 Task: Compose an email with the signature Caroline Robinson with the subject Feedback on a demographic survey and the message We need to schedule a site visit for the new project, can you please coordinate with the client? from softage.4@softage.net to softage.10@softage.net, select first word, change the font of the message to Comic Sans and change the font typography to bold and italics Send the email. Finally, move the email from Sent Items to the label Agendas
Action: Mouse moved to (85, 112)
Screenshot: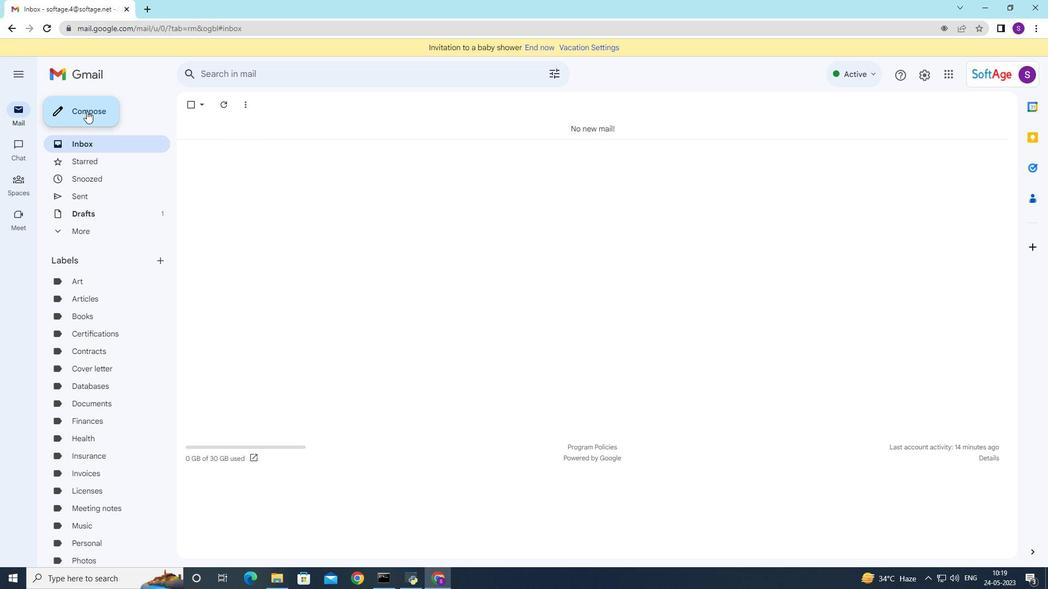 
Action: Mouse pressed left at (85, 112)
Screenshot: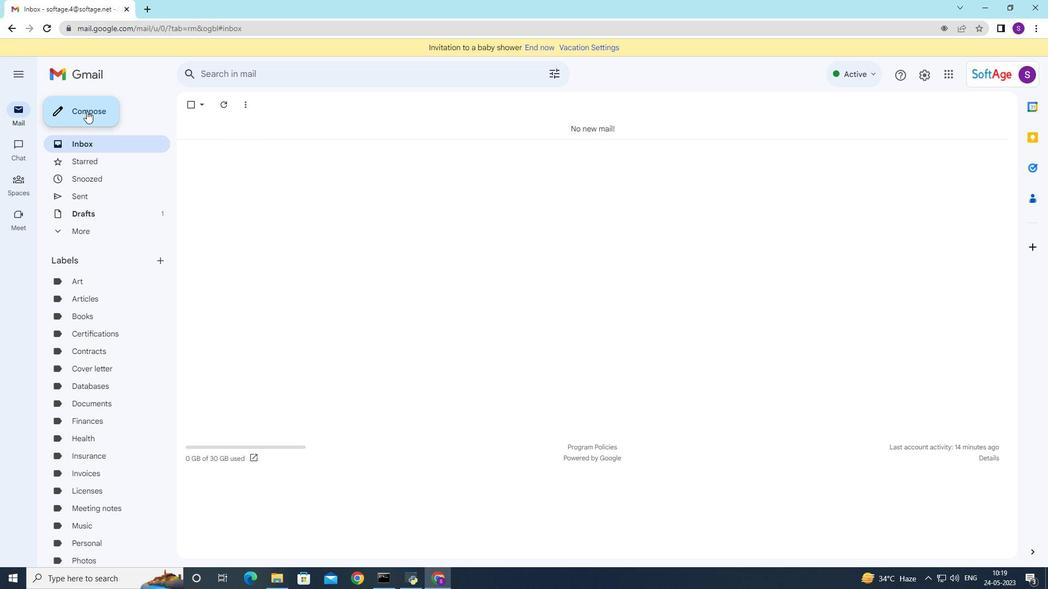 
Action: Mouse moved to (877, 550)
Screenshot: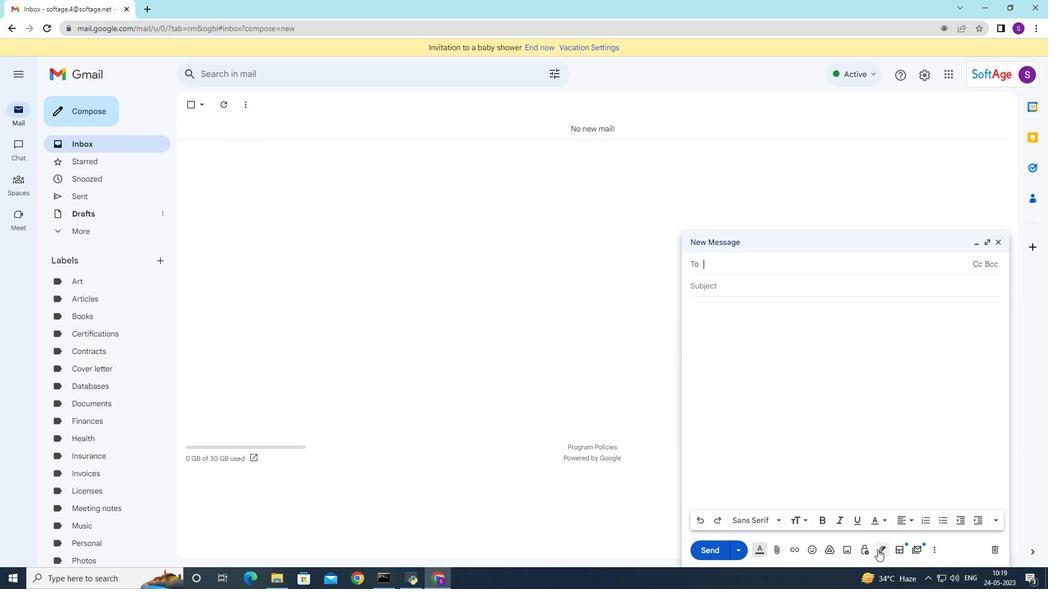 
Action: Mouse pressed left at (877, 550)
Screenshot: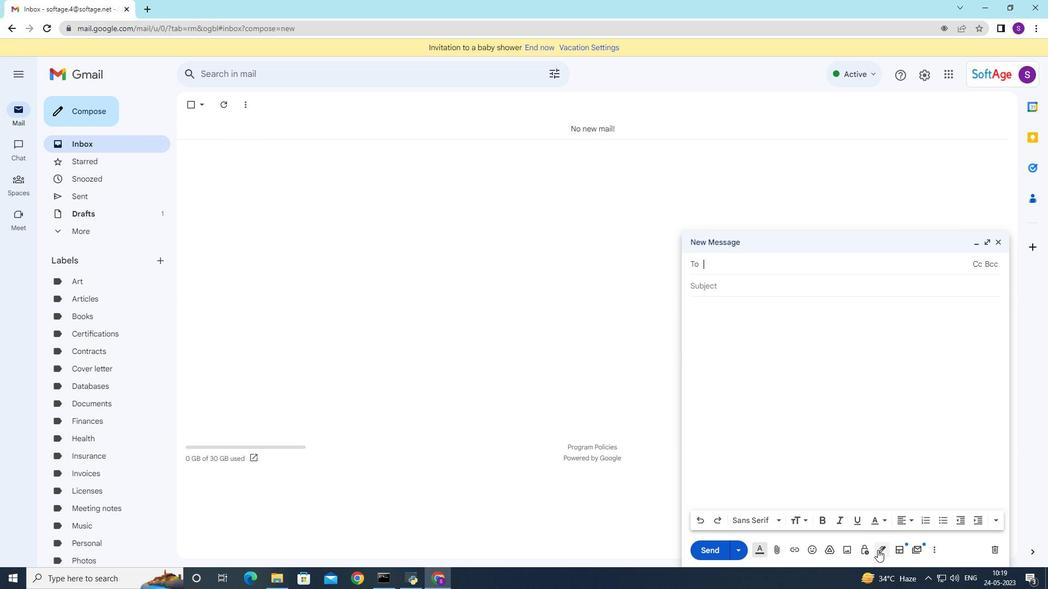 
Action: Mouse moved to (944, 226)
Screenshot: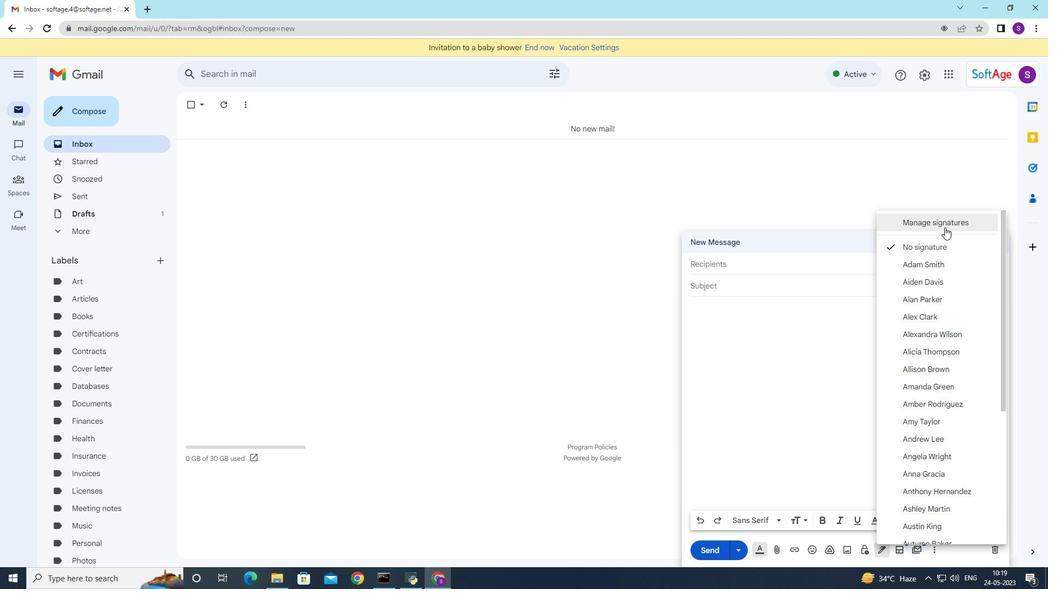 
Action: Mouse pressed left at (944, 226)
Screenshot: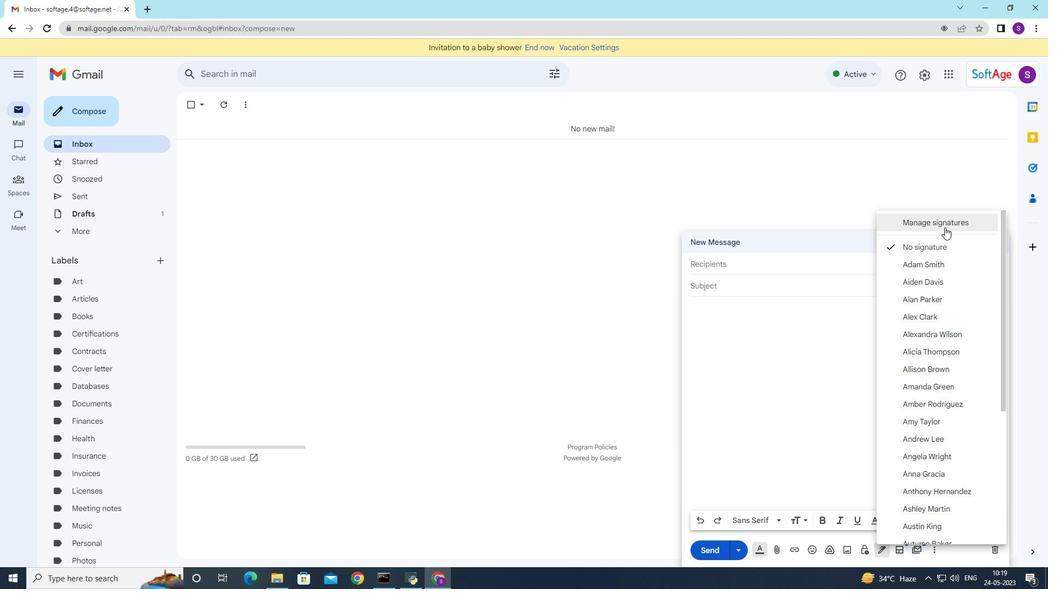 
Action: Mouse moved to (533, 205)
Screenshot: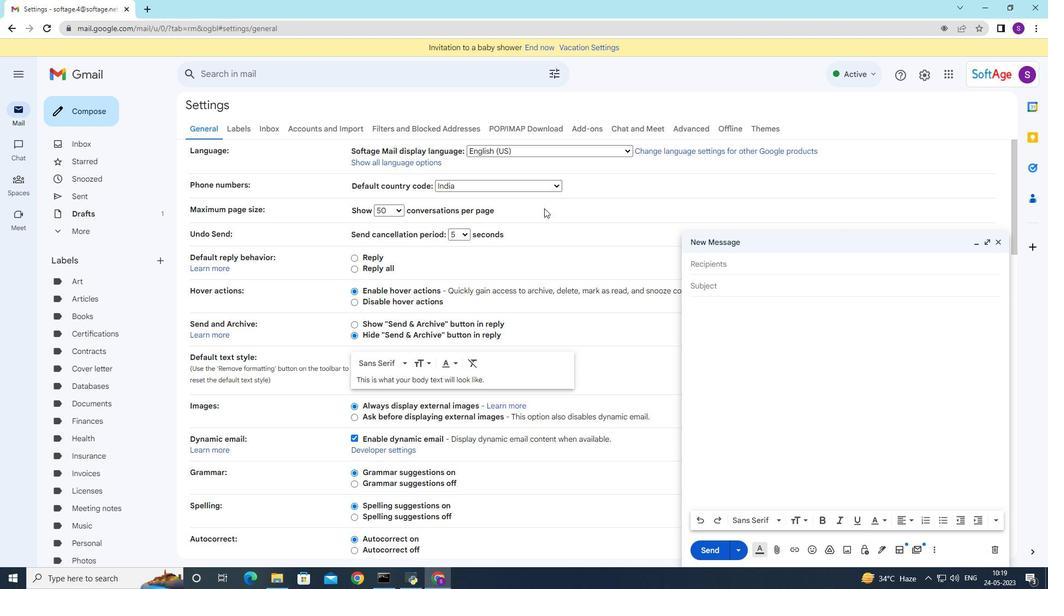 
Action: Mouse scrolled (533, 205) with delta (0, 0)
Screenshot: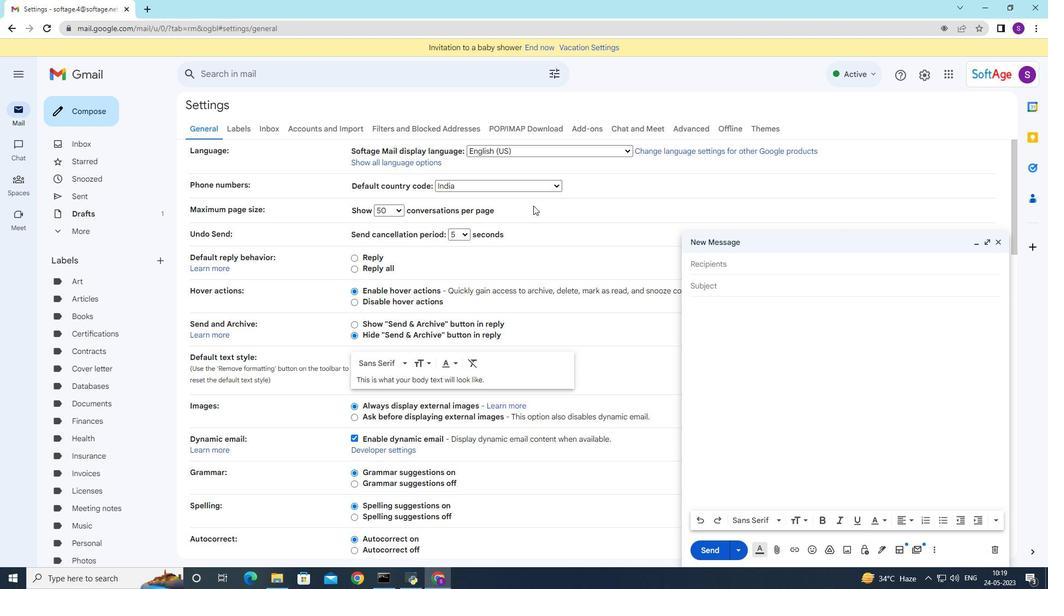 
Action: Mouse moved to (533, 206)
Screenshot: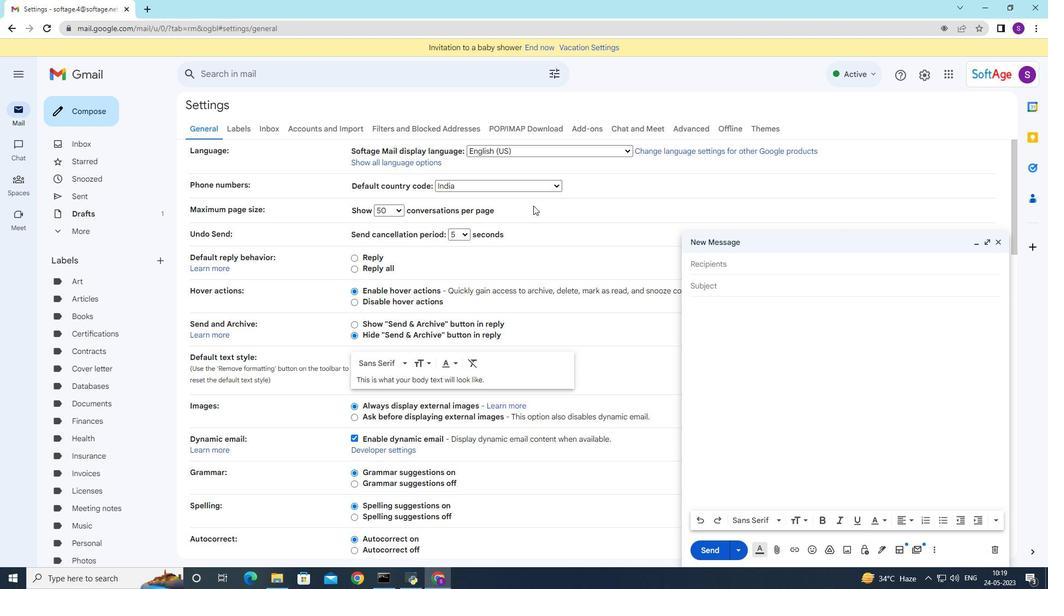 
Action: Mouse scrolled (533, 206) with delta (0, 0)
Screenshot: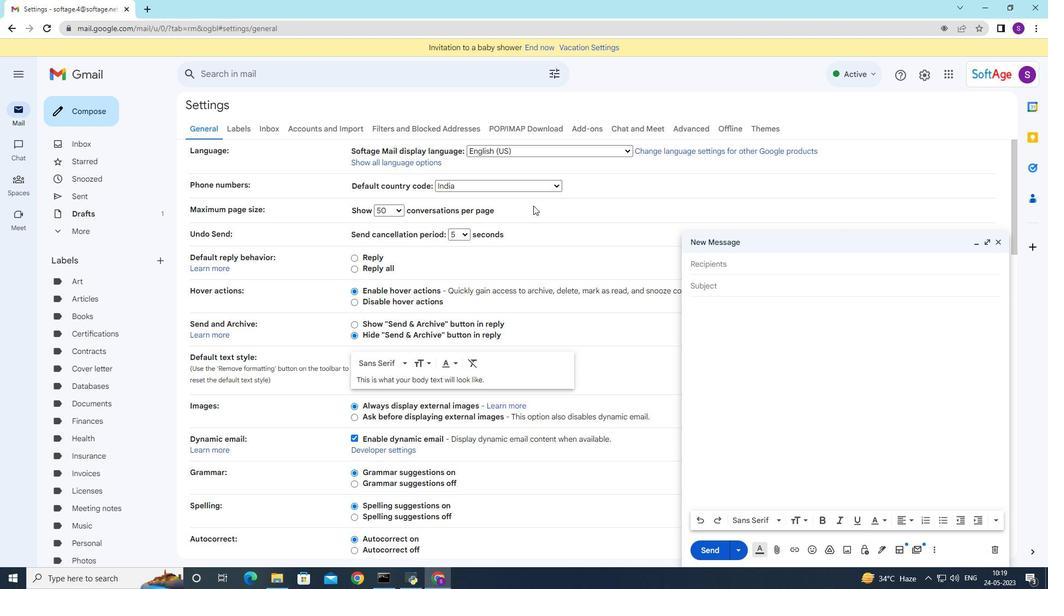 
Action: Mouse moved to (530, 215)
Screenshot: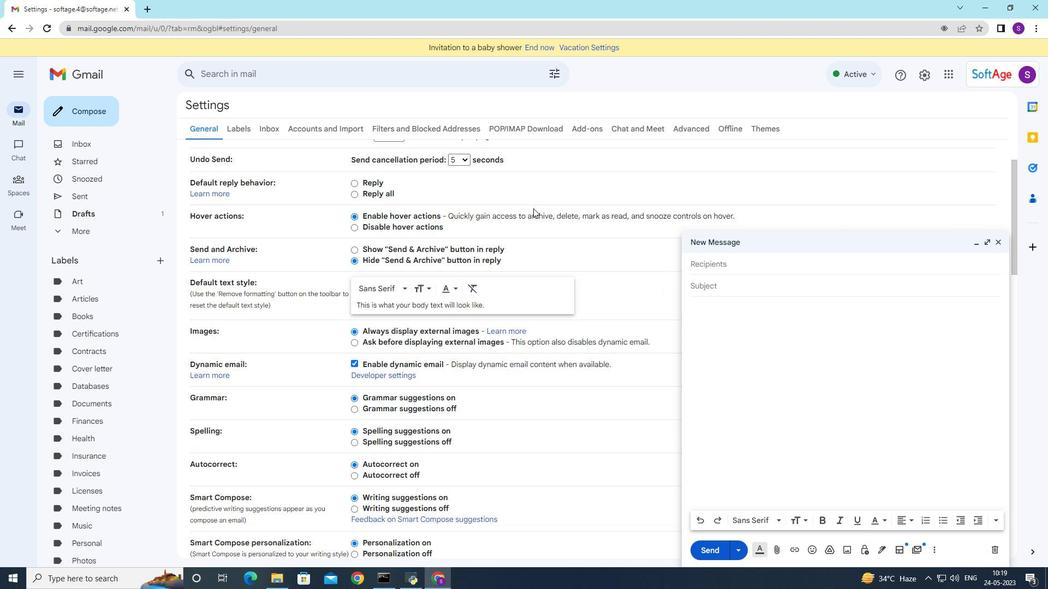 
Action: Mouse scrolled (532, 209) with delta (0, 0)
Screenshot: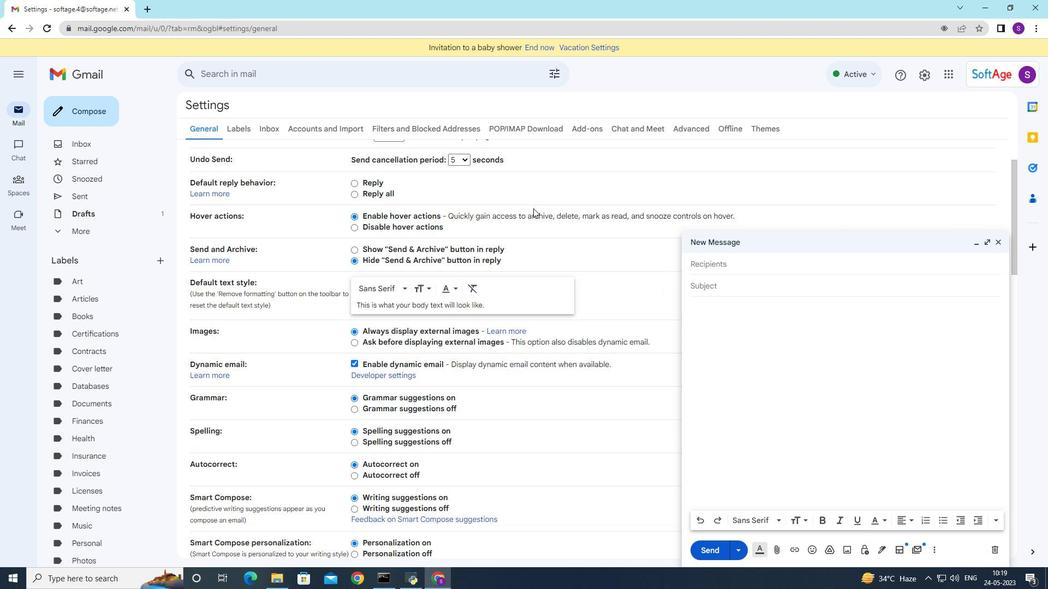 
Action: Mouse moved to (524, 224)
Screenshot: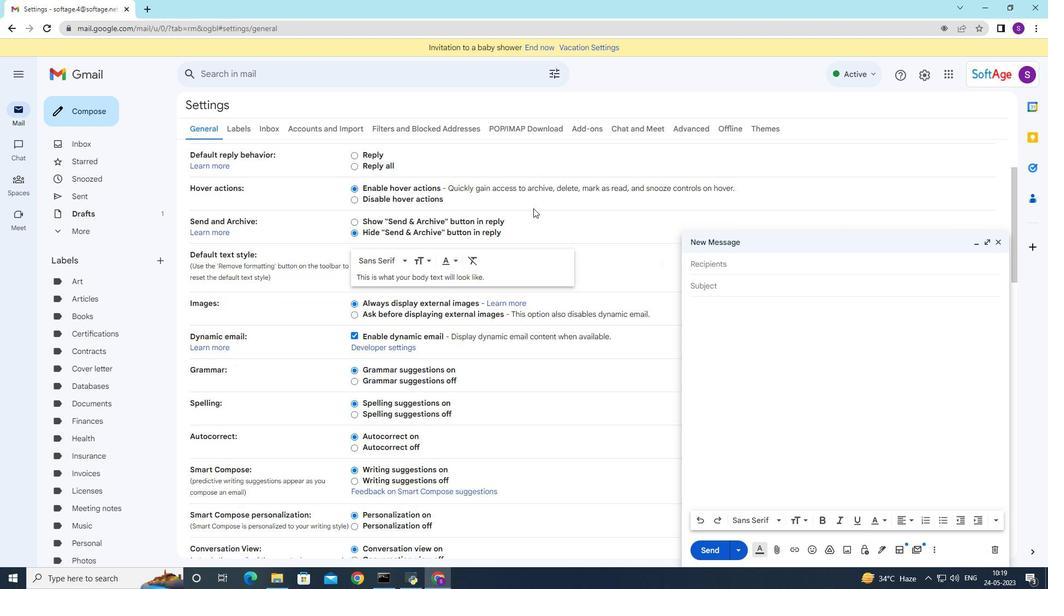 
Action: Mouse scrolled (524, 224) with delta (0, 0)
Screenshot: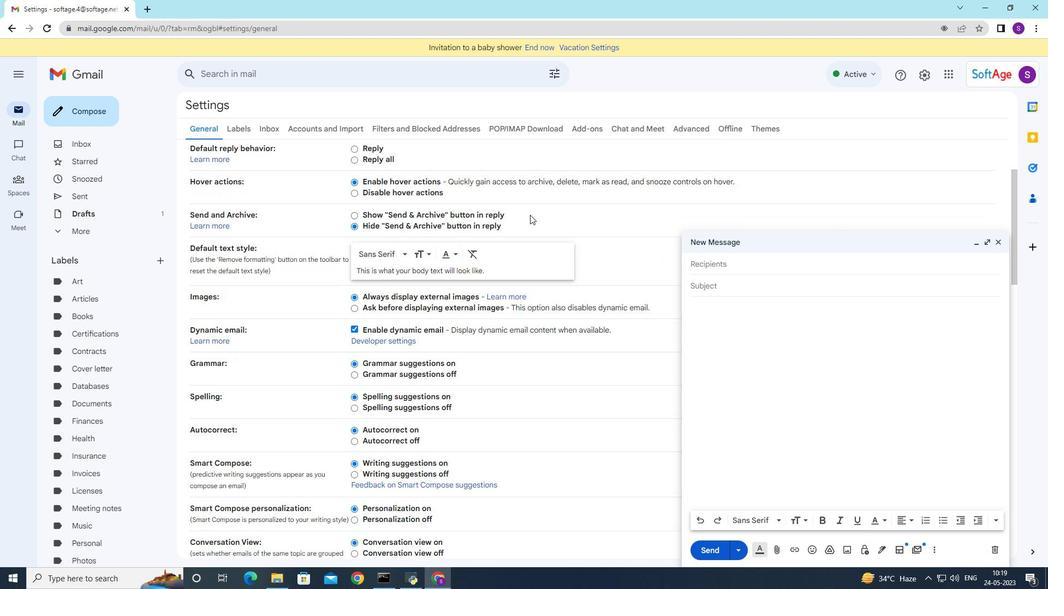 
Action: Mouse moved to (521, 226)
Screenshot: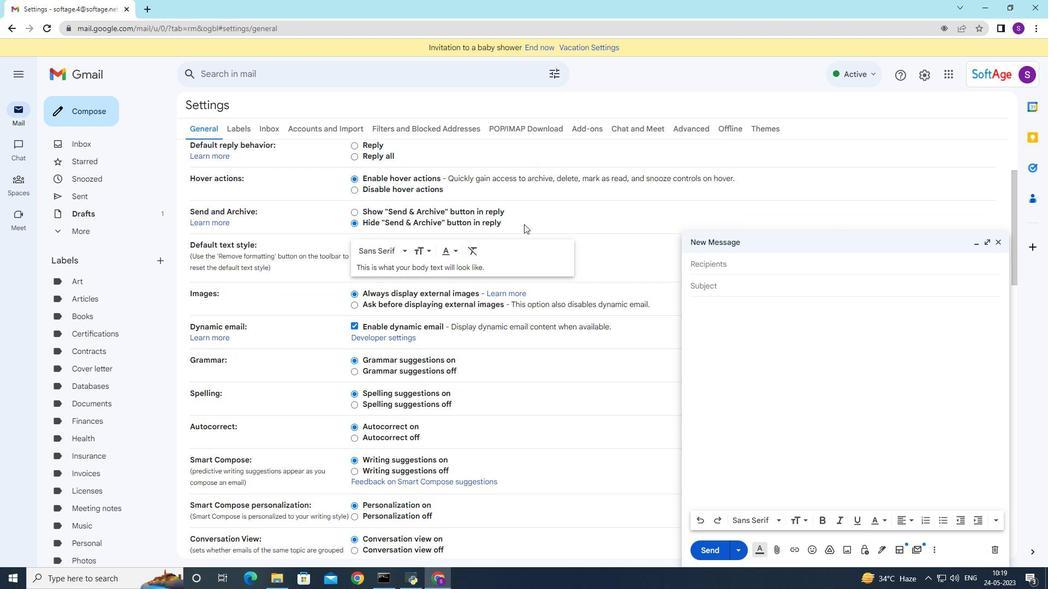 
Action: Mouse scrolled (521, 226) with delta (0, 0)
Screenshot: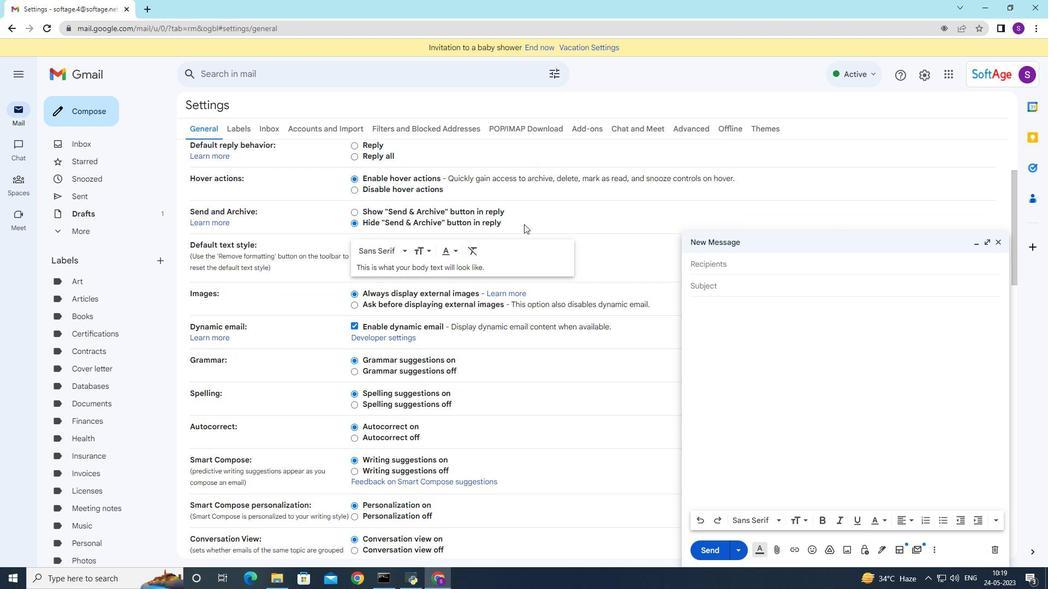 
Action: Mouse moved to (1000, 245)
Screenshot: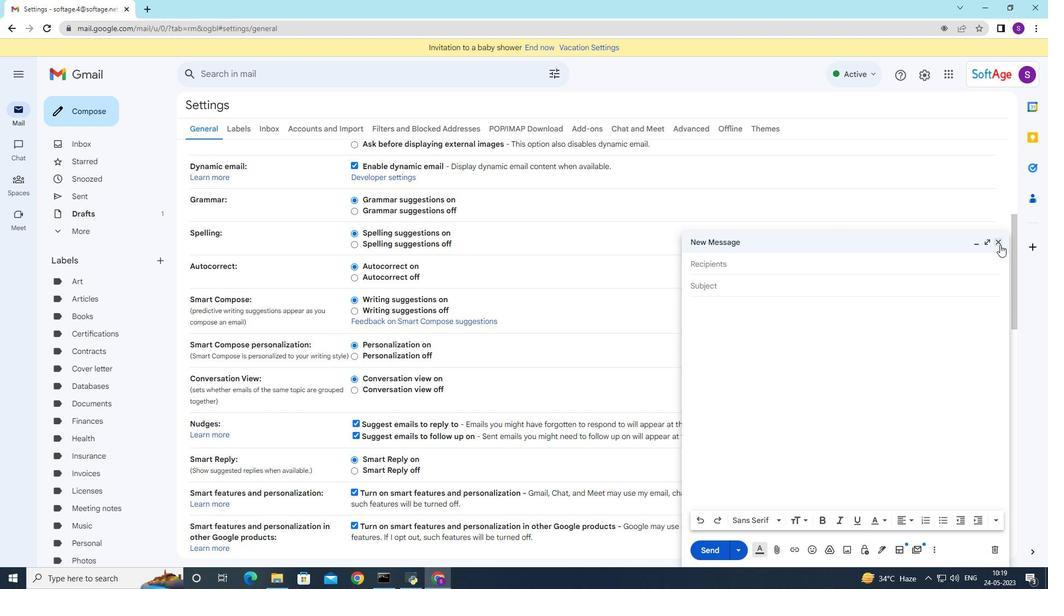 
Action: Mouse pressed left at (1000, 245)
Screenshot: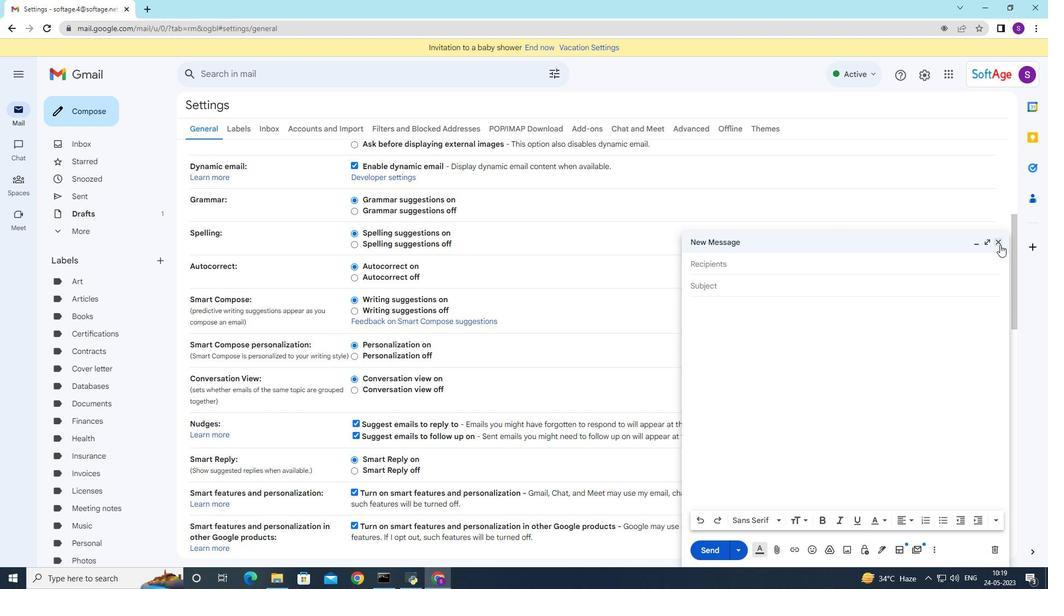 
Action: Mouse moved to (616, 244)
Screenshot: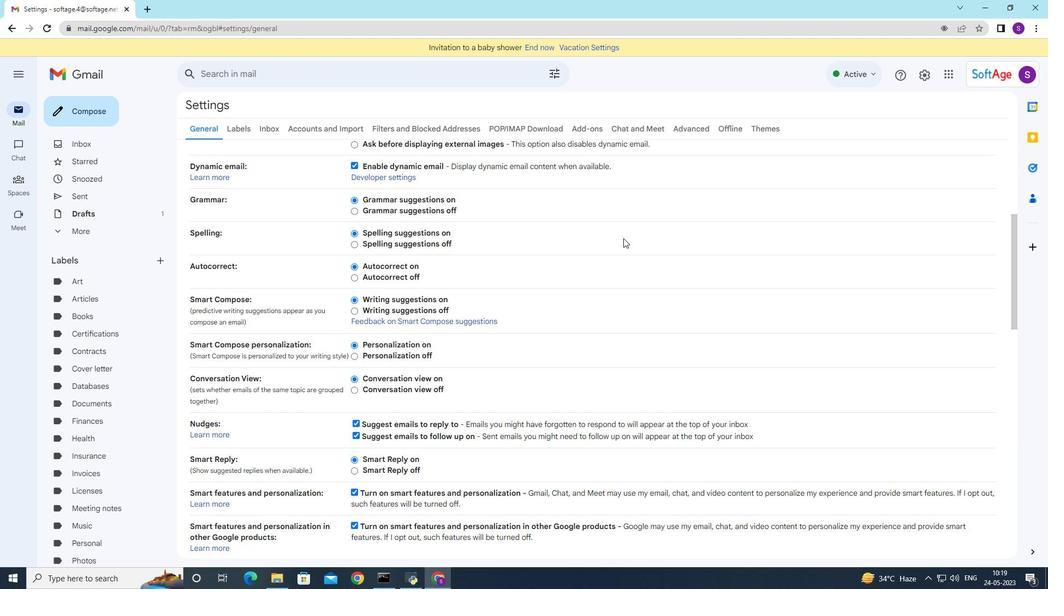 
Action: Mouse scrolled (622, 238) with delta (0, 0)
Screenshot: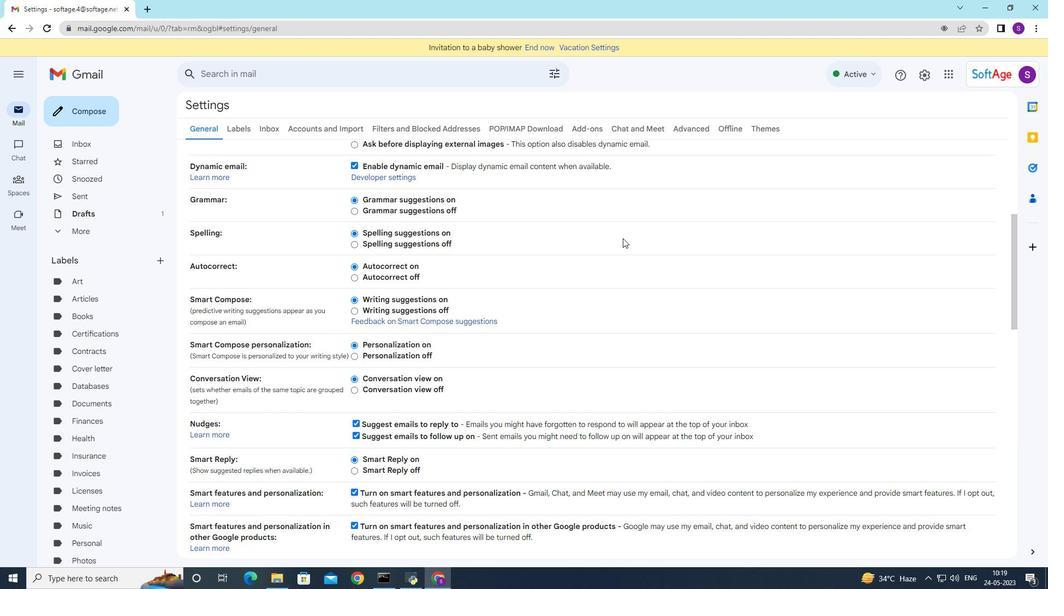 
Action: Mouse moved to (616, 244)
Screenshot: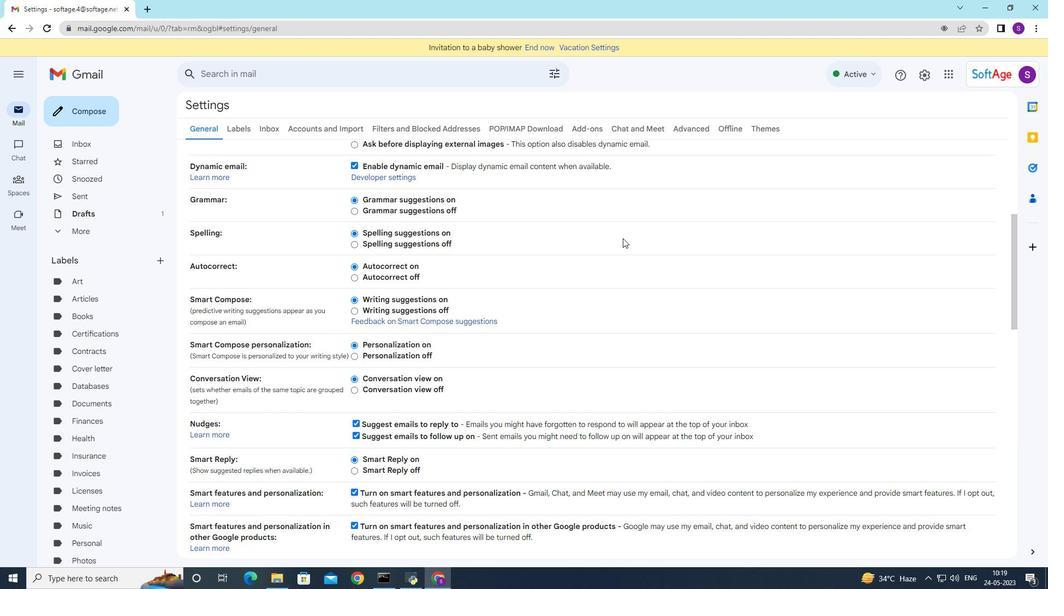 
Action: Mouse scrolled (621, 240) with delta (0, 0)
Screenshot: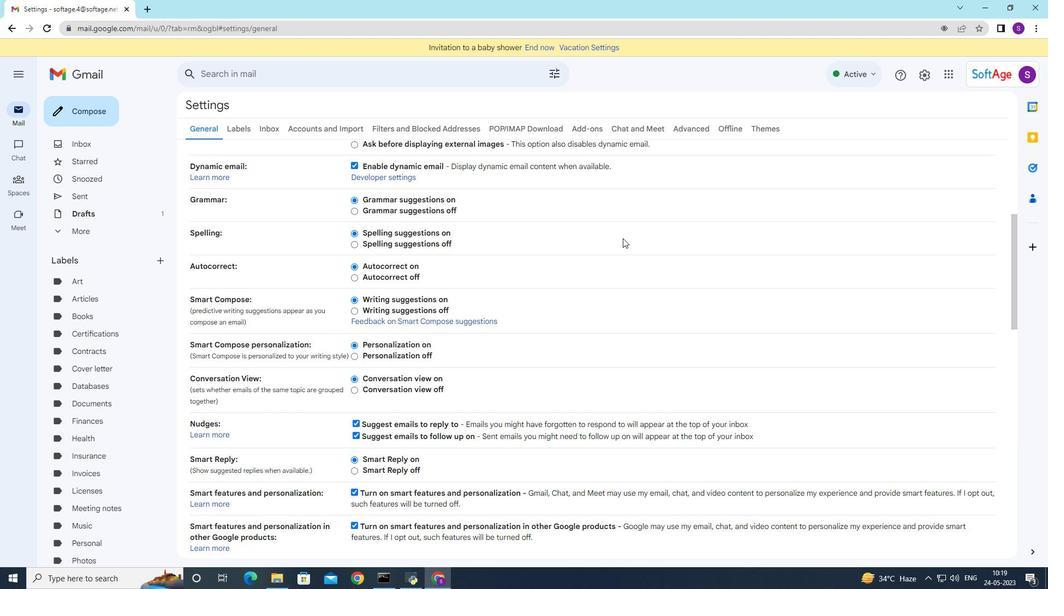 
Action: Mouse moved to (615, 245)
Screenshot: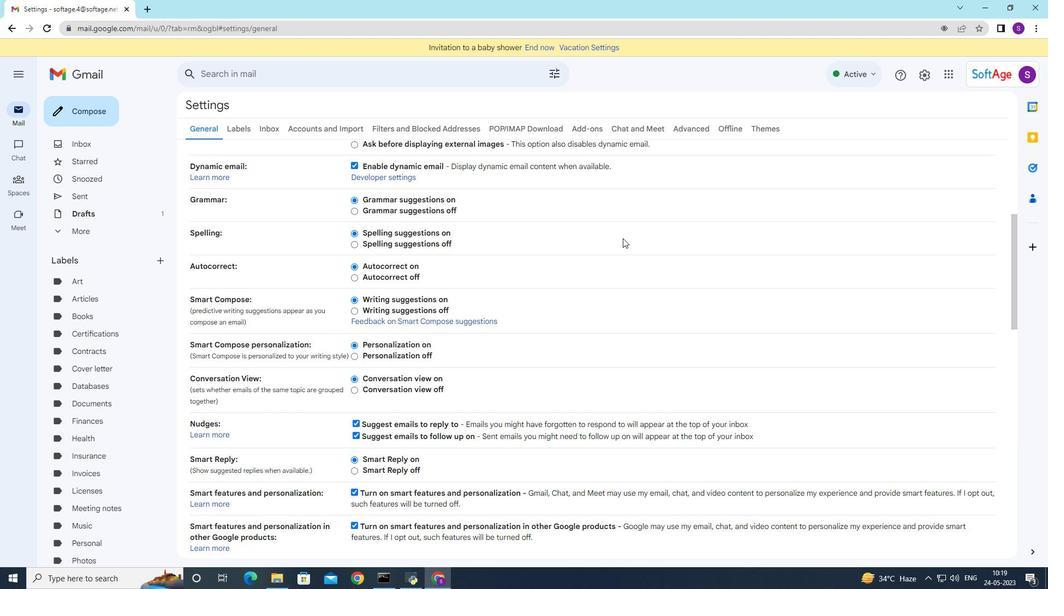 
Action: Mouse scrolled (620, 241) with delta (0, 0)
Screenshot: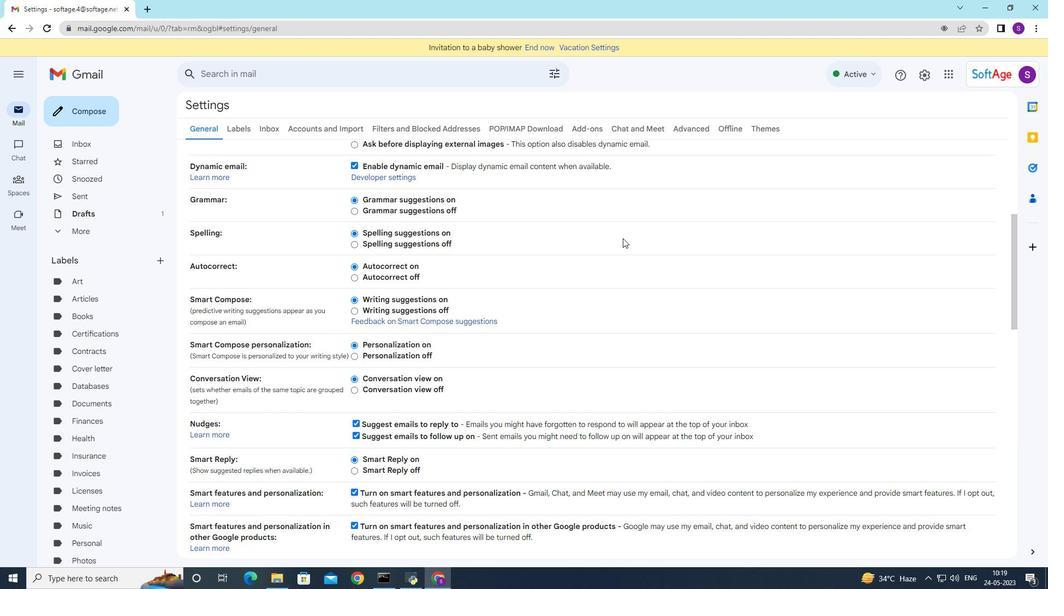
Action: Mouse moved to (615, 245)
Screenshot: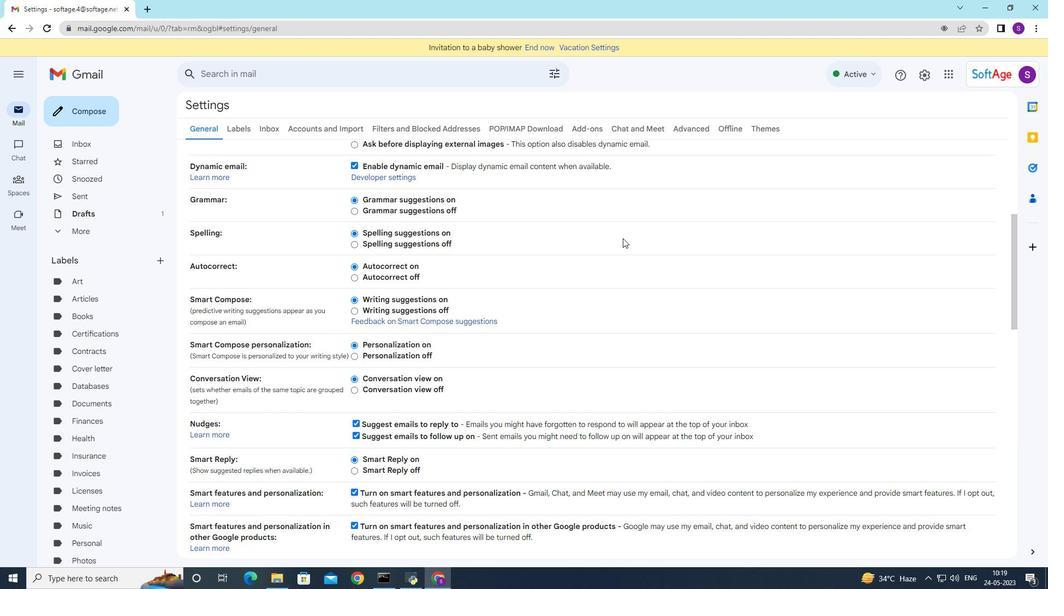 
Action: Mouse scrolled (616, 244) with delta (0, 0)
Screenshot: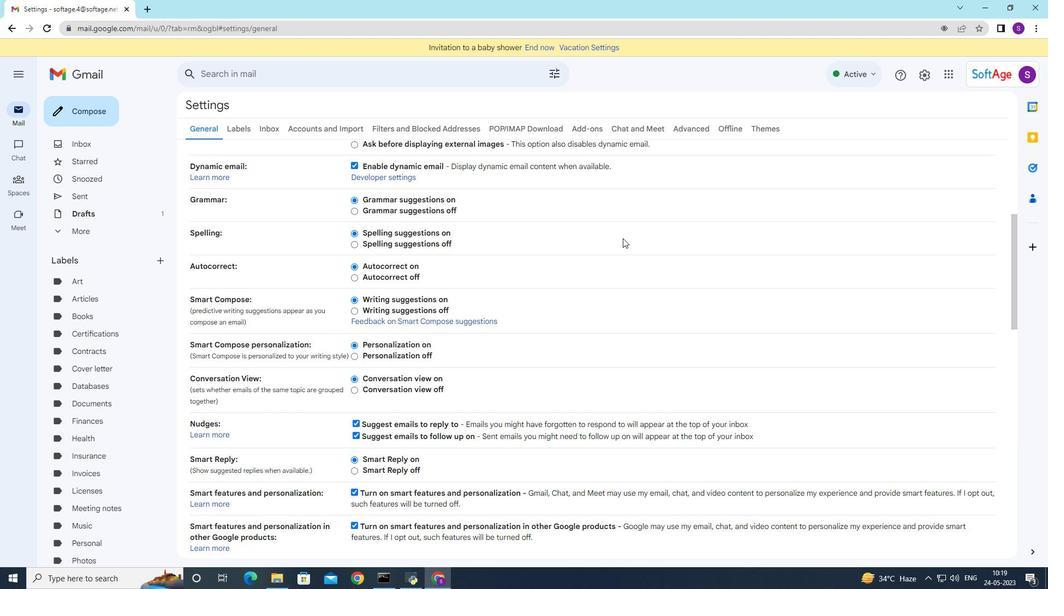 
Action: Mouse moved to (529, 298)
Screenshot: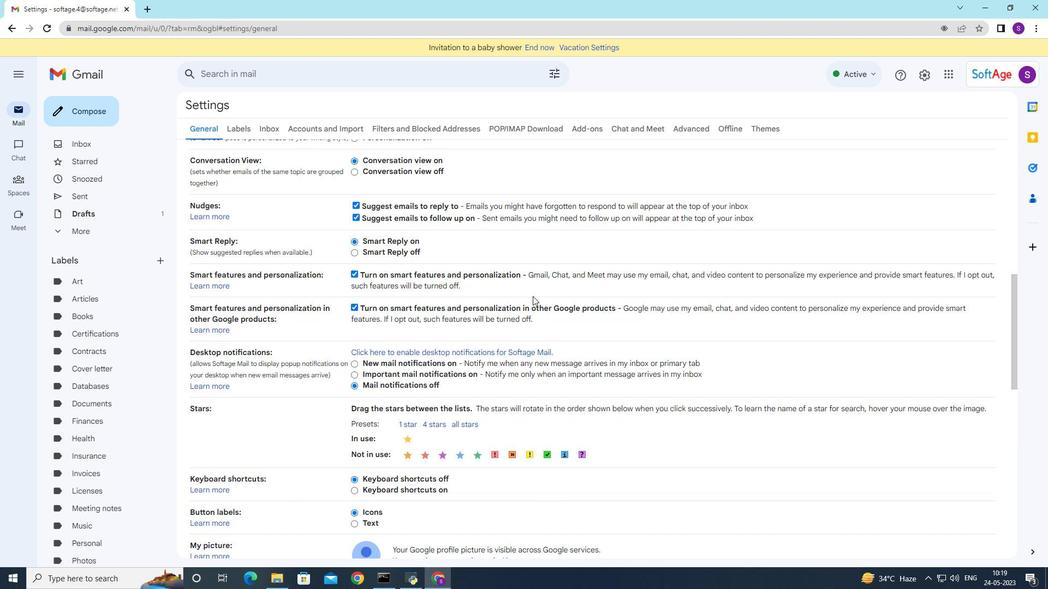 
Action: Mouse scrolled (529, 298) with delta (0, 0)
Screenshot: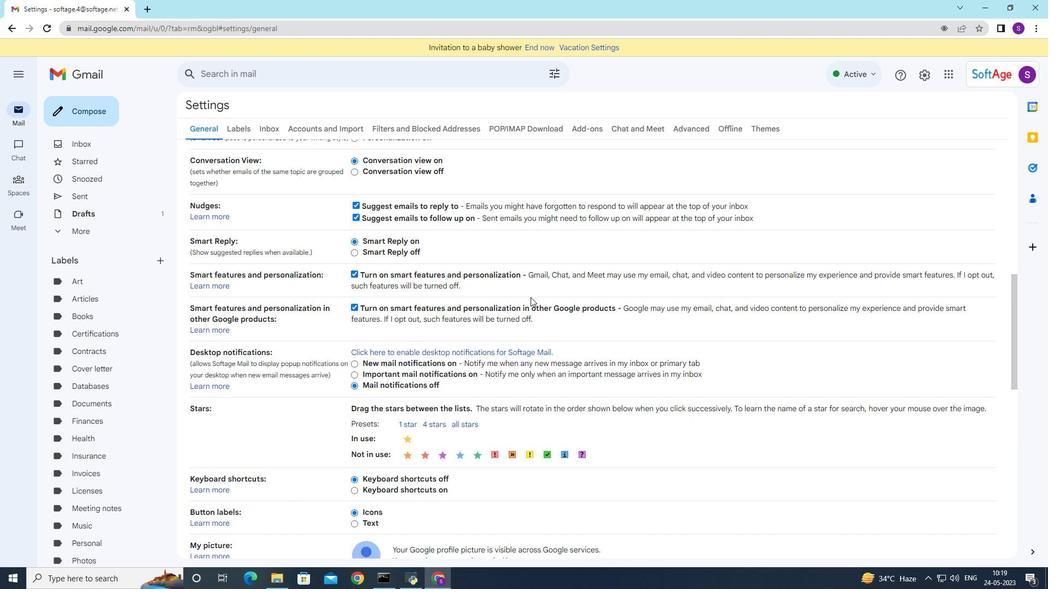 
Action: Mouse moved to (529, 299)
Screenshot: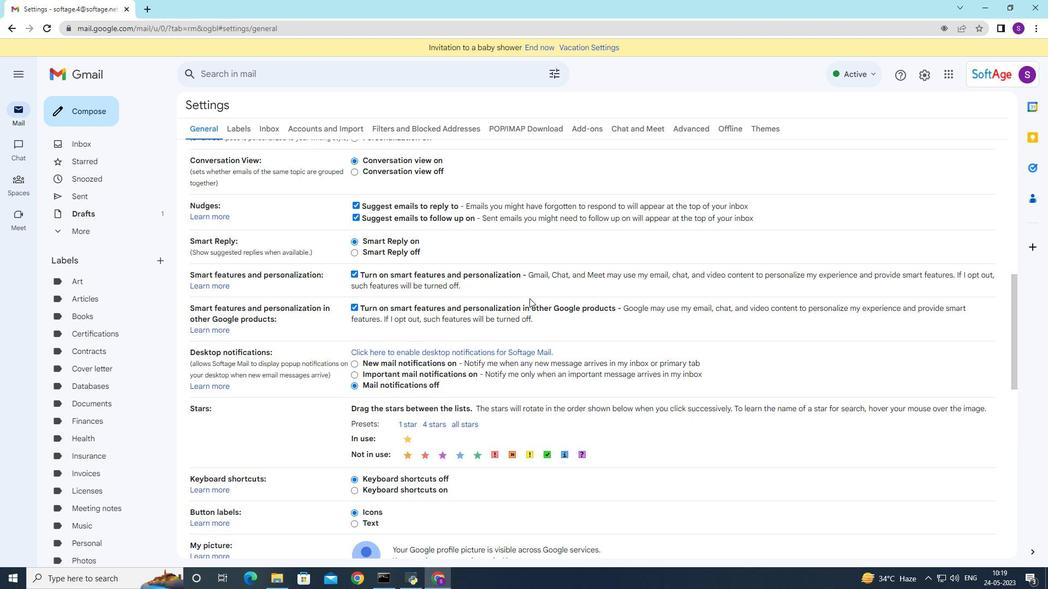 
Action: Mouse scrolled (529, 298) with delta (0, 0)
Screenshot: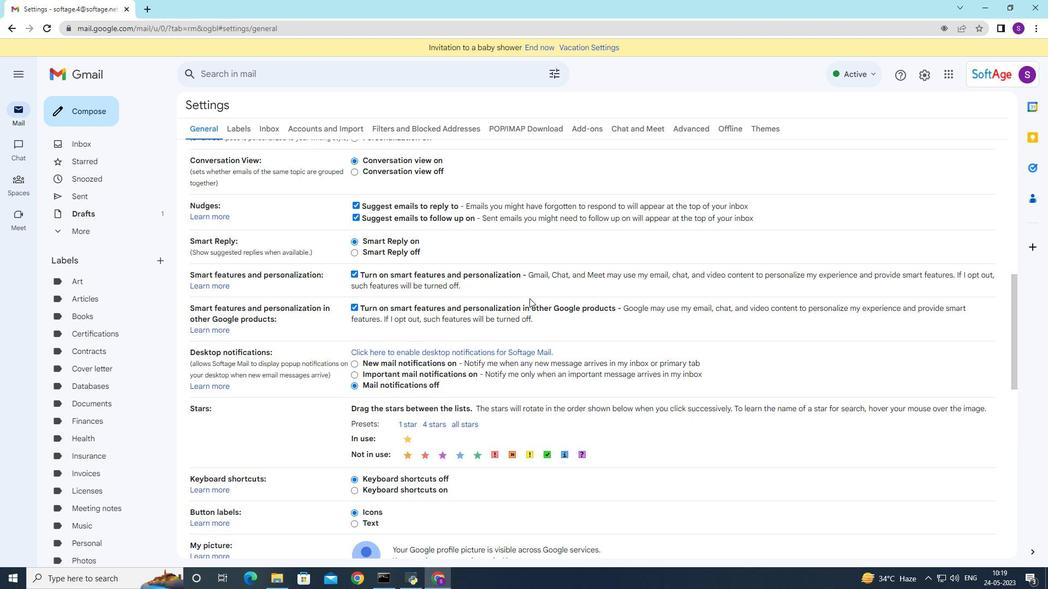 
Action: Mouse moved to (527, 299)
Screenshot: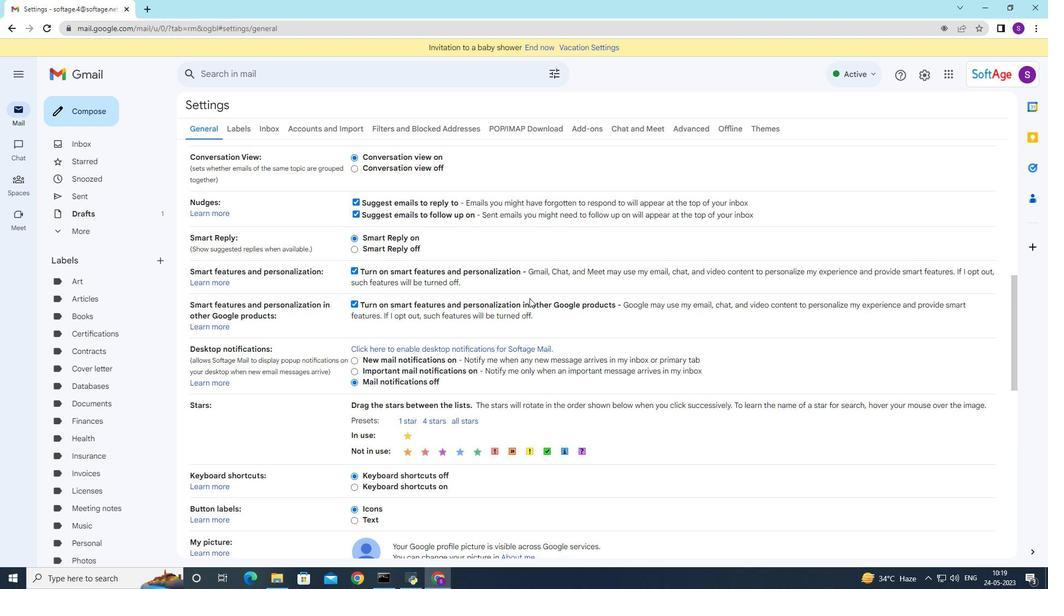 
Action: Mouse scrolled (527, 299) with delta (0, 0)
Screenshot: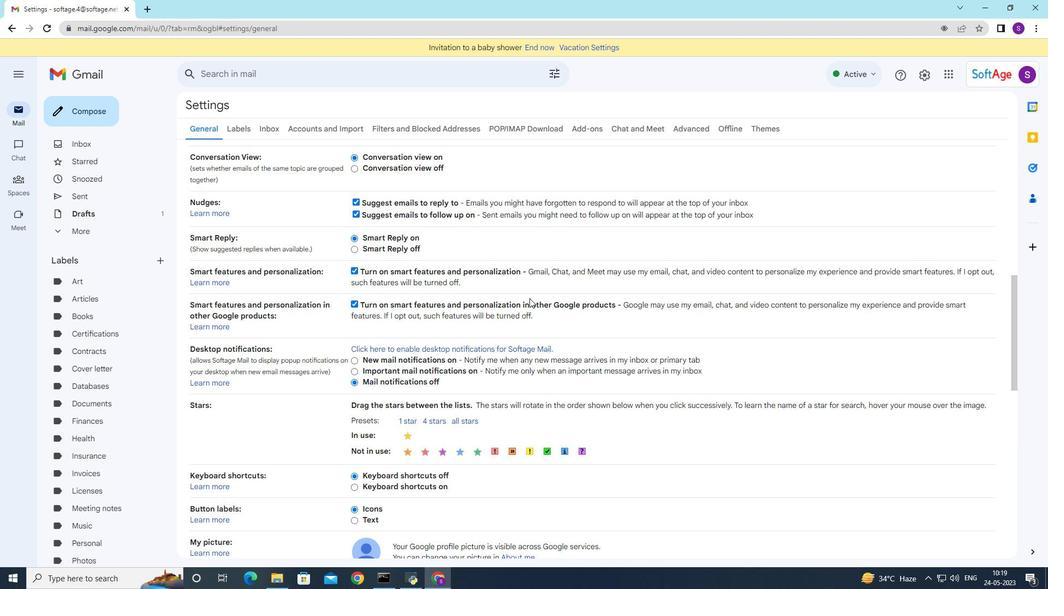 
Action: Mouse moved to (498, 336)
Screenshot: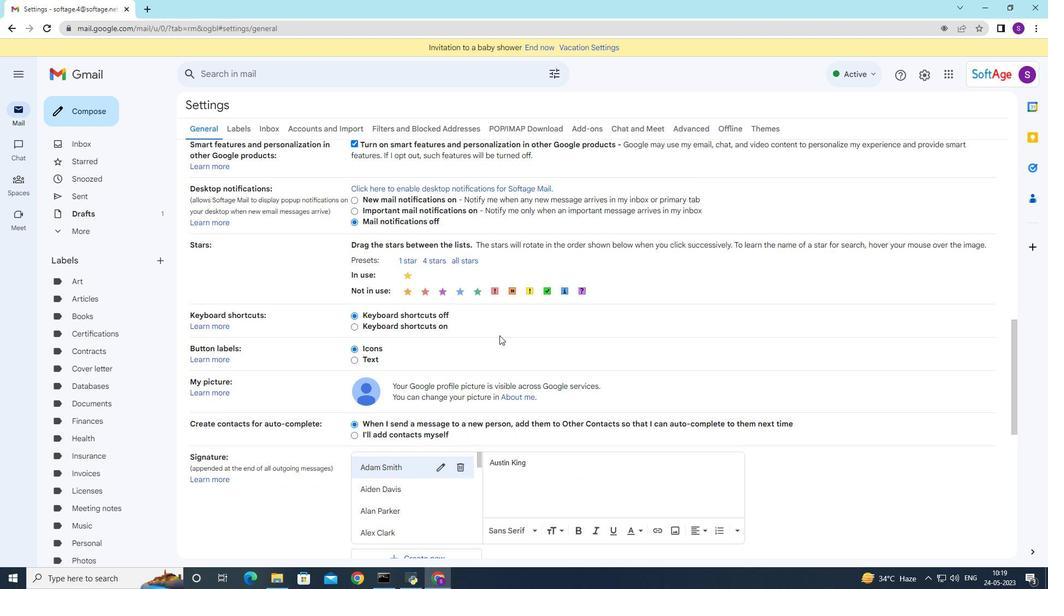 
Action: Mouse scrolled (498, 336) with delta (0, 0)
Screenshot: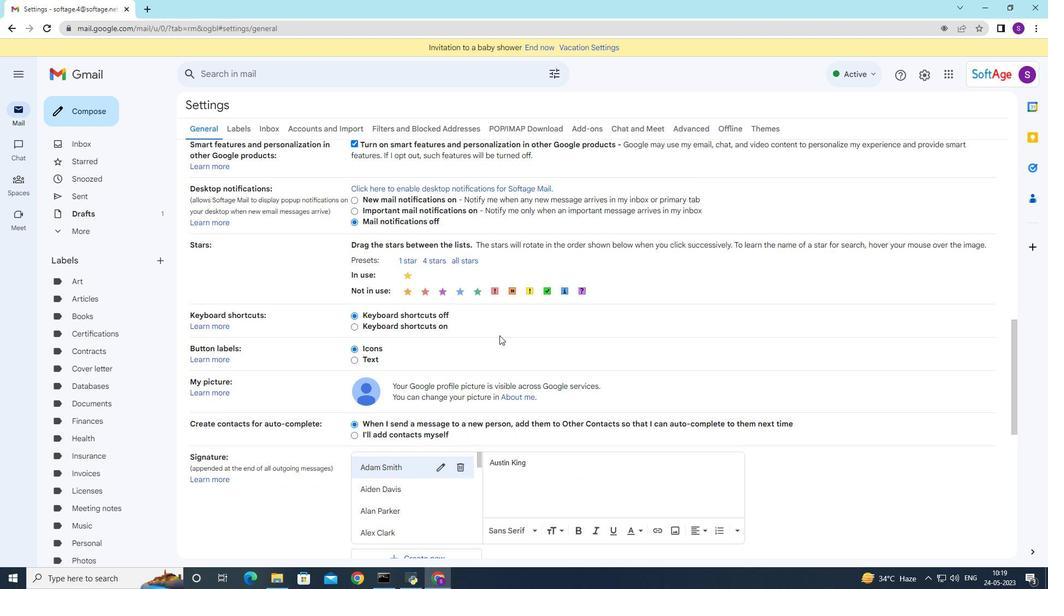 
Action: Mouse moved to (498, 338)
Screenshot: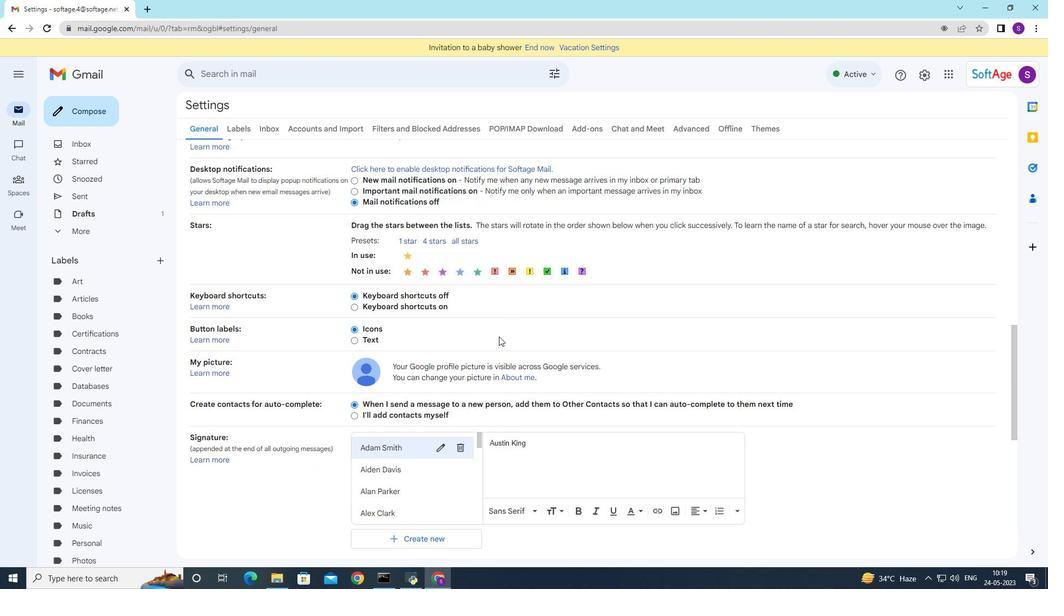 
Action: Mouse scrolled (498, 336) with delta (0, 0)
Screenshot: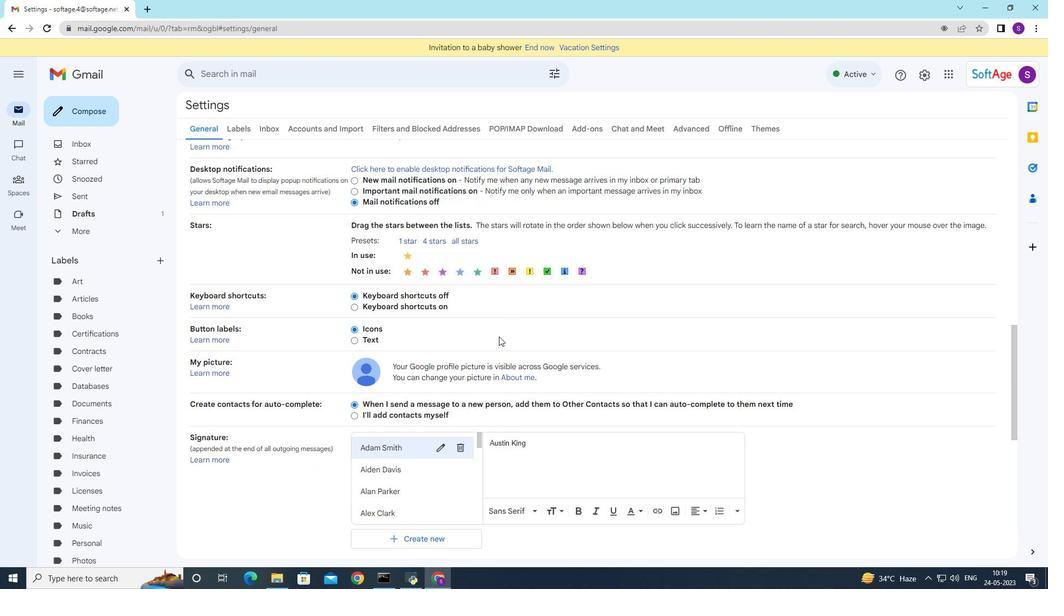 
Action: Mouse moved to (498, 339)
Screenshot: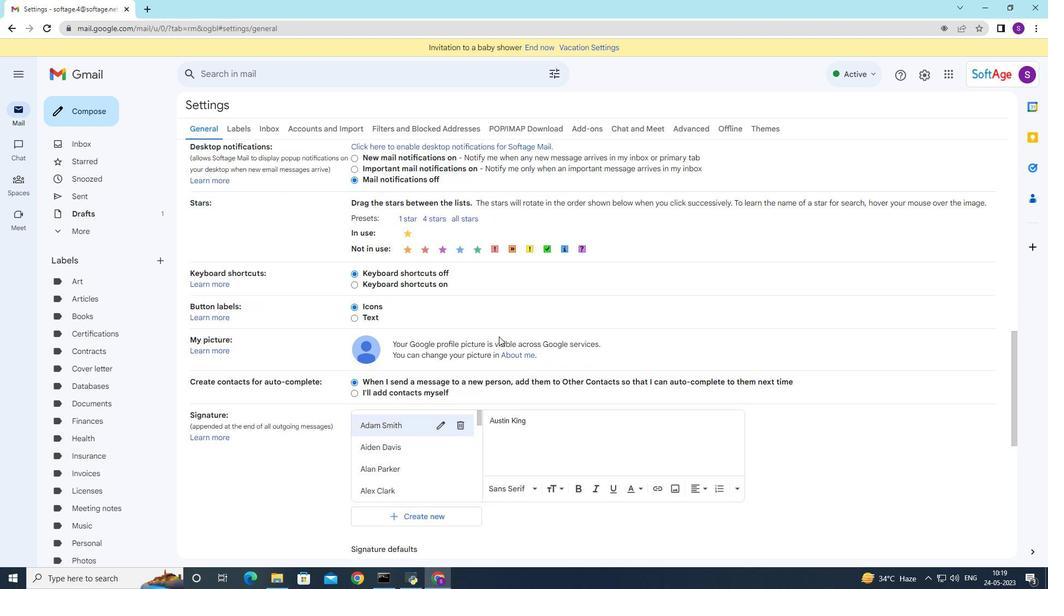 
Action: Mouse scrolled (498, 337) with delta (0, 0)
Screenshot: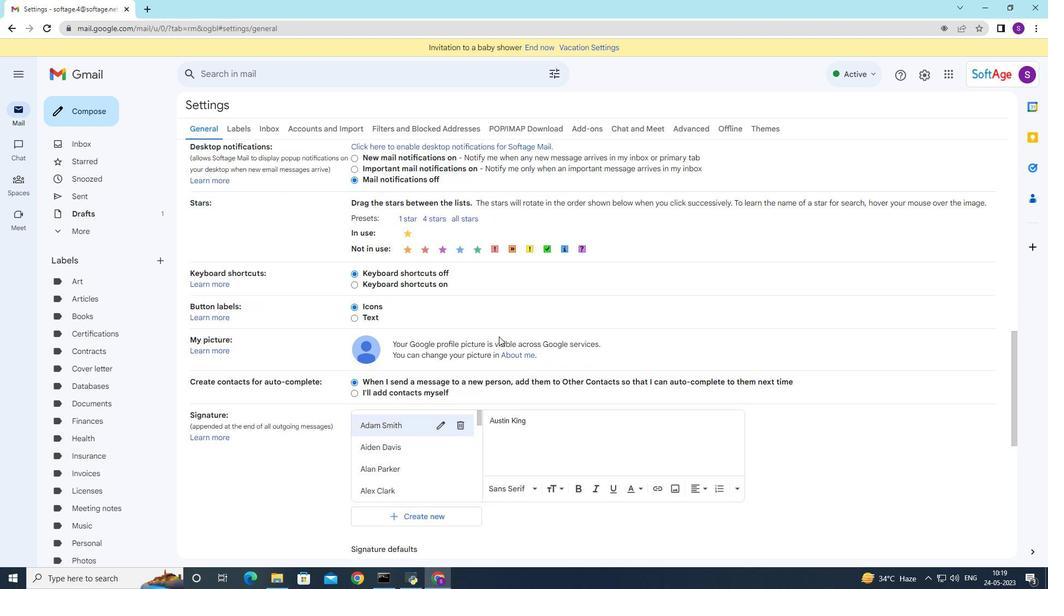 
Action: Mouse moved to (449, 395)
Screenshot: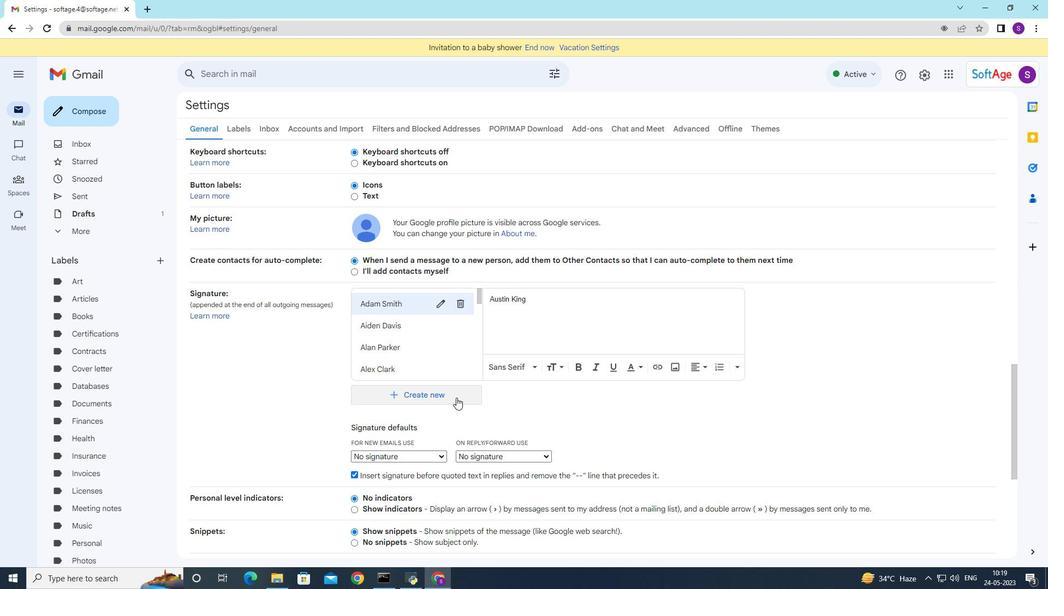 
Action: Mouse pressed left at (449, 395)
Screenshot: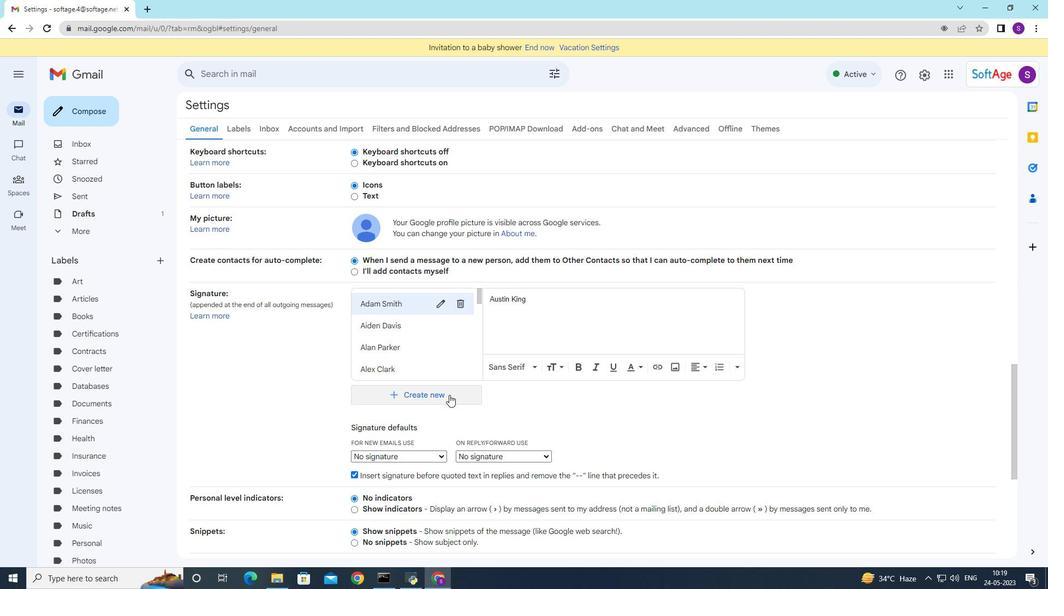 
Action: Mouse moved to (487, 334)
Screenshot: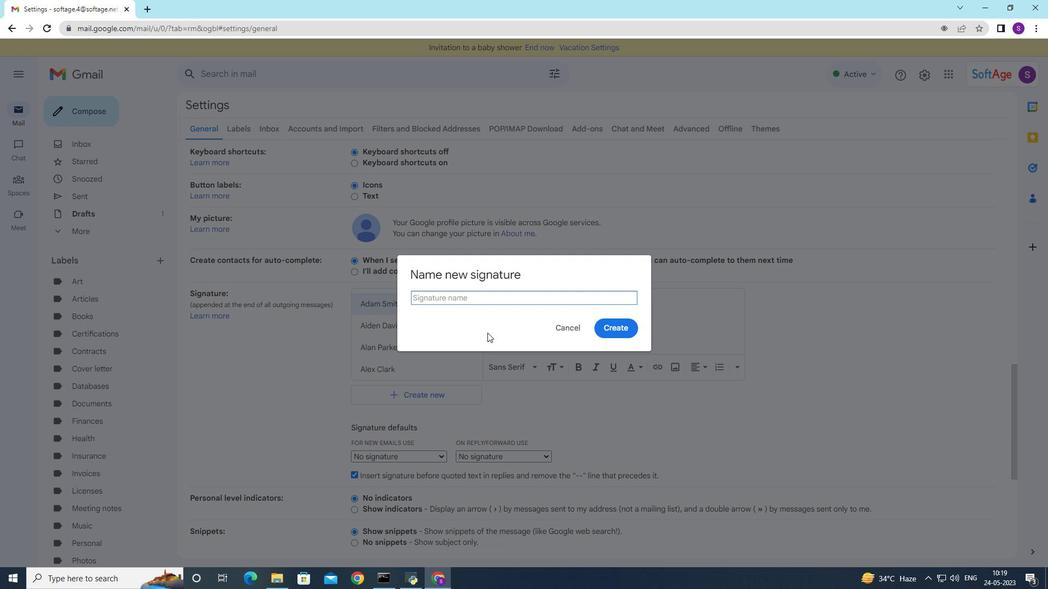 
Action: Key pressed <Key.shift>CAr<Key.backspace><Key.backspace><Key.backspace><Key.shift><Key.shift>Caroline<Key.space><Key.shift><Key.shift><Key.shift><Key.shift><Key.shift><Key.shift><Key.shift><Key.shift><Key.shift><Key.shift><Key.shift><Key.shift><Key.shift><Key.shift>Robinson<Key.space>
Screenshot: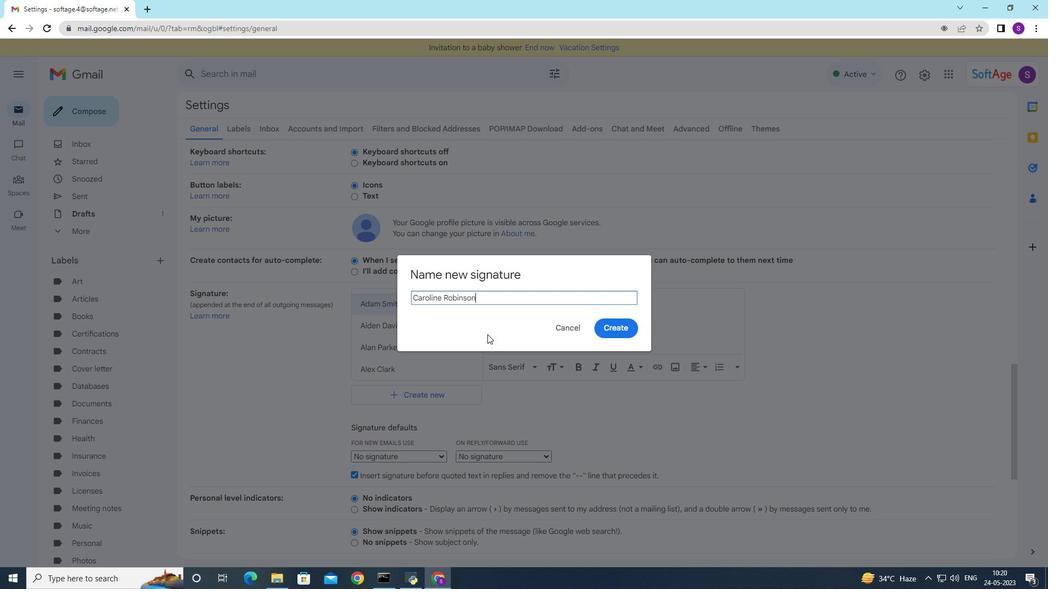 
Action: Mouse moved to (608, 326)
Screenshot: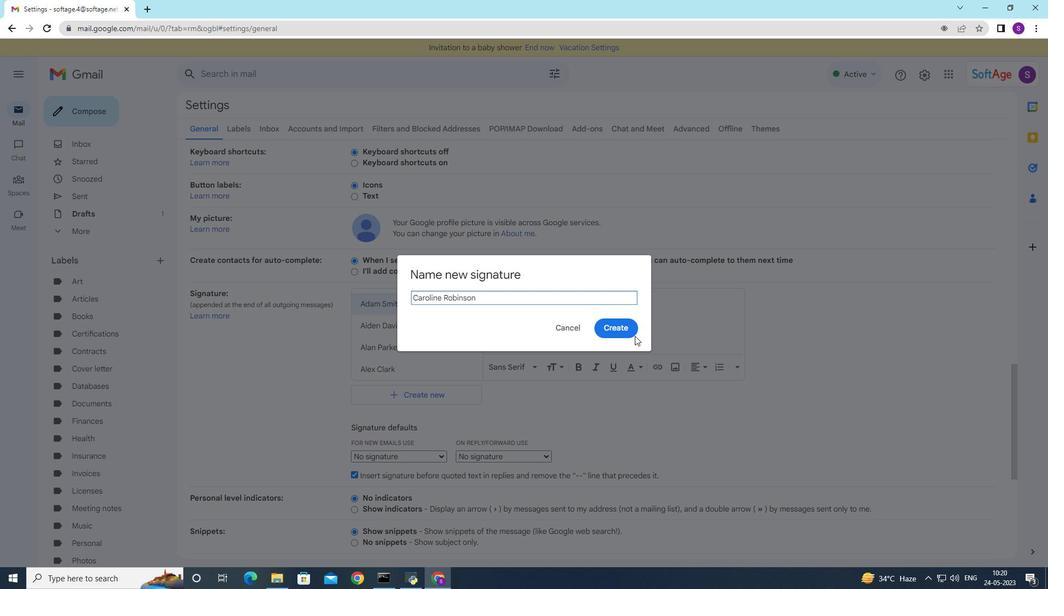 
Action: Mouse pressed left at (608, 326)
Screenshot: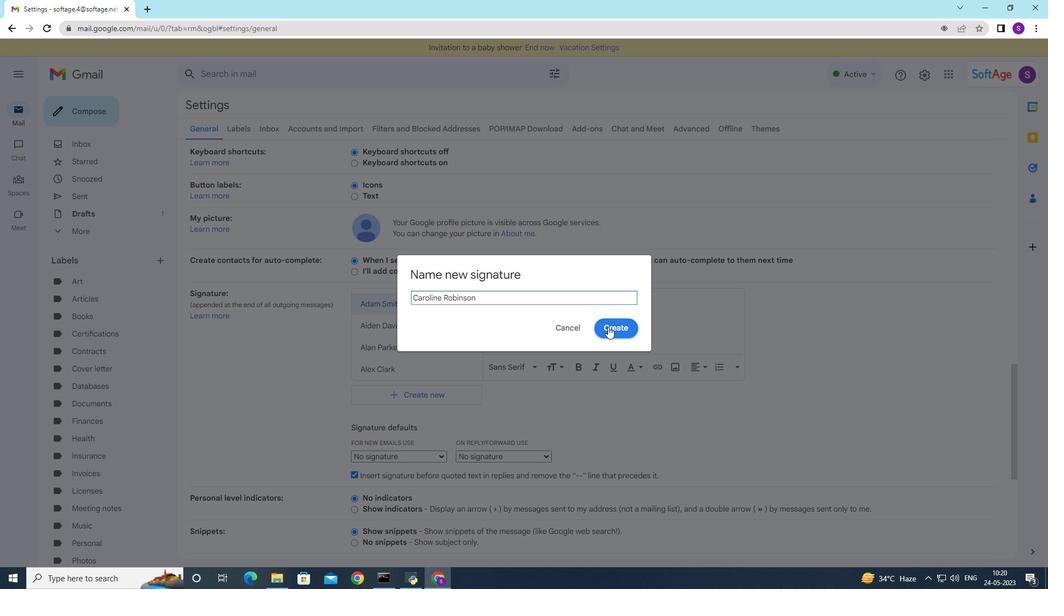 
Action: Mouse moved to (537, 312)
Screenshot: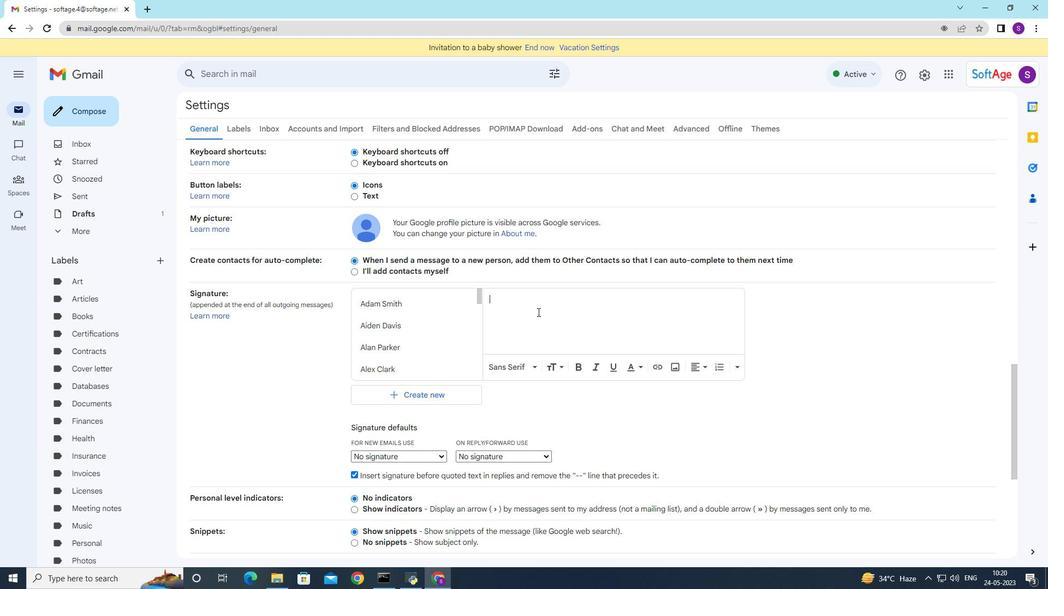 
Action: Key pressed <Key.shift><Key.shift><Key.shift><Key.shift><Key.shift><Key.shift><Key.shift><Key.shift><Key.shift><Key.shift><Key.shift><Key.shift><Key.shift><Key.shift><Key.shift><Key.shift><Key.shift><Key.shift><Key.shift><Key.shift><Key.shift><Key.shift><Key.shift><Key.shift><Key.shift><Key.shift><Key.shift><Key.shift><Key.shift><Key.shift><Key.shift><Key.shift><Key.shift><Key.shift><Key.shift><Key.shift><Key.shift><Key.shift><Key.shift><Key.shift><Key.shift><Key.shift><Key.shift><Key.shift><Key.shift><Key.shift><Key.shift><Key.shift><Key.shift><Key.shift><Key.shift><Key.shift><Key.shift><Key.shift><Key.shift><Key.shift><Key.shift><Key.shift><Key.shift><Key.shift><Key.shift><Key.shift><Key.shift><Key.shift><Key.shift><Key.shift><Key.shift><Key.shift><Key.shift><Key.shift><Key.shift><Key.shift><Key.shift><Key.shift><Key.shift><Key.shift><Key.shift><Key.shift><Key.shift><Key.shift><Key.shift><Key.shift><Key.shift><Key.shift><Key.shift><Key.shift><Key.shift><Key.shift><Key.shift><Key.shift><Key.shift><Key.shift><Key.shift><Key.shift><Key.shift><Key.shift><Key.shift><Key.shift><Key.shift><Key.shift><Key.shift><Key.shift><Key.shift><Key.shift><Key.shift><Key.shift><Key.shift><Key.shift><Key.shift><Key.shift><Key.shift><Key.shift><Key.shift><Key.shift><Key.shift><Key.shift><Key.shift><Key.shift><Key.shift><Key.shift><Key.shift><Key.shift><Key.shift><Key.shift><Key.shift><Key.shift><Key.shift><Key.shift><Key.shift><Key.shift><Key.shift><Key.shift><Key.shift><Key.shift><Key.shift><Key.shift><Key.shift><Key.shift><Key.shift><Key.shift><Key.shift><Key.shift><Key.shift><Key.shift><Key.shift><Key.shift><Key.shift><Key.shift><Key.shift><Key.shift><Key.shift><Key.shift><Key.shift><Key.shift><Key.shift><Key.shift><Key.shift><Key.shift>Caroline<Key.space><Key.shift>Robinson
Screenshot: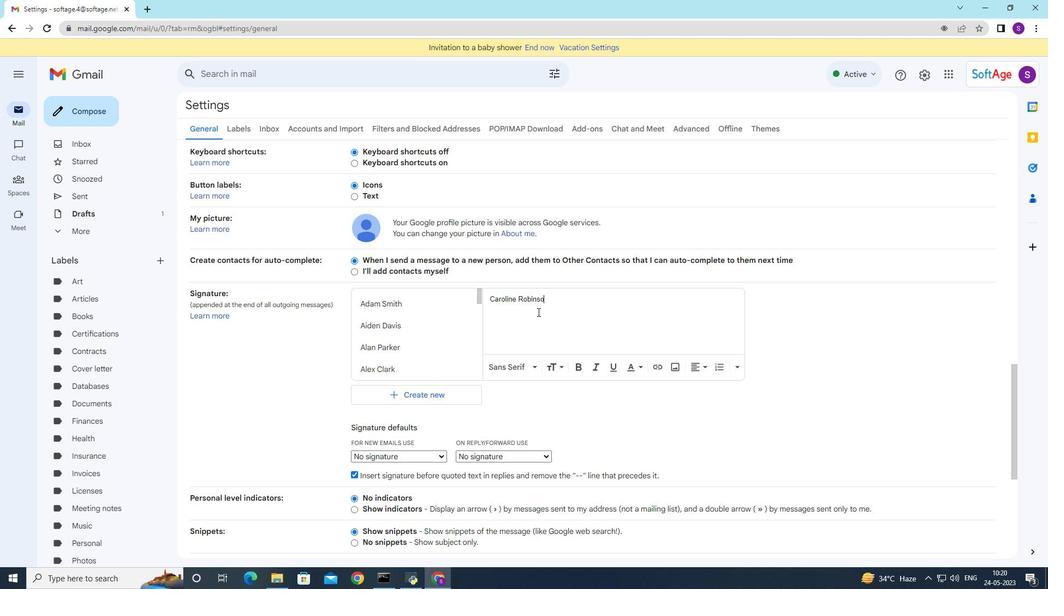 
Action: Mouse moved to (527, 315)
Screenshot: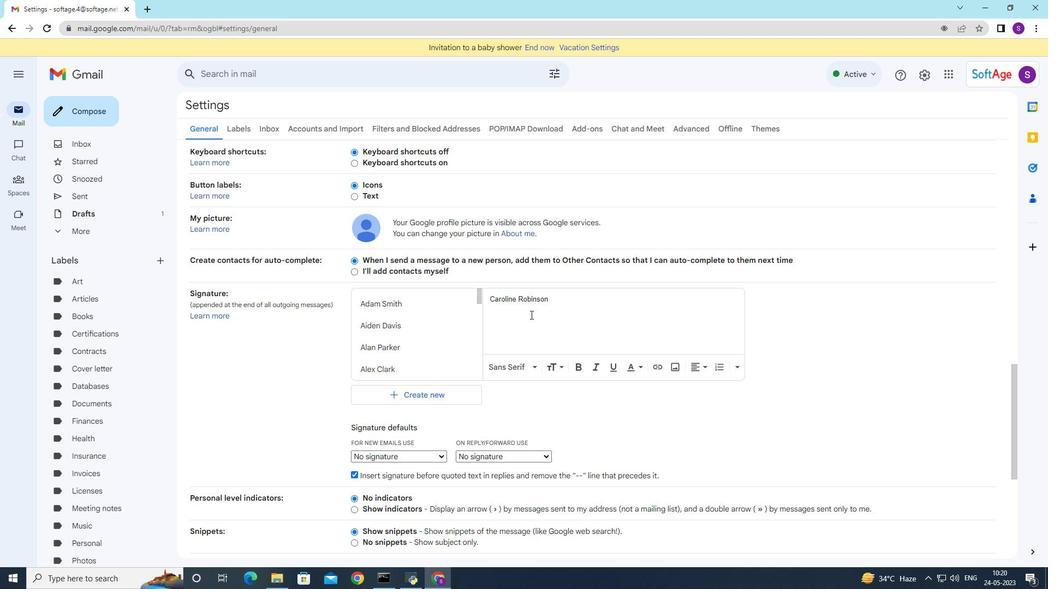 
Action: Mouse scrolled (527, 314) with delta (0, 0)
Screenshot: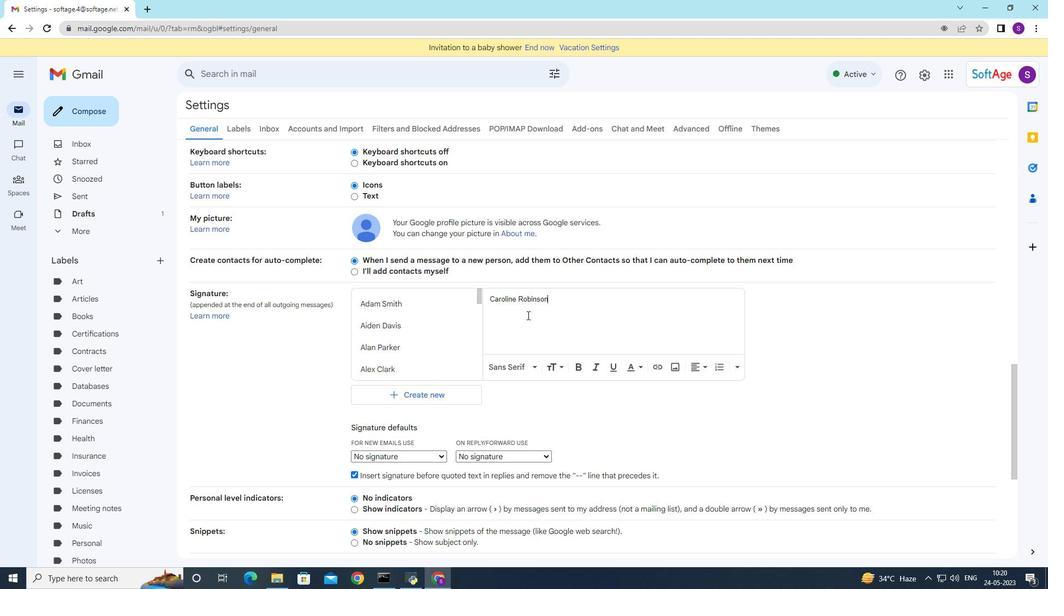 
Action: Mouse moved to (528, 324)
Screenshot: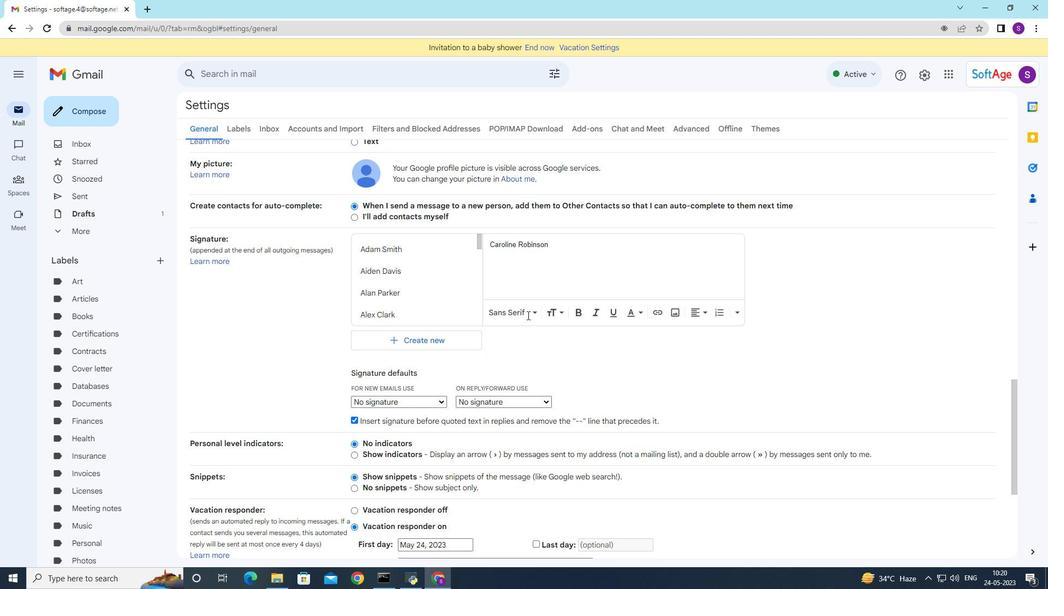 
Action: Mouse scrolled (528, 322) with delta (0, 0)
Screenshot: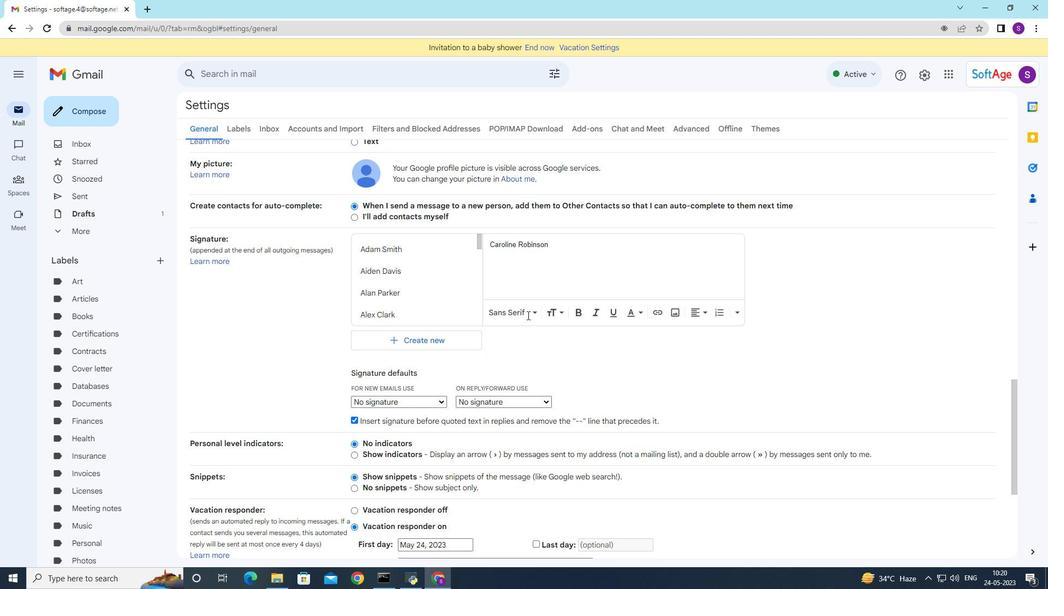 
Action: Mouse scrolled (528, 323) with delta (0, 0)
Screenshot: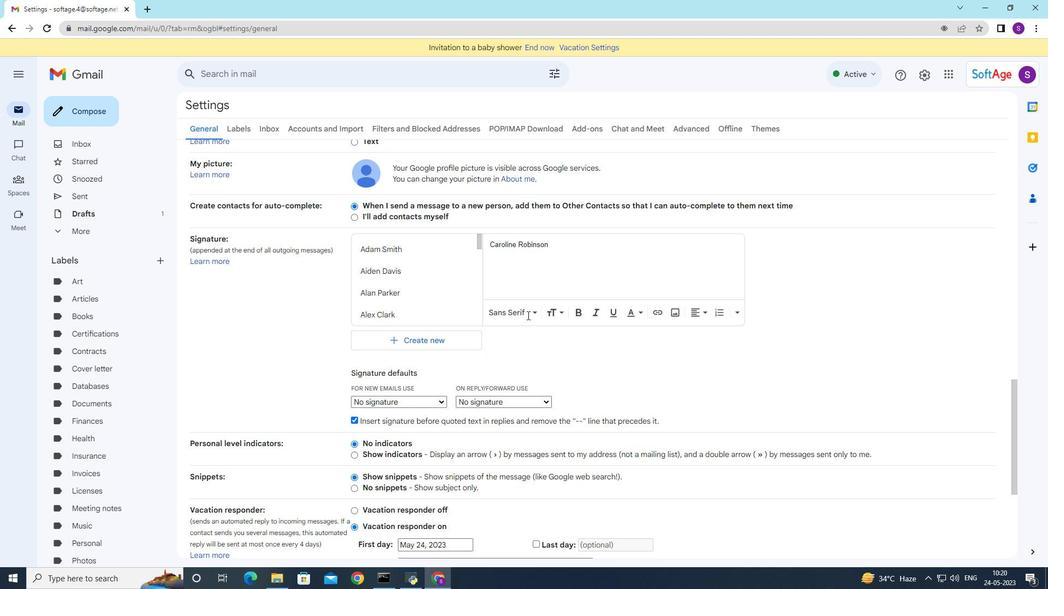 
Action: Mouse scrolled (528, 323) with delta (0, 0)
Screenshot: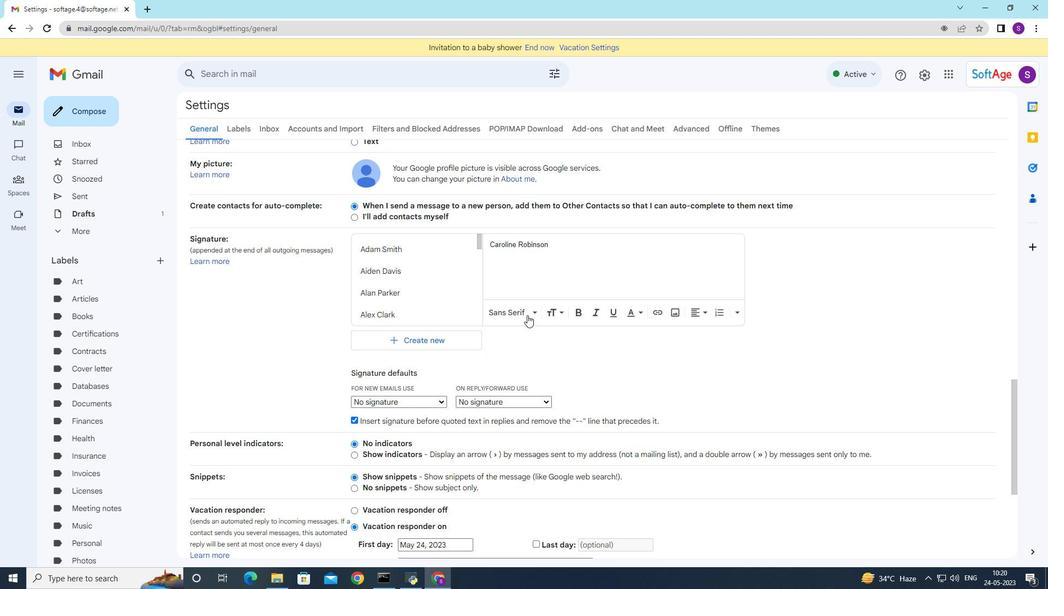 
Action: Mouse scrolled (528, 323) with delta (0, 0)
Screenshot: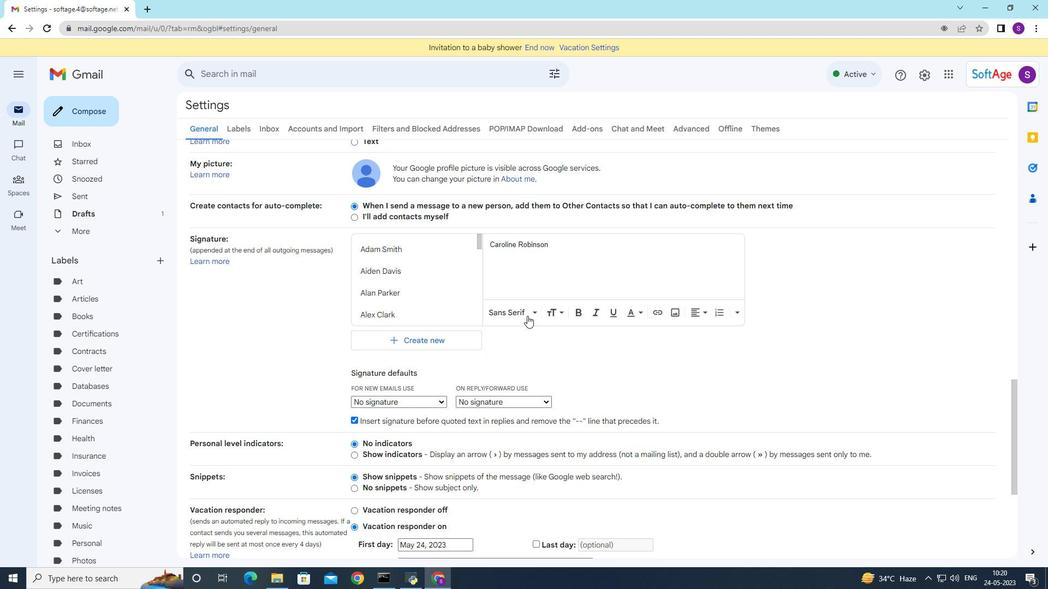 
Action: Mouse scrolled (528, 323) with delta (0, 0)
Screenshot: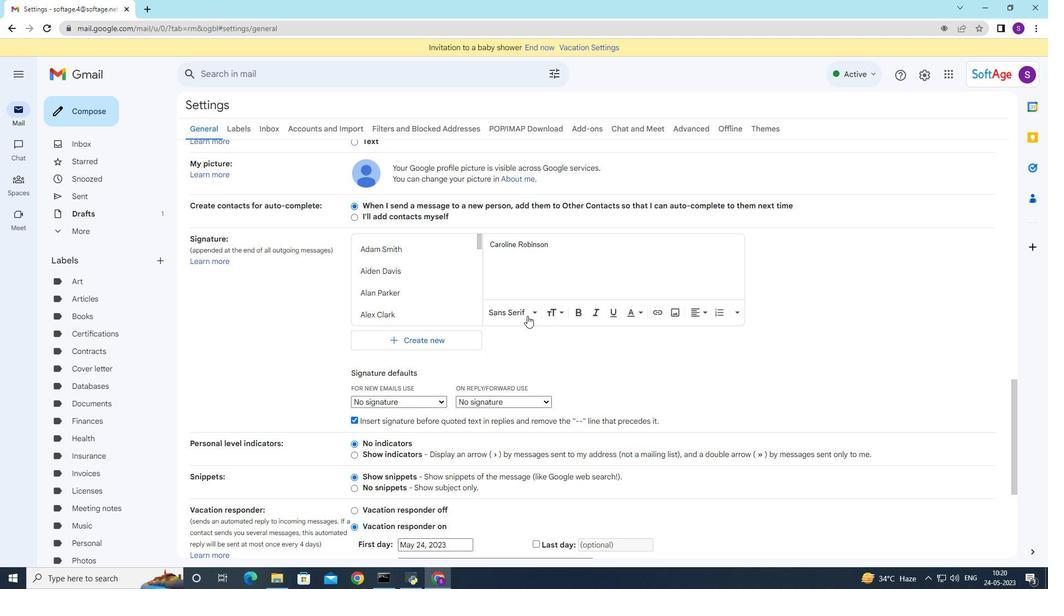 
Action: Mouse scrolled (528, 323) with delta (0, 0)
Screenshot: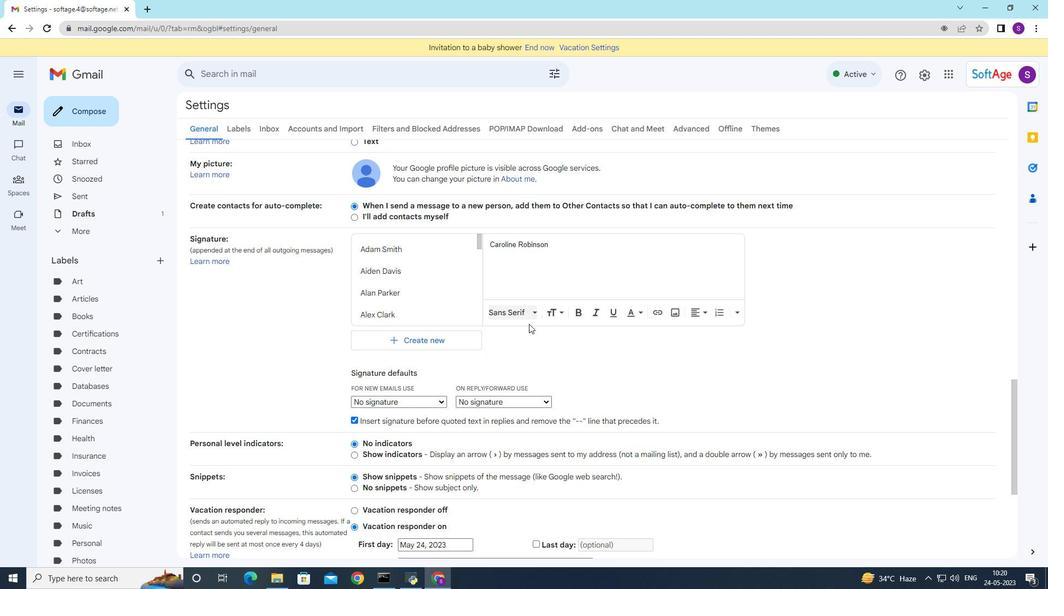 
Action: Mouse moved to (558, 495)
Screenshot: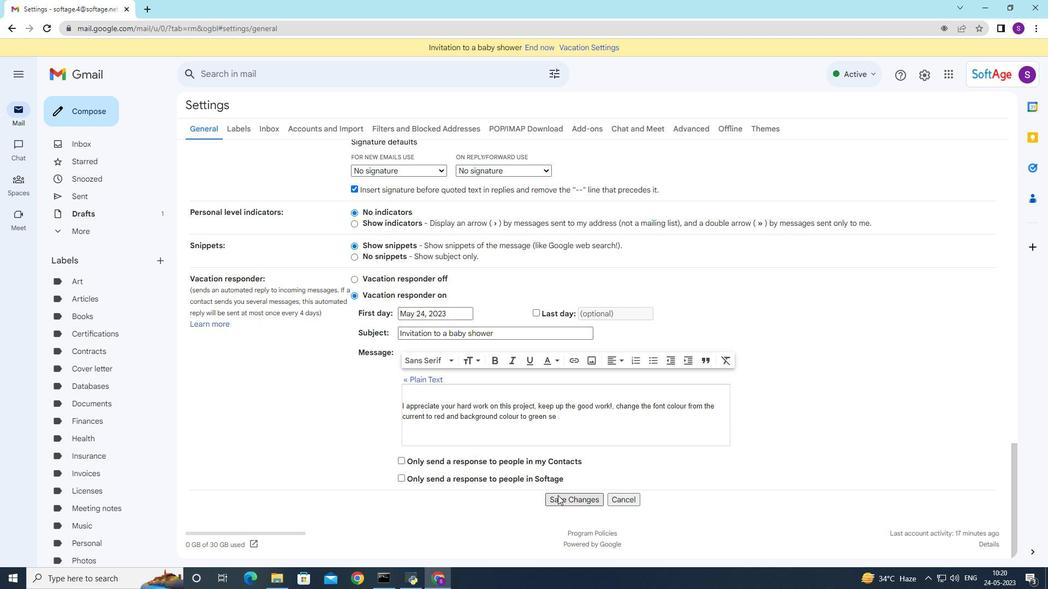 
Action: Mouse pressed left at (558, 495)
Screenshot: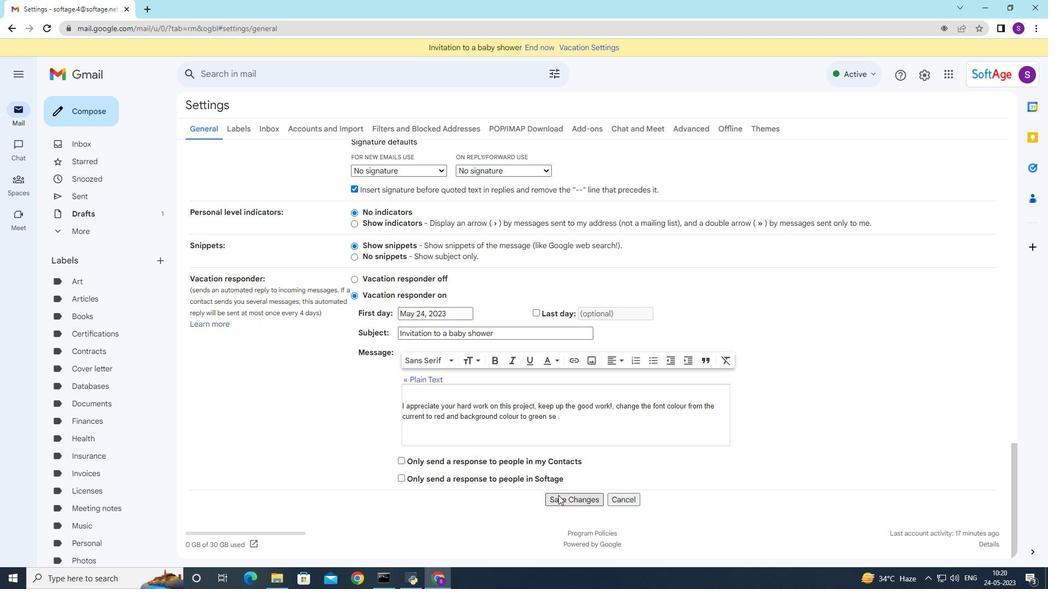 
Action: Mouse moved to (88, 115)
Screenshot: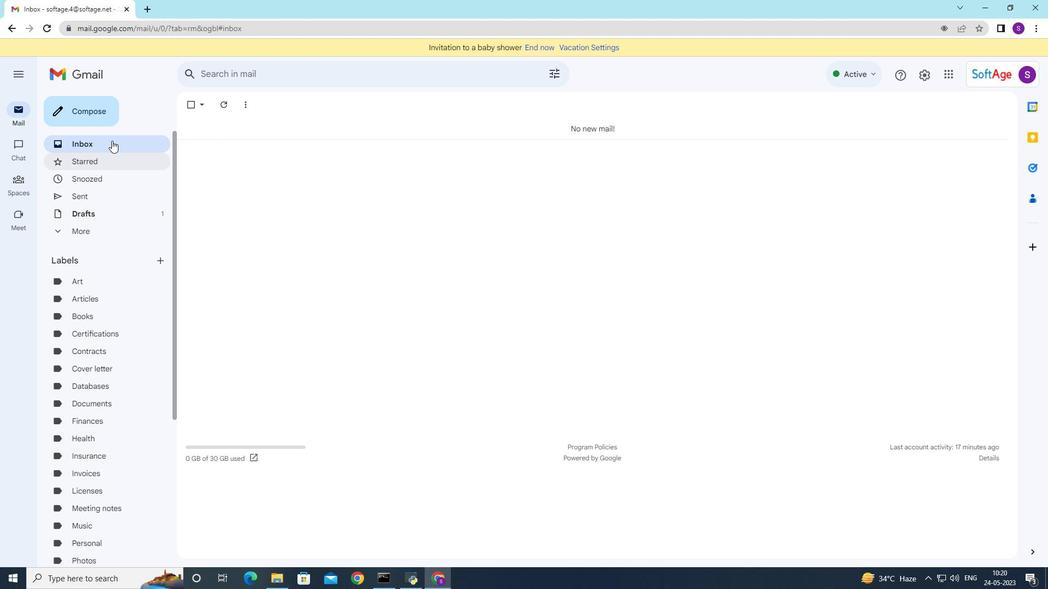 
Action: Mouse pressed left at (88, 115)
Screenshot: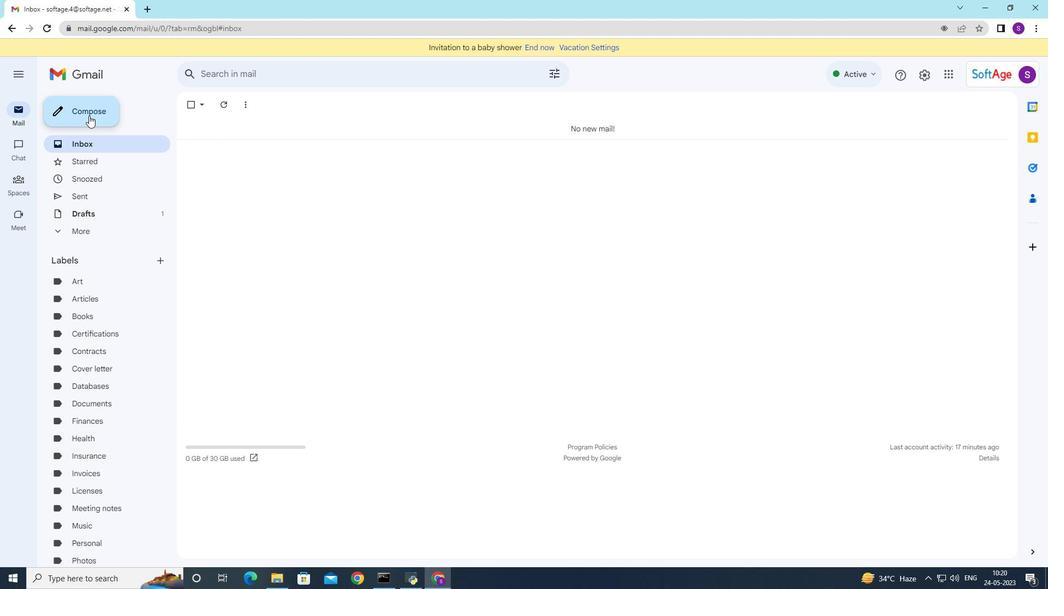 
Action: Mouse moved to (882, 551)
Screenshot: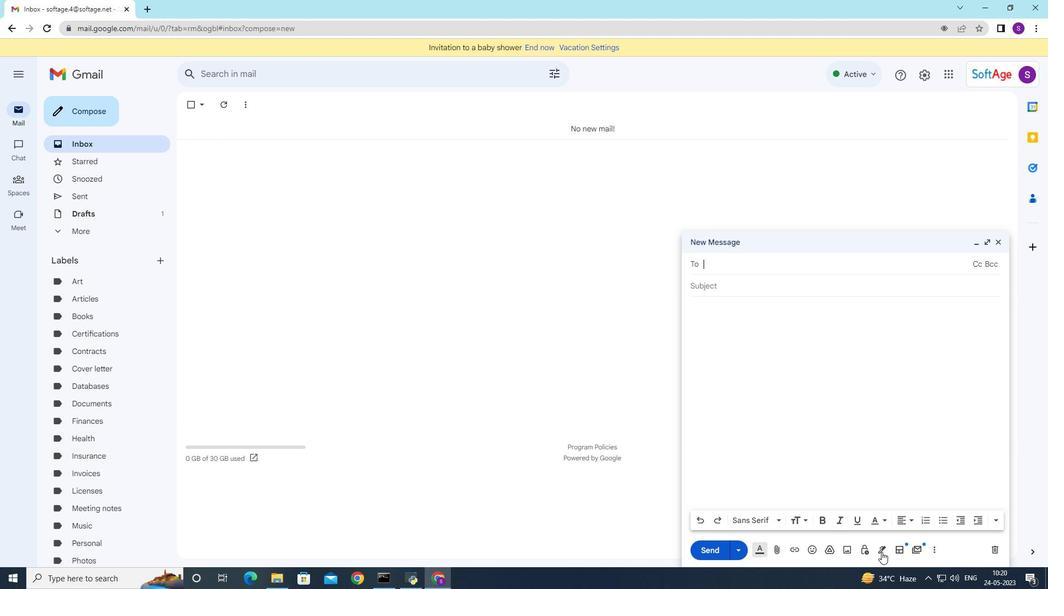 
Action: Mouse pressed left at (882, 551)
Screenshot: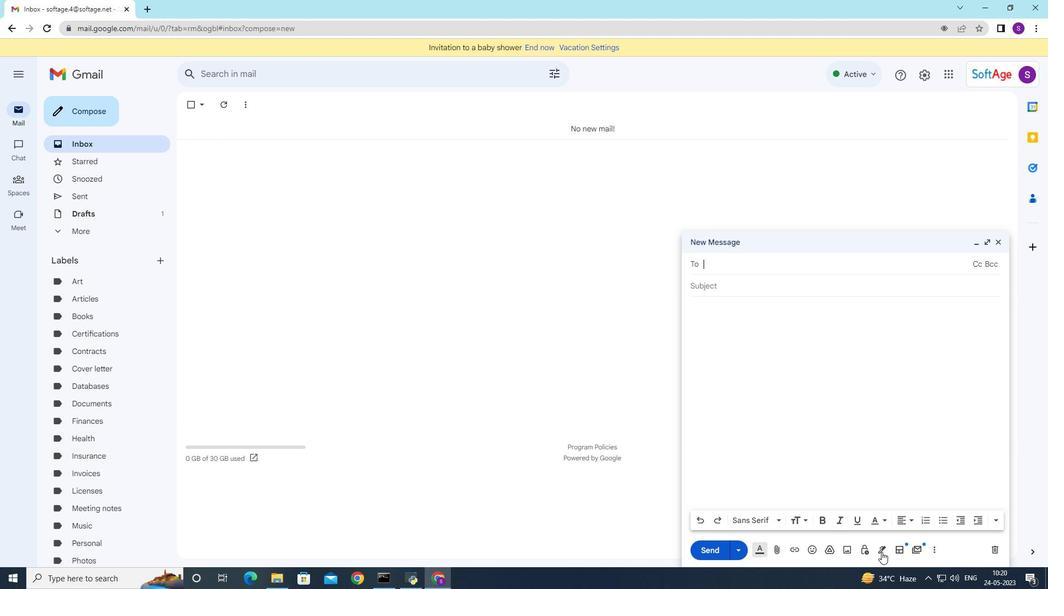 
Action: Mouse moved to (954, 407)
Screenshot: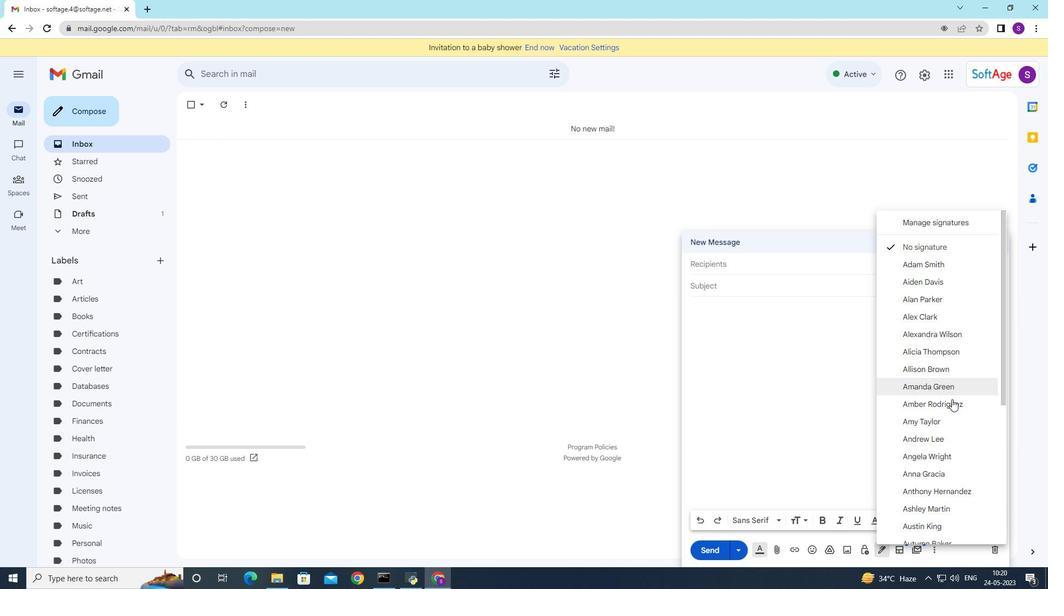 
Action: Mouse scrolled (954, 406) with delta (0, 0)
Screenshot: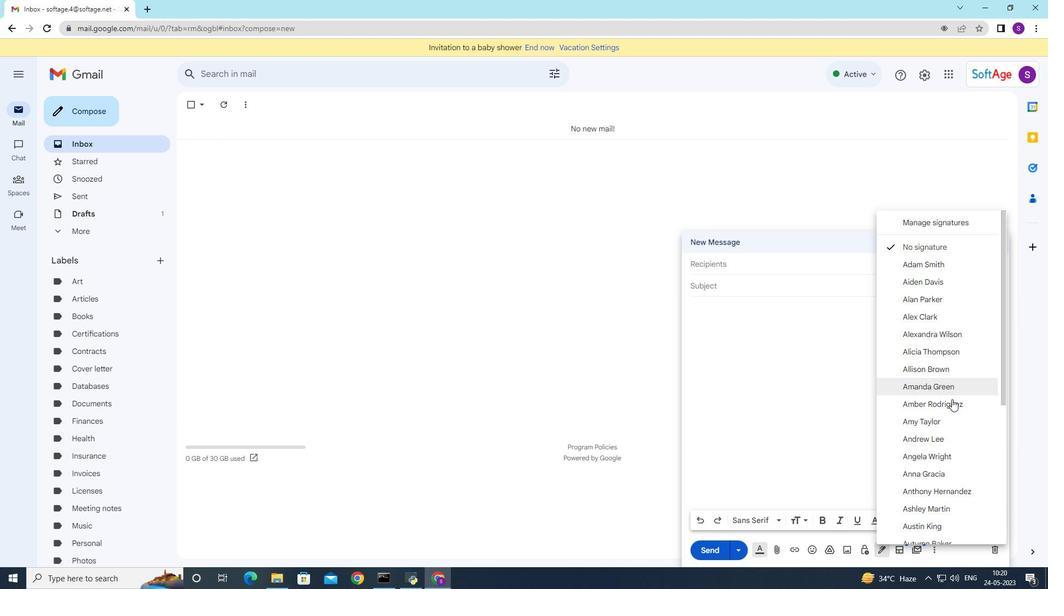 
Action: Mouse moved to (954, 408)
Screenshot: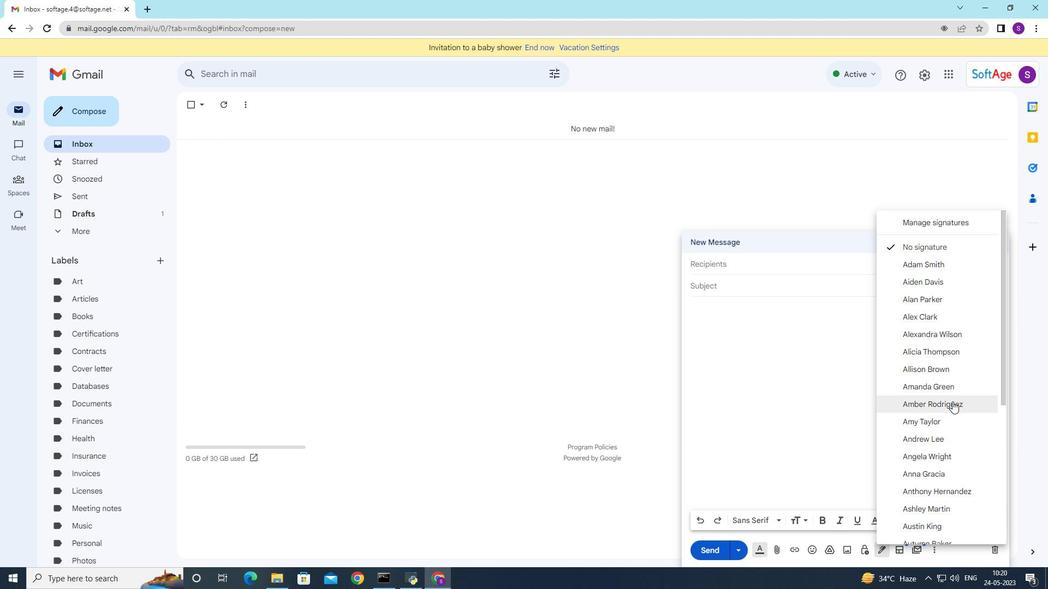 
Action: Mouse scrolled (954, 408) with delta (0, 0)
Screenshot: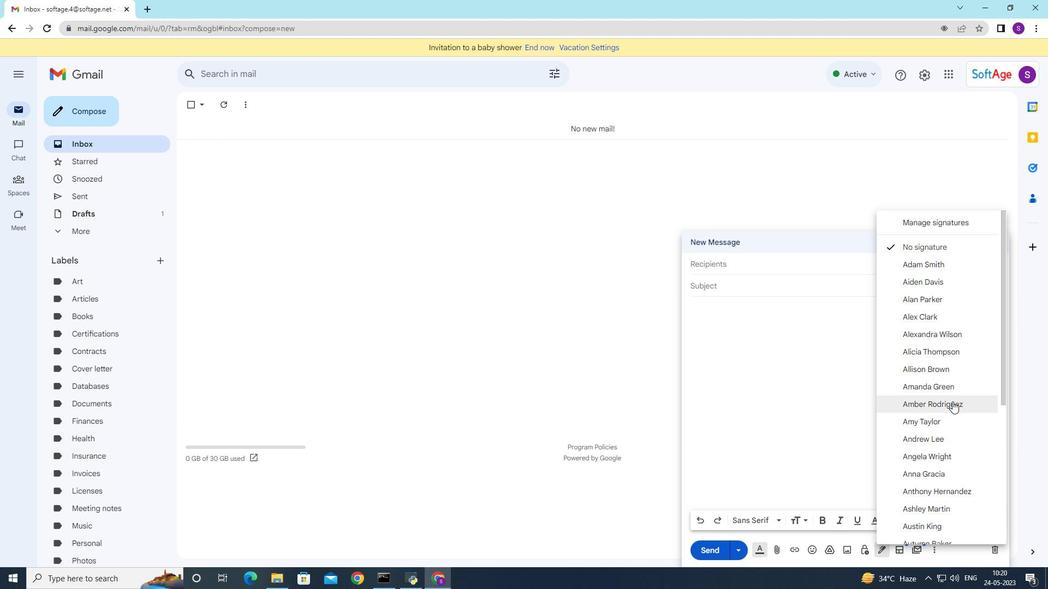 
Action: Mouse moved to (954, 409)
Screenshot: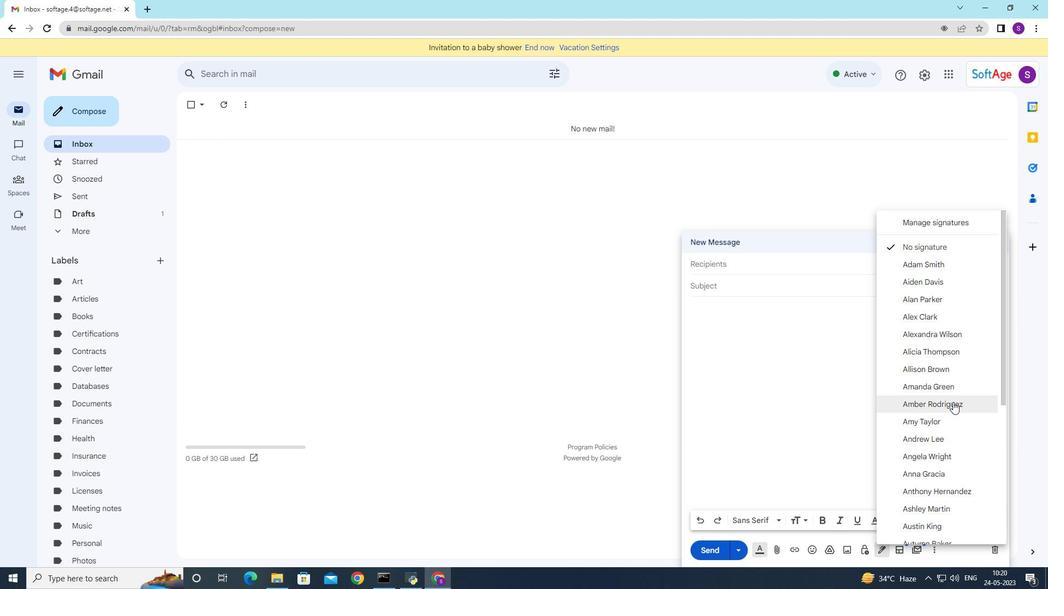 
Action: Mouse scrolled (954, 409) with delta (0, 0)
Screenshot: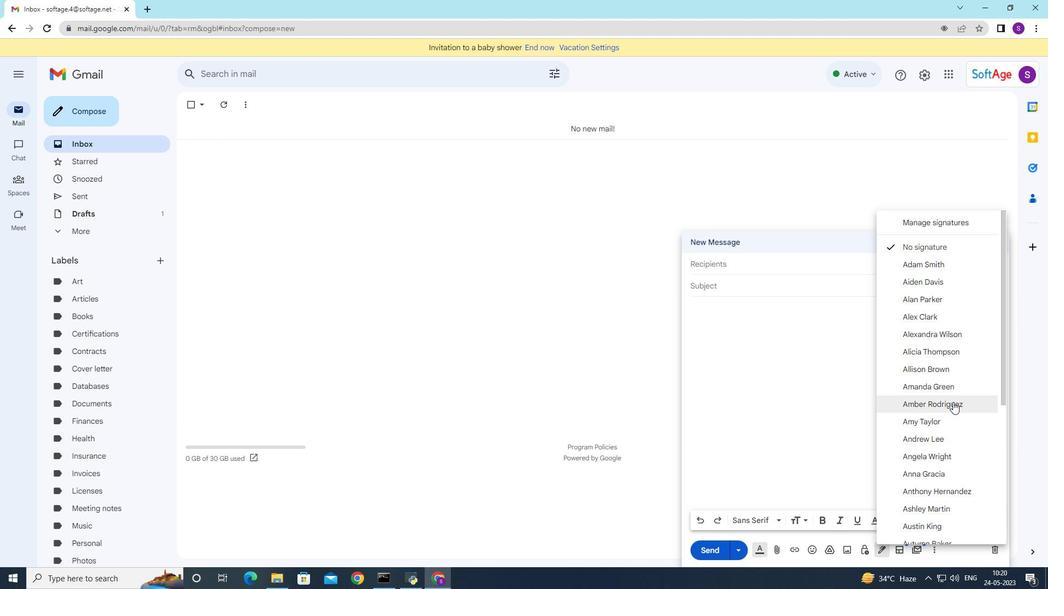 
Action: Mouse moved to (954, 411)
Screenshot: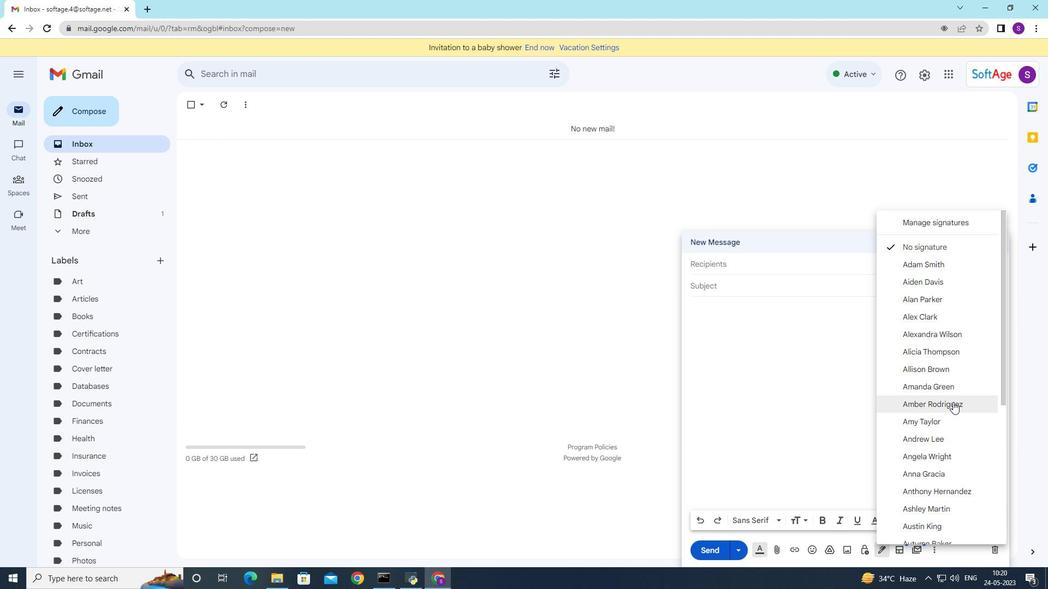 
Action: Mouse scrolled (954, 411) with delta (0, 0)
Screenshot: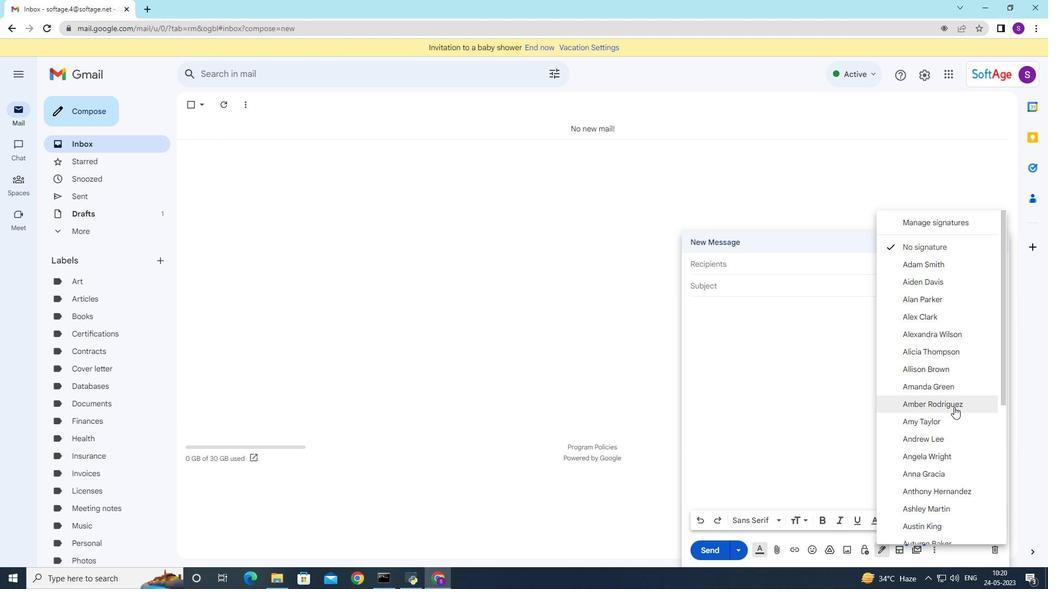 
Action: Mouse moved to (954, 417)
Screenshot: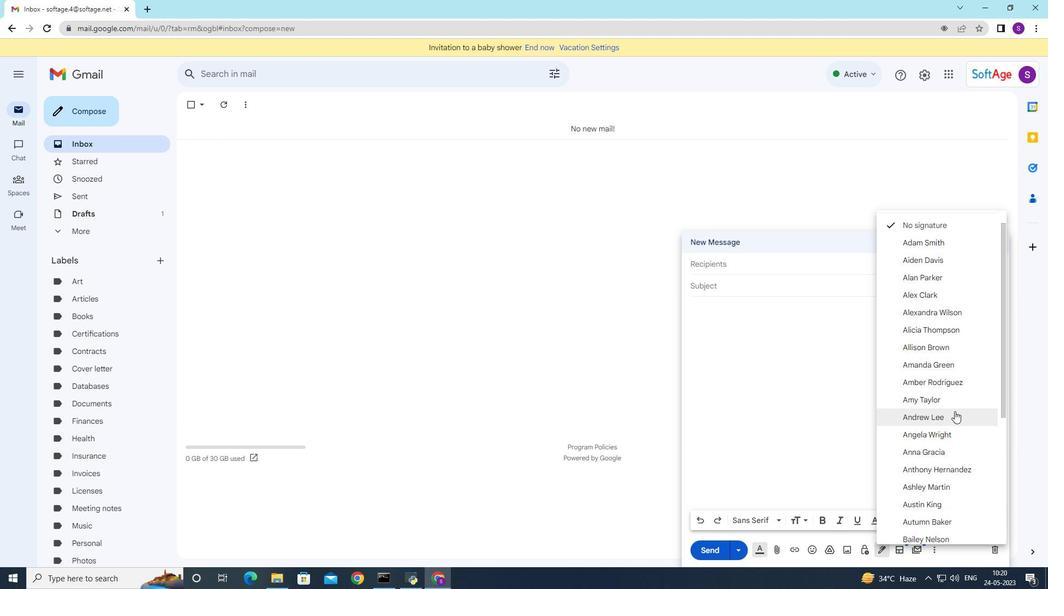 
Action: Mouse scrolled (954, 417) with delta (0, 0)
Screenshot: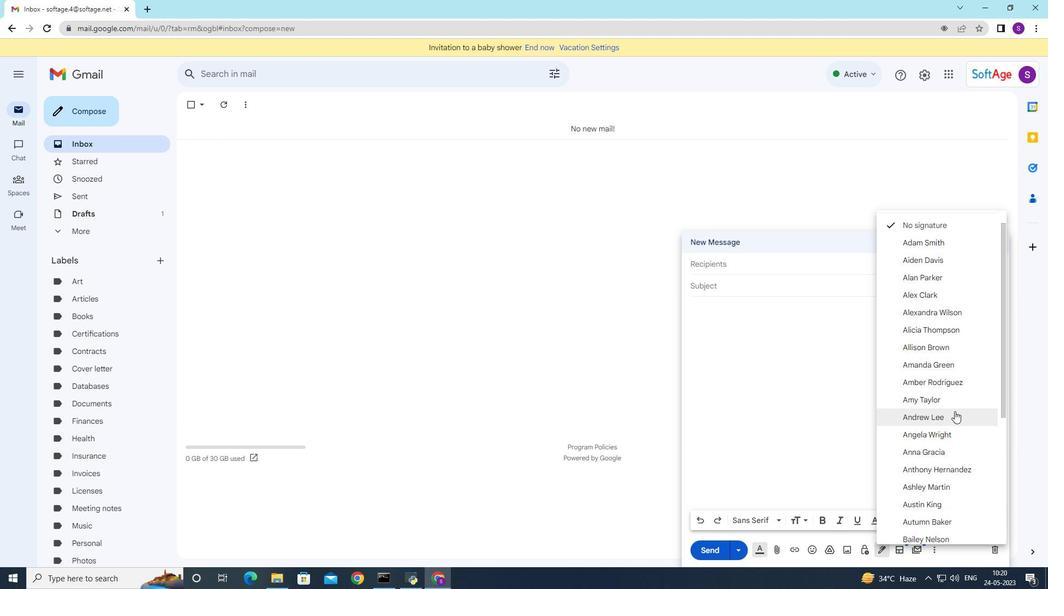 
Action: Mouse moved to (956, 496)
Screenshot: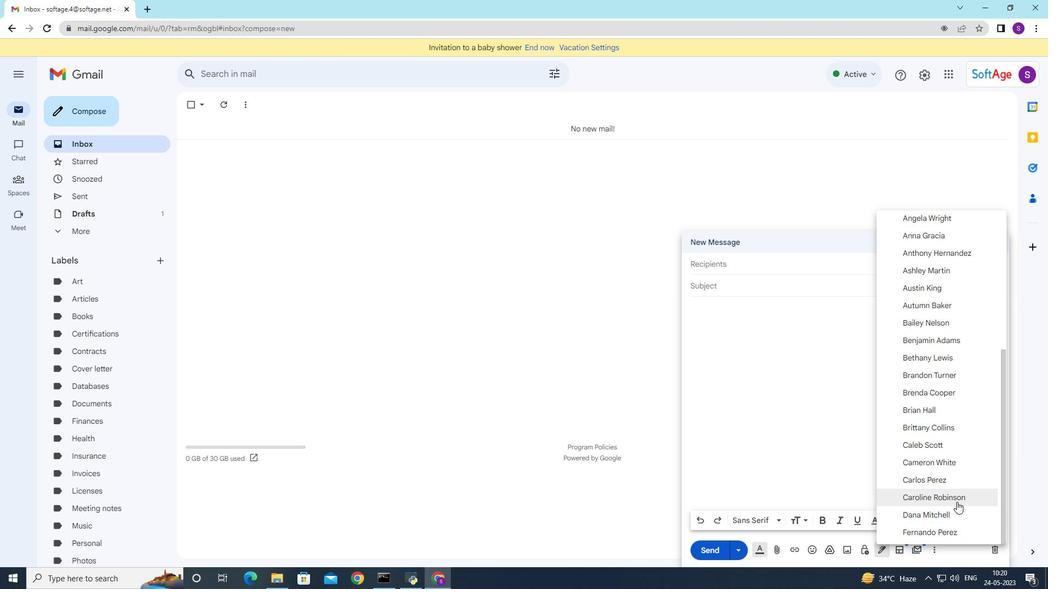 
Action: Mouse pressed left at (956, 496)
Screenshot: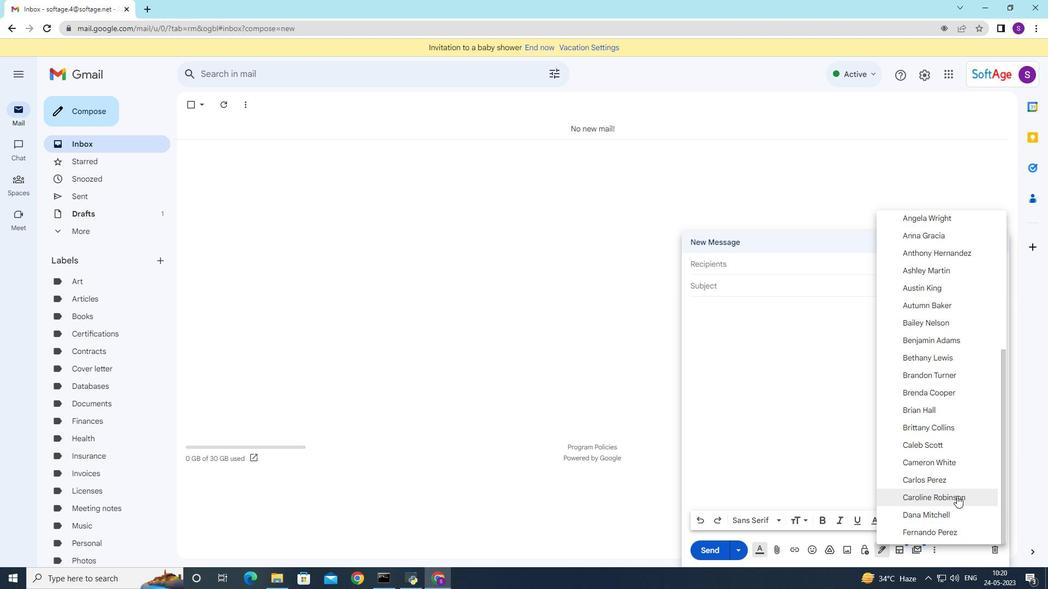 
Action: Mouse moved to (716, 265)
Screenshot: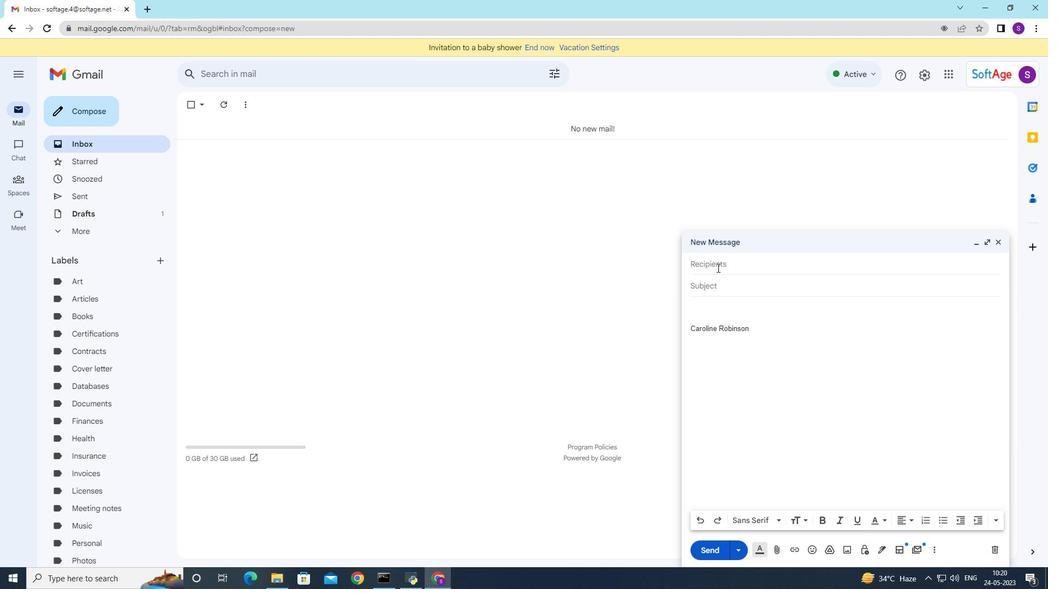 
Action: Mouse pressed left at (716, 265)
Screenshot: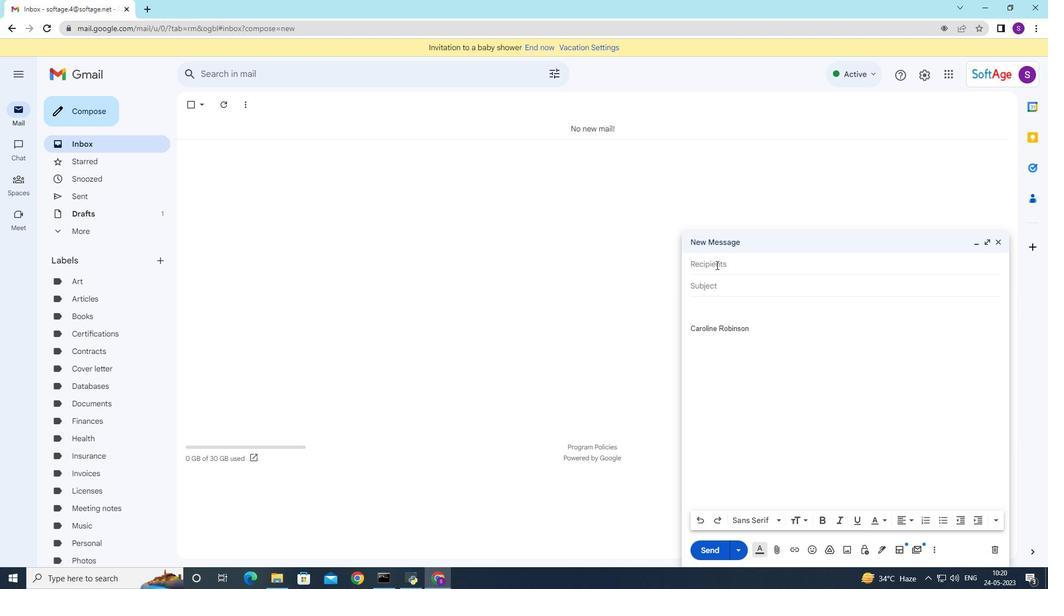 
Action: Mouse moved to (721, 283)
Screenshot: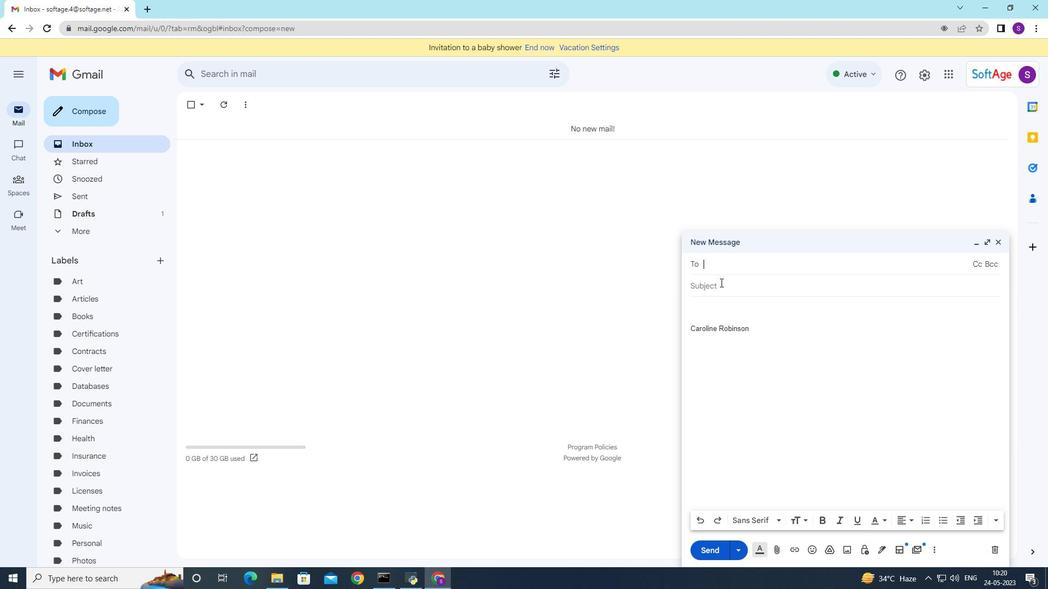 
Action: Mouse pressed left at (721, 283)
Screenshot: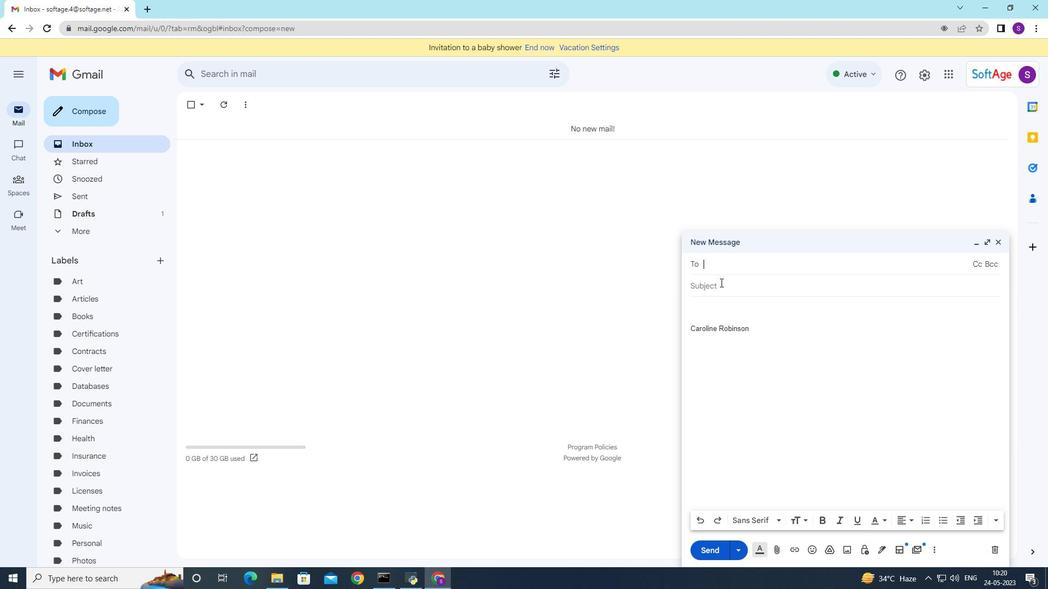 
Action: Mouse moved to (721, 283)
Screenshot: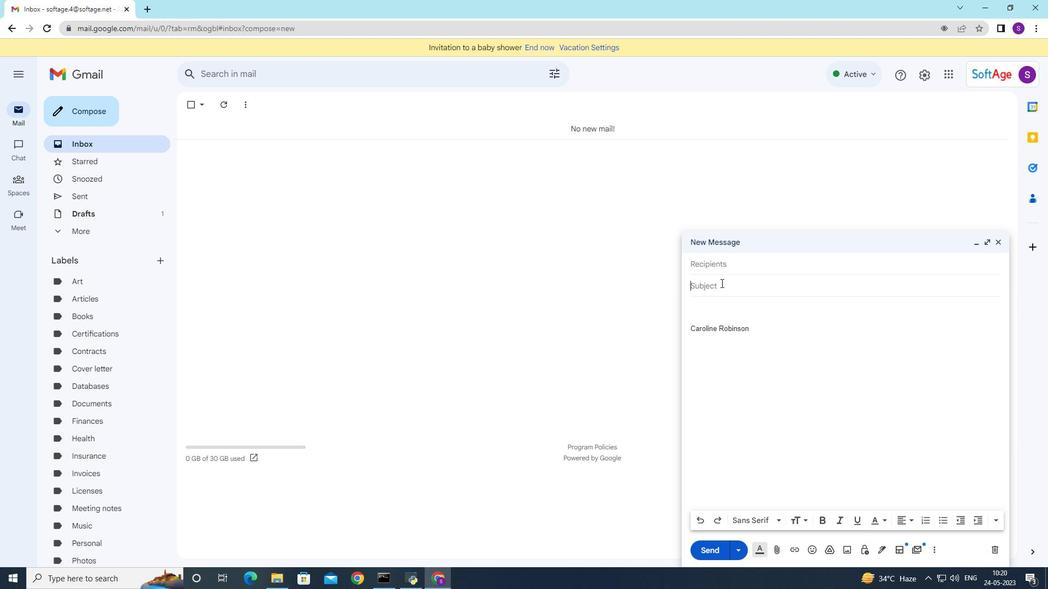 
Action: Key pressed <Key.shift><Key.shift><Key.shift><Key.shift><Key.shift><Key.shift><Key.shift><Key.shift>Feedback<Key.space>on<Key.space>a<Key.space>demographic<Key.space>survey<Key.space>
Screenshot: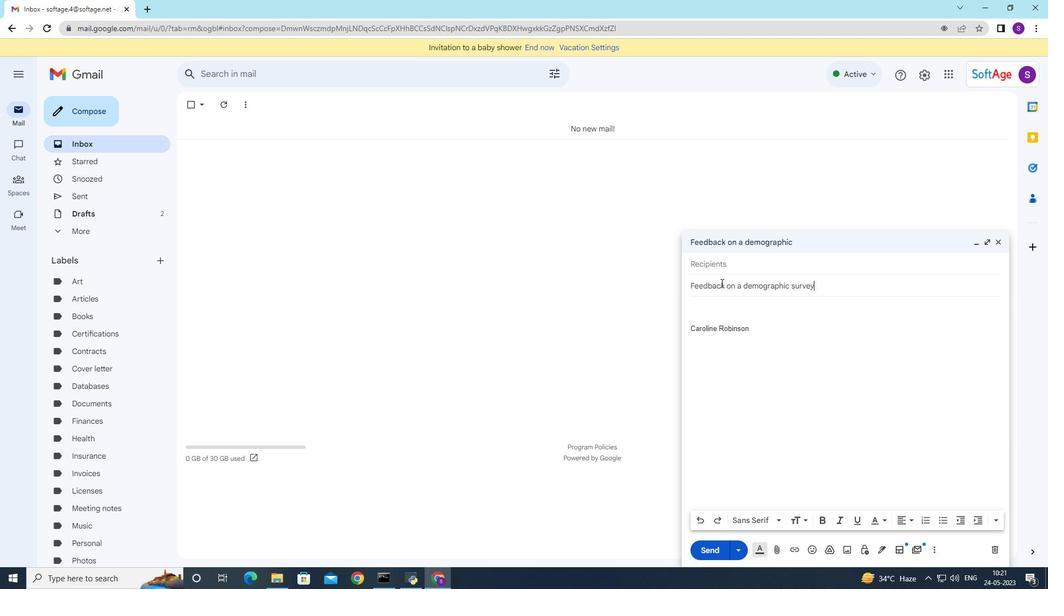 
Action: Mouse moved to (712, 302)
Screenshot: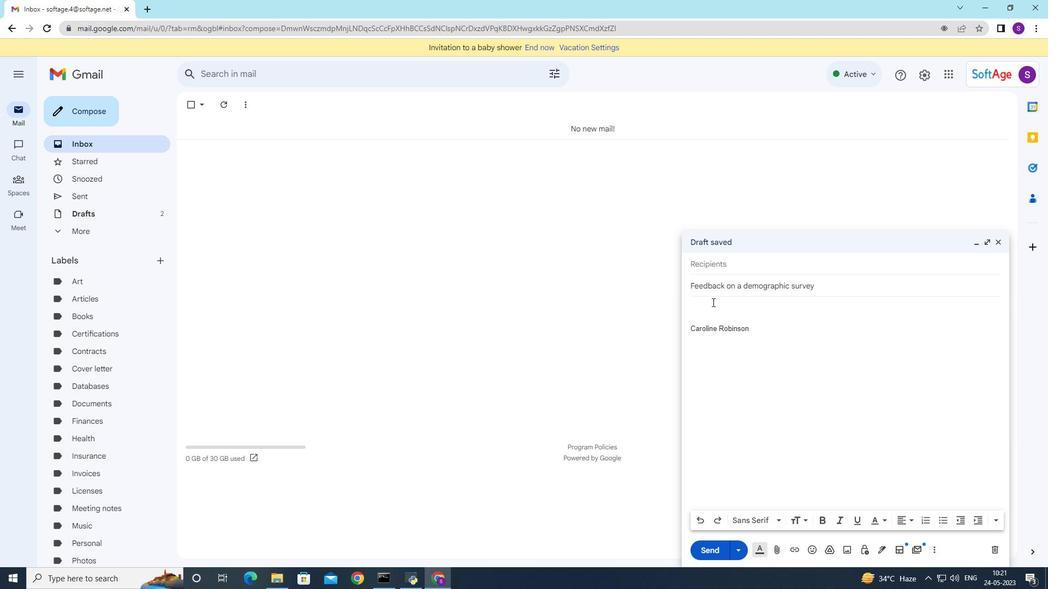 
Action: Mouse pressed left at (712, 302)
Screenshot: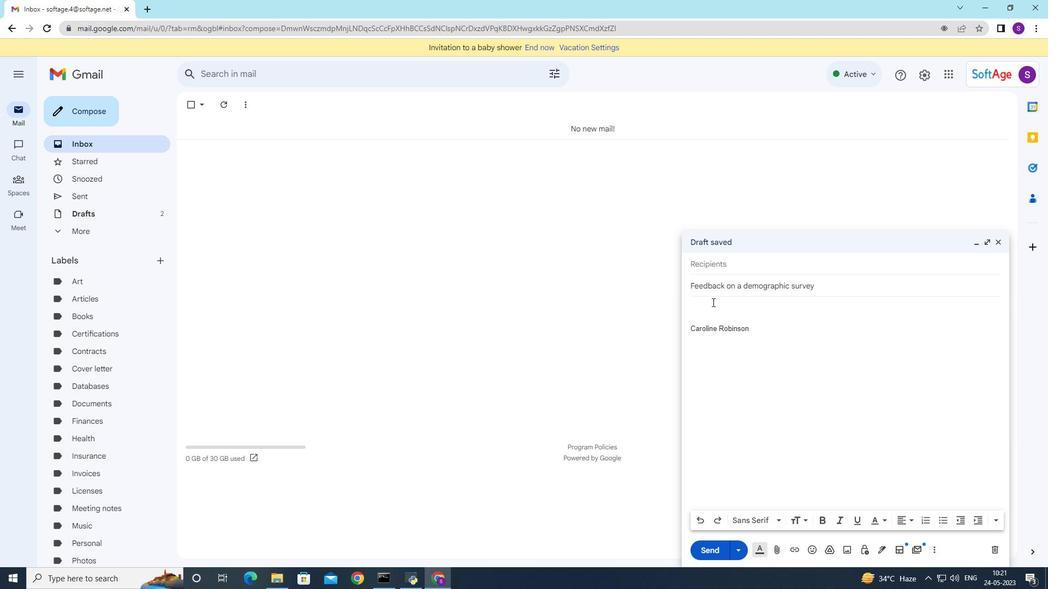 
Action: Key pressed <Key.shift>We<Key.space>need<Key.space>to<Key.space>schedue<Key.backspace>le<Key.space>a<Key.space>site<Key.space>visit<Key.space>for<Key.space>the<Key.space>new<Key.space>project,<Key.space>can<Key.space>you<Key.space>please<Key.space>coordinate<Key.space>r<Key.backspace>e<Key.backspace>with<Key.space>the<Key.space>client<Key.shift_r>?
Screenshot: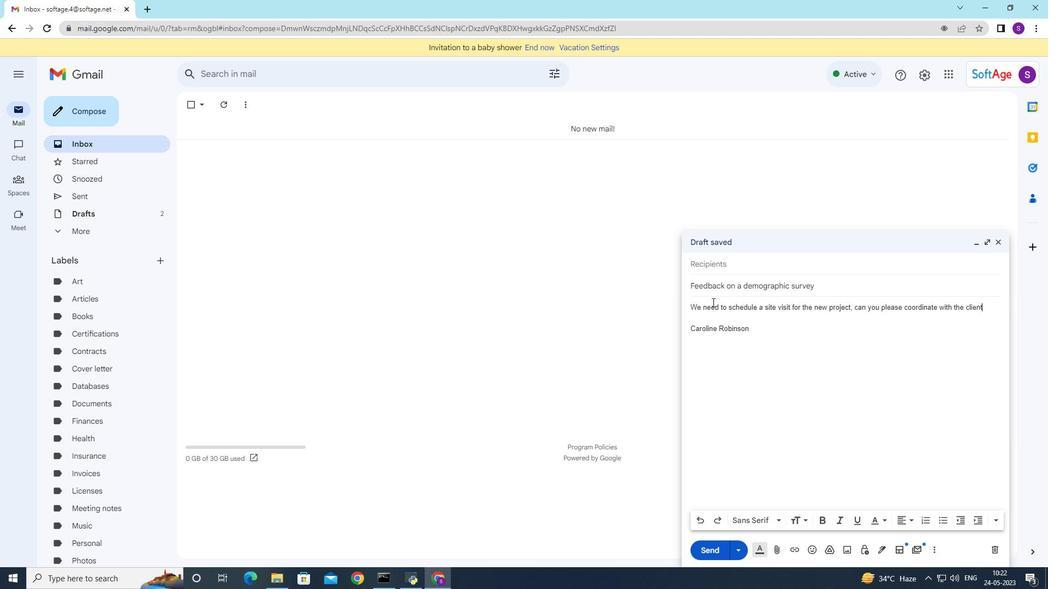
Action: Mouse moved to (731, 266)
Screenshot: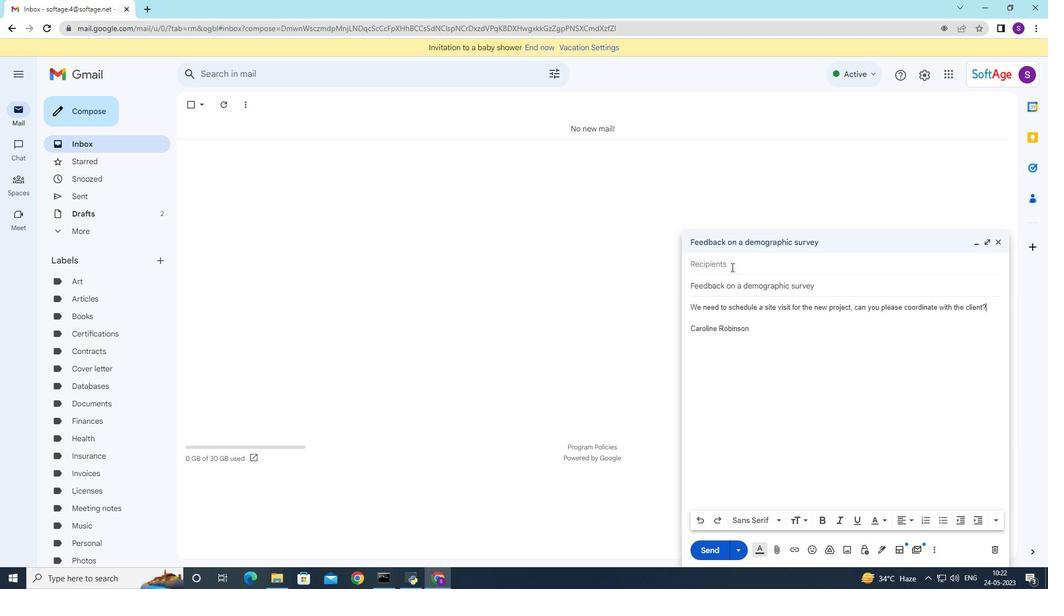 
Action: Mouse pressed left at (731, 266)
Screenshot: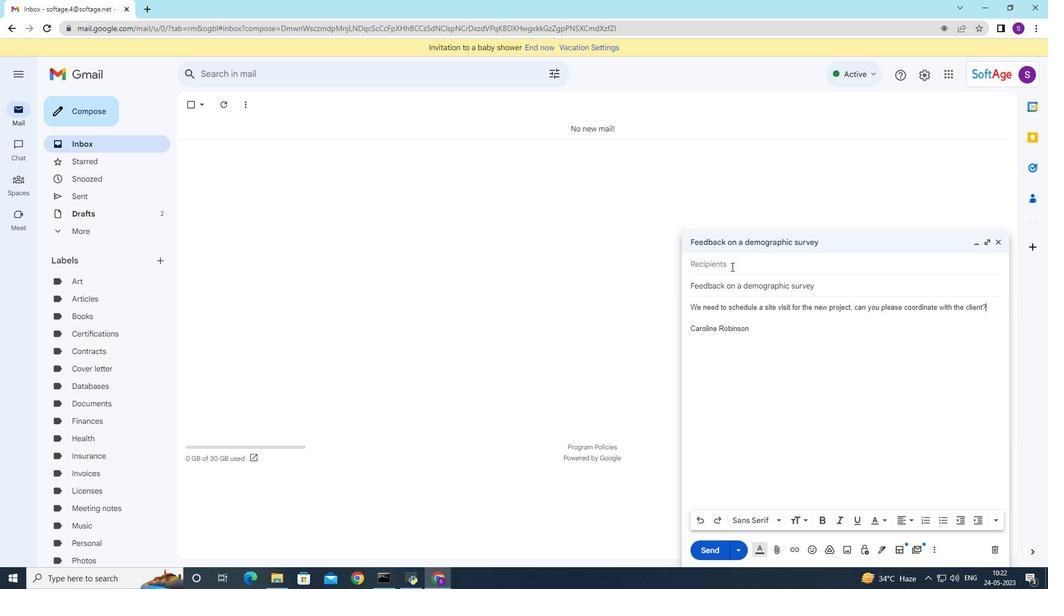 
Action: Mouse moved to (730, 271)
Screenshot: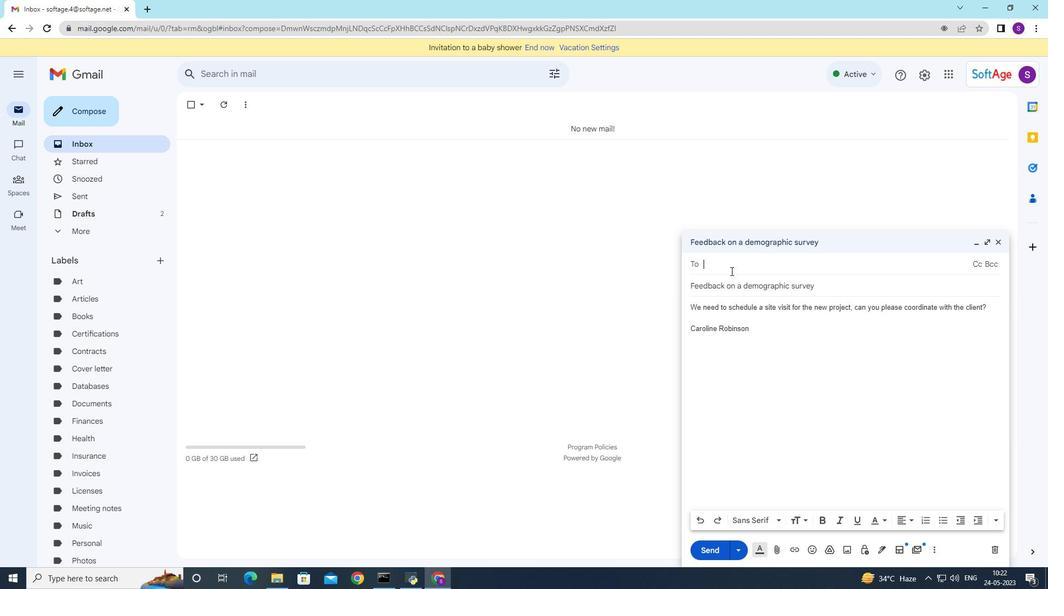 
Action: Key pressed softage.10
Screenshot: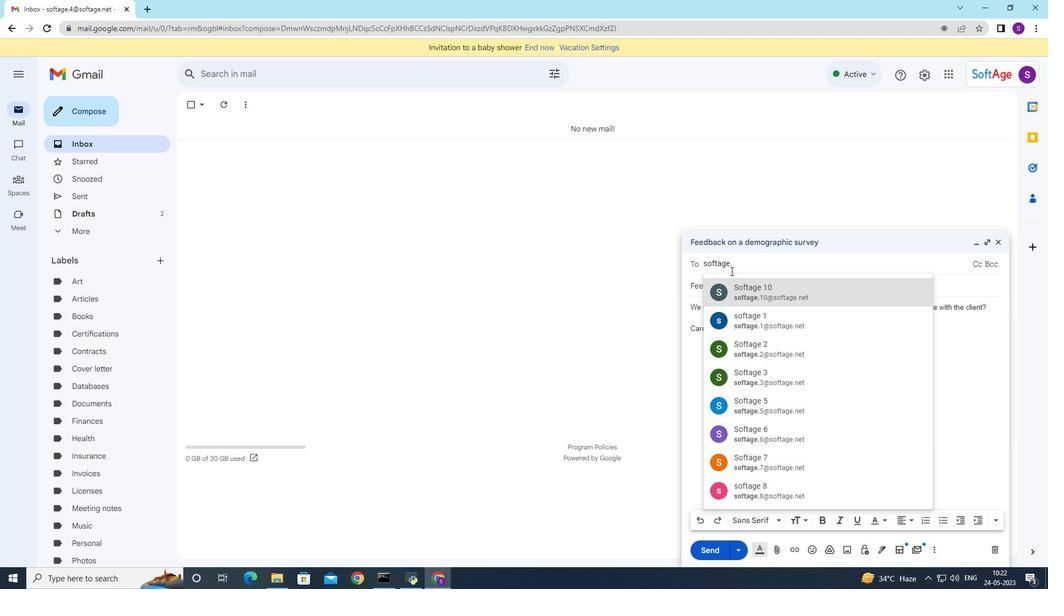
Action: Mouse moved to (749, 282)
Screenshot: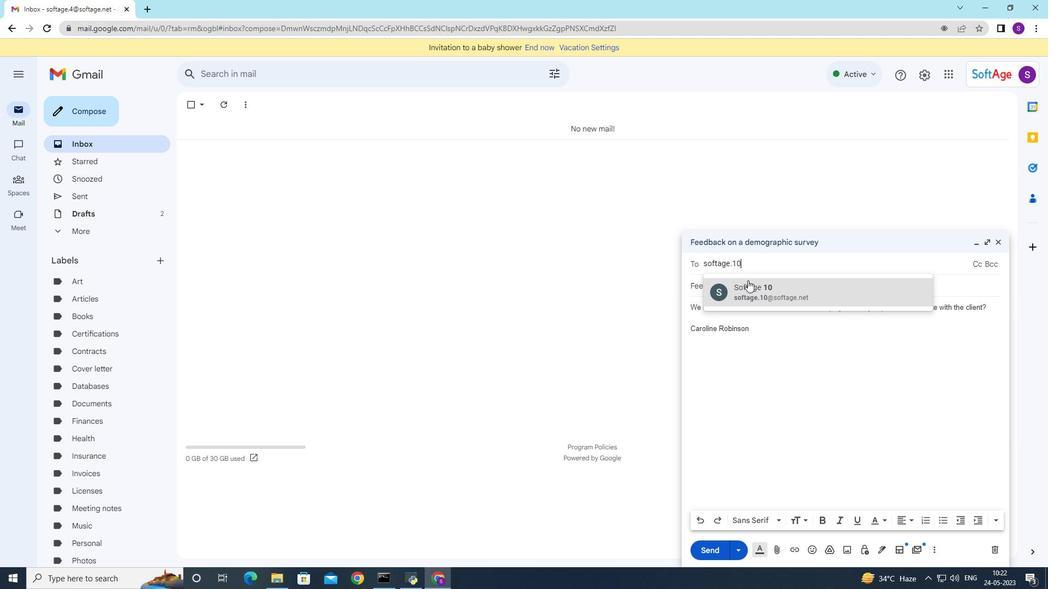 
Action: Mouse pressed left at (749, 282)
Screenshot: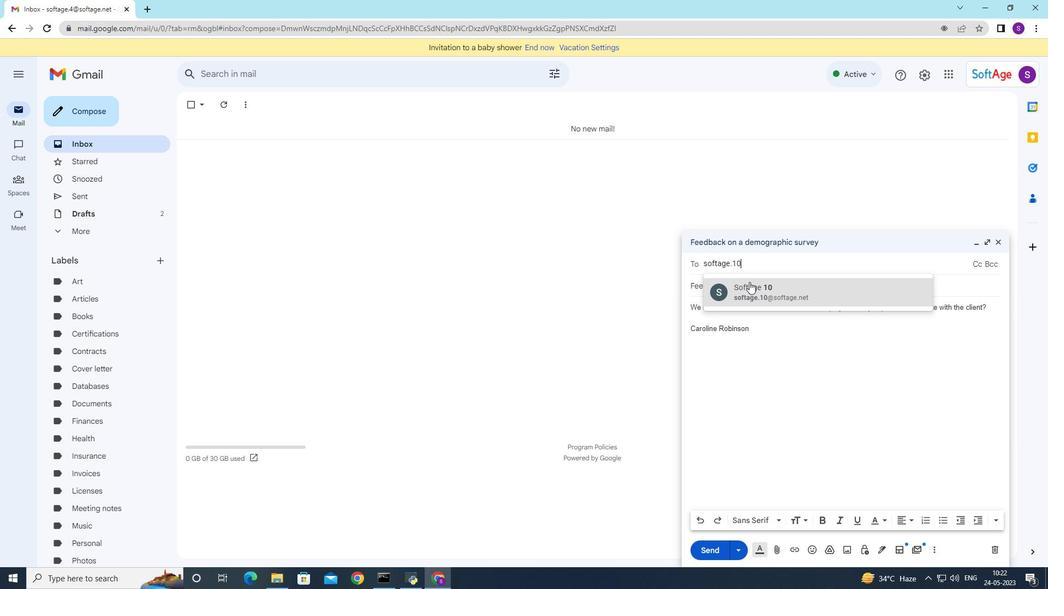 
Action: Mouse moved to (700, 319)
Screenshot: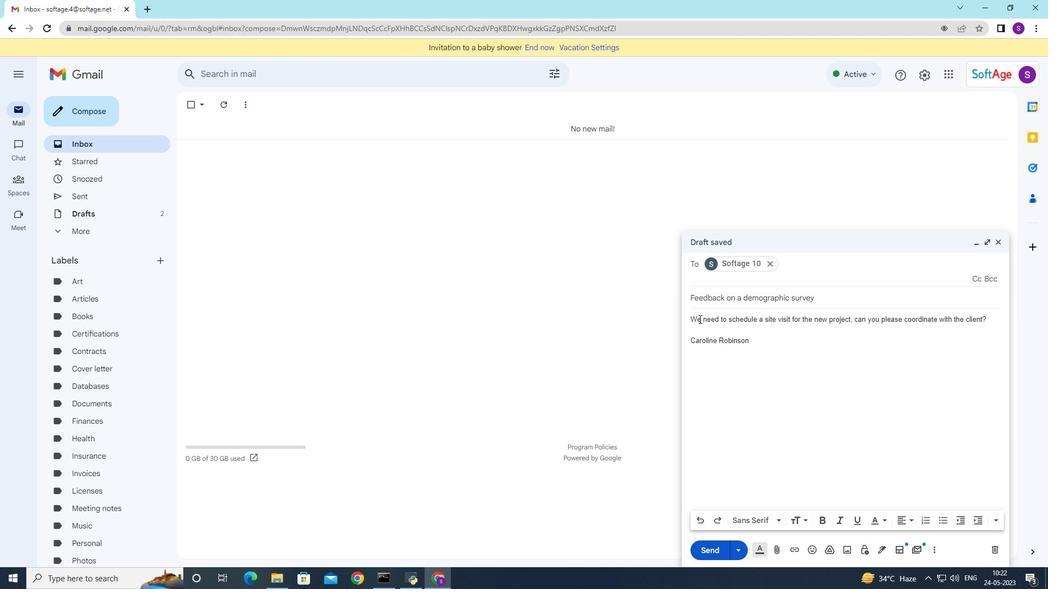 
Action: Mouse pressed left at (700, 319)
Screenshot: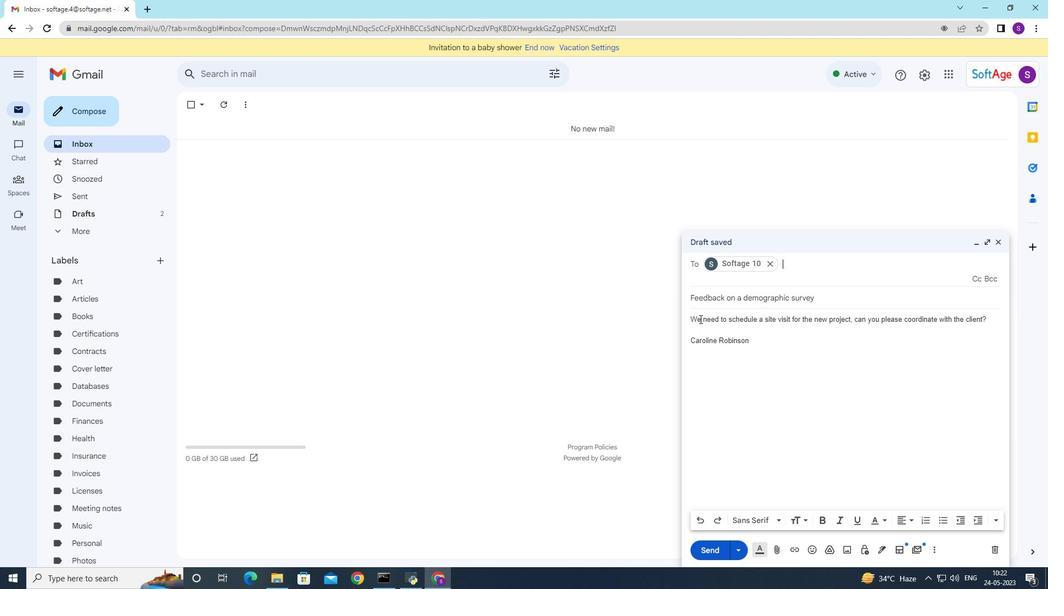 
Action: Mouse moved to (698, 302)
Screenshot: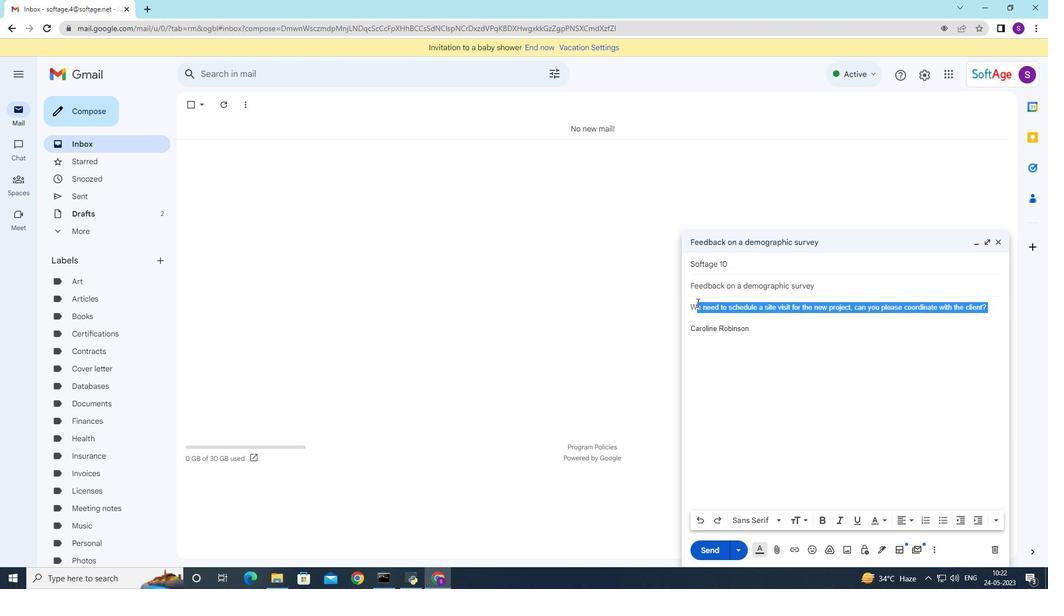 
Action: Mouse pressed left at (698, 302)
Screenshot: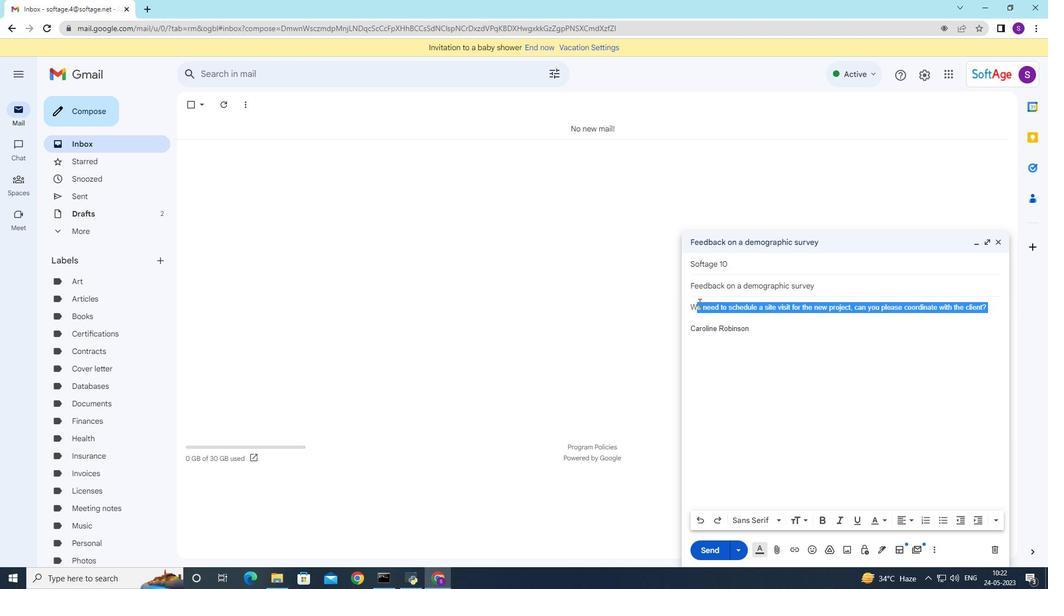 
Action: Mouse moved to (692, 306)
Screenshot: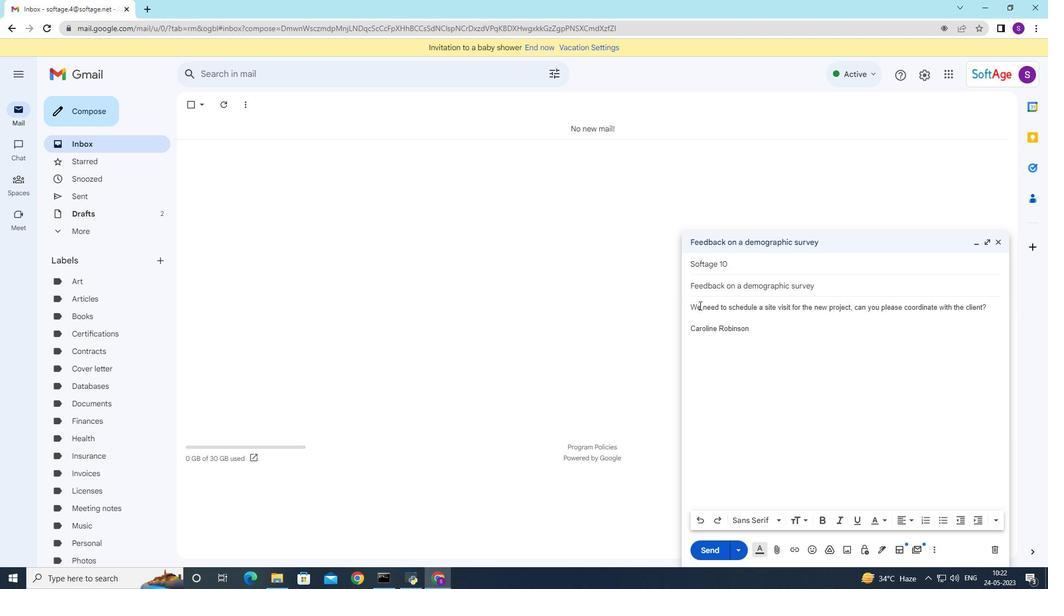 
Action: Mouse pressed left at (692, 306)
Screenshot: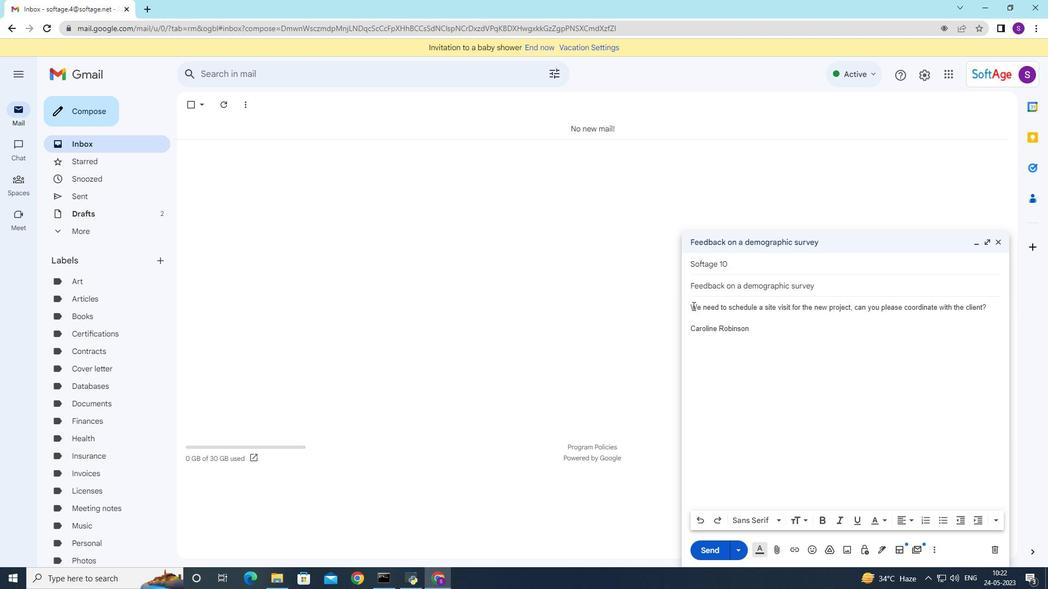 
Action: Mouse moved to (692, 306)
Screenshot: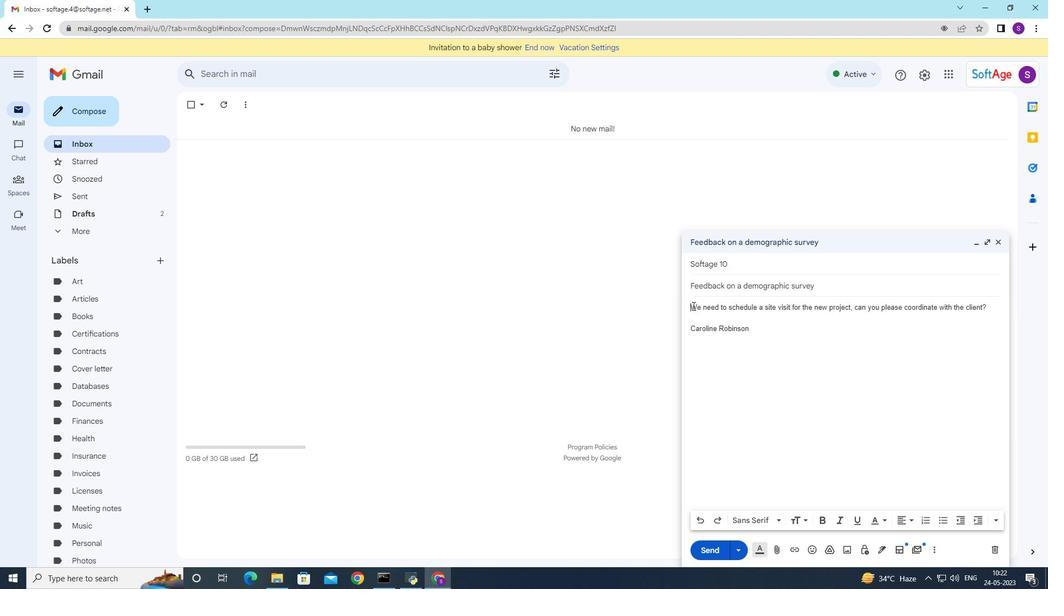 
Action: Mouse pressed left at (692, 306)
Screenshot: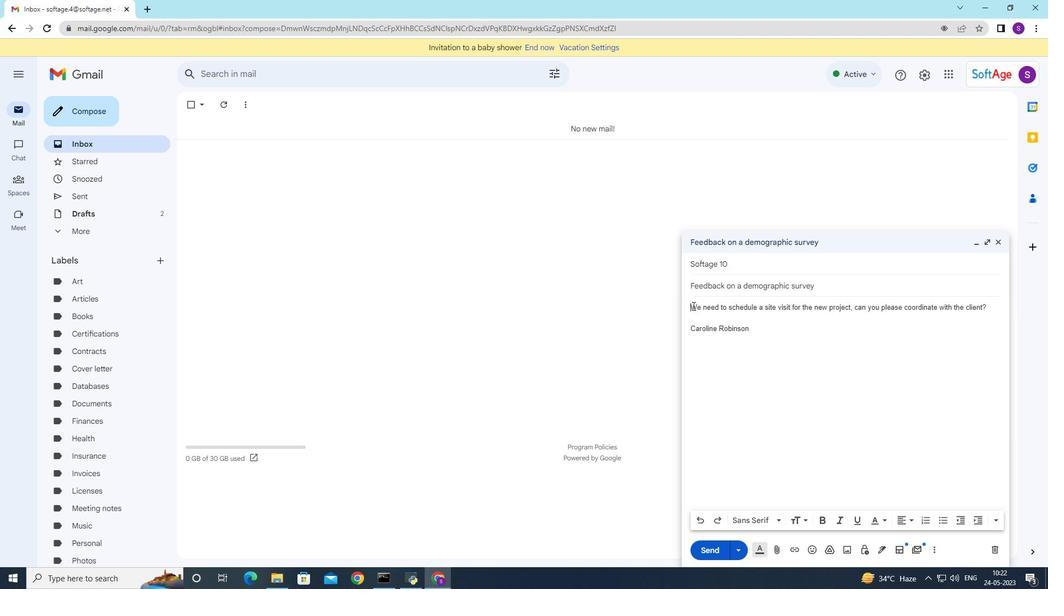 
Action: Mouse moved to (778, 521)
Screenshot: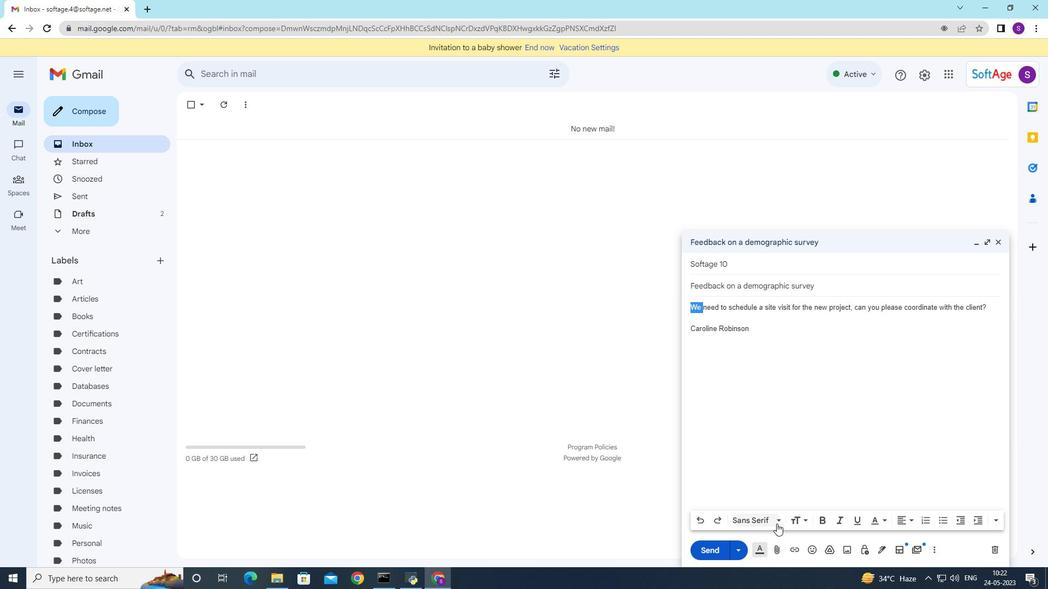 
Action: Mouse pressed left at (778, 521)
Screenshot: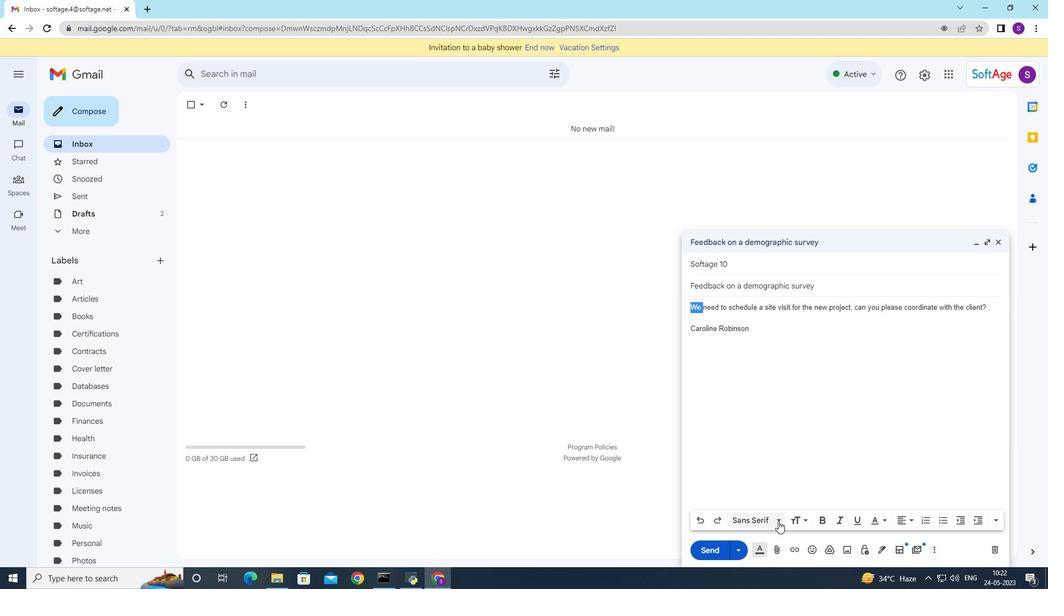 
Action: Mouse moved to (778, 419)
Screenshot: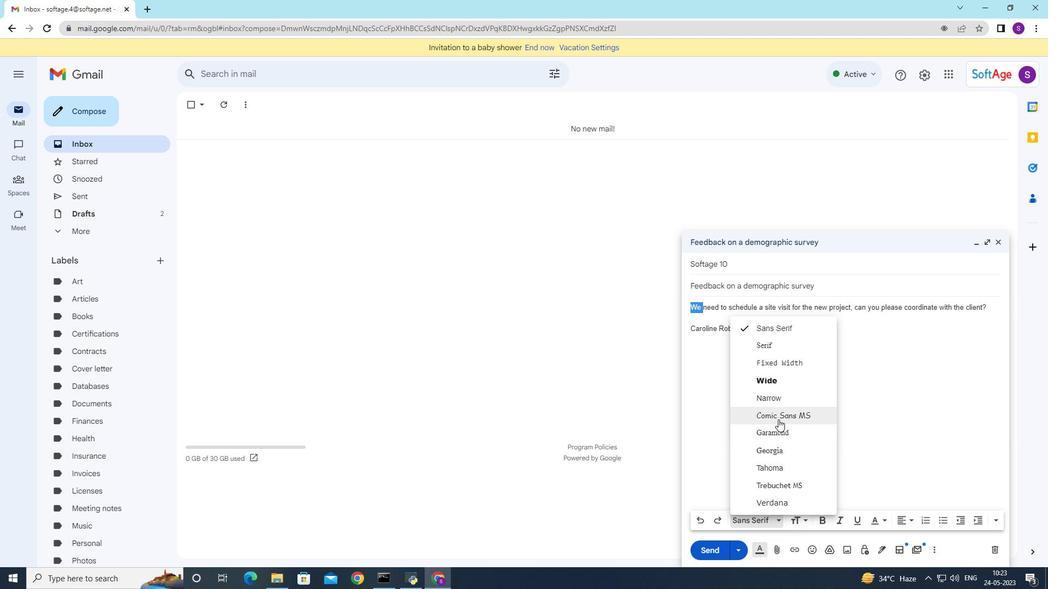 
Action: Mouse pressed left at (778, 419)
Screenshot: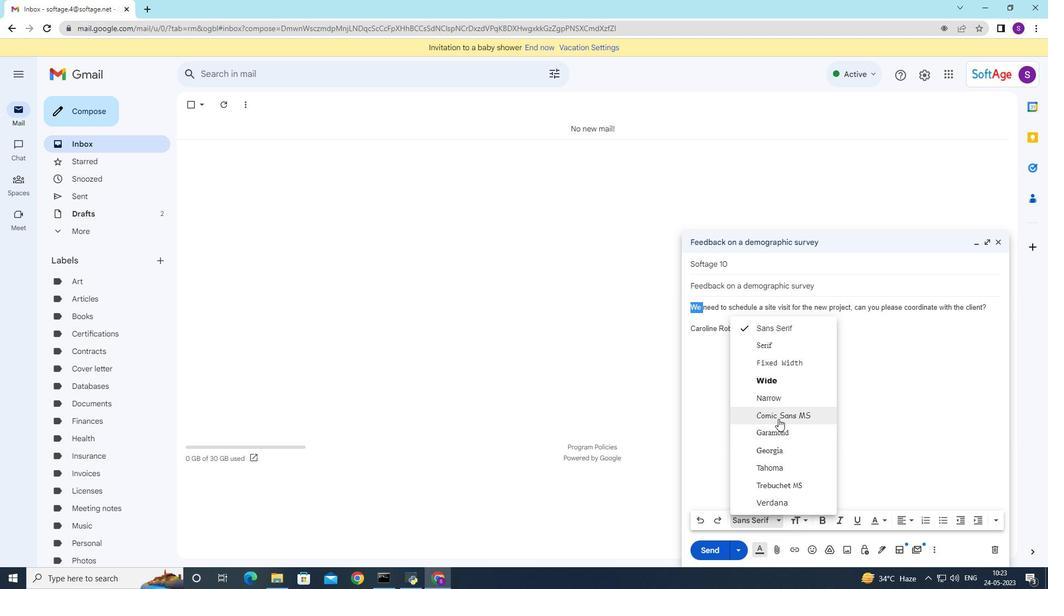 
Action: Mouse moved to (819, 523)
Screenshot: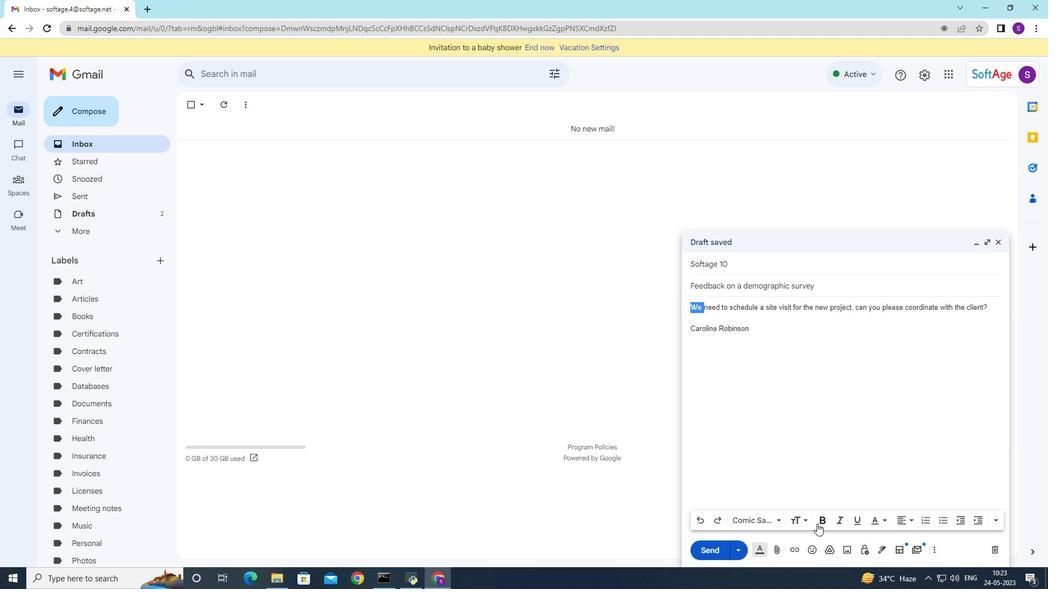 
Action: Mouse pressed left at (819, 523)
Screenshot: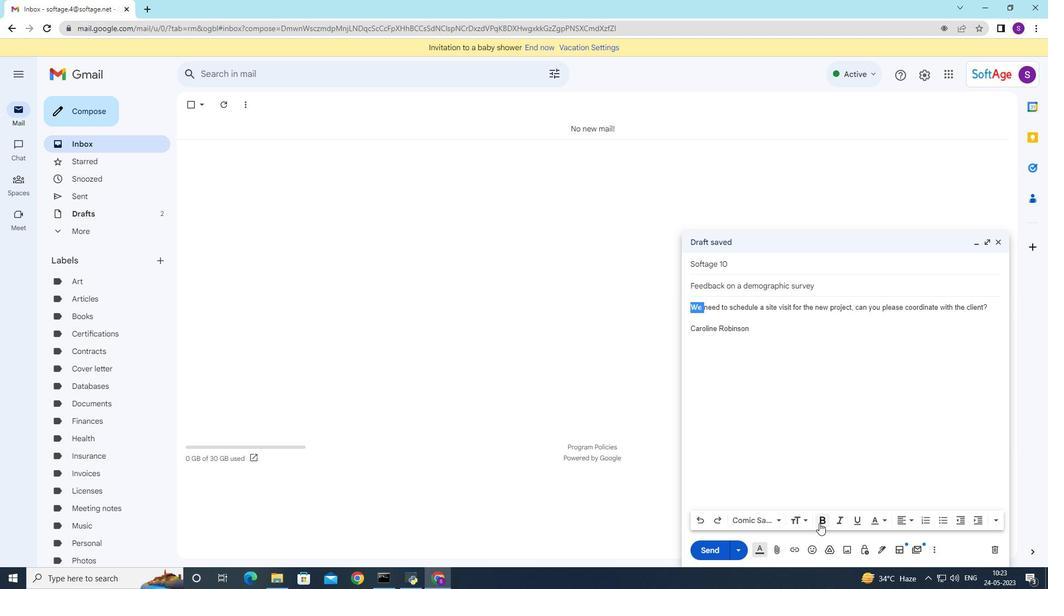 
Action: Mouse moved to (841, 522)
Screenshot: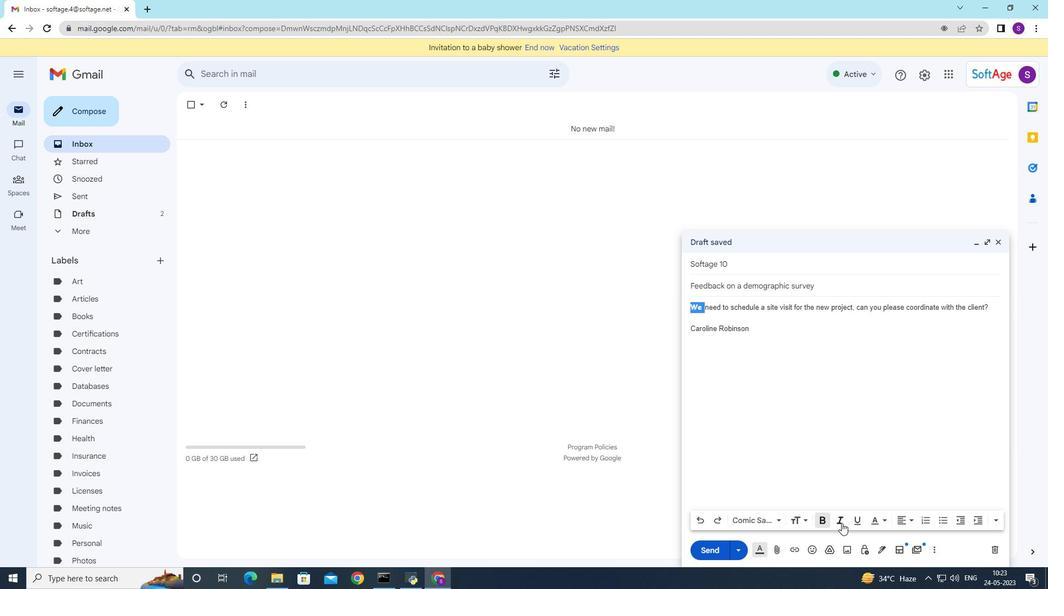
Action: Mouse pressed left at (841, 522)
Screenshot: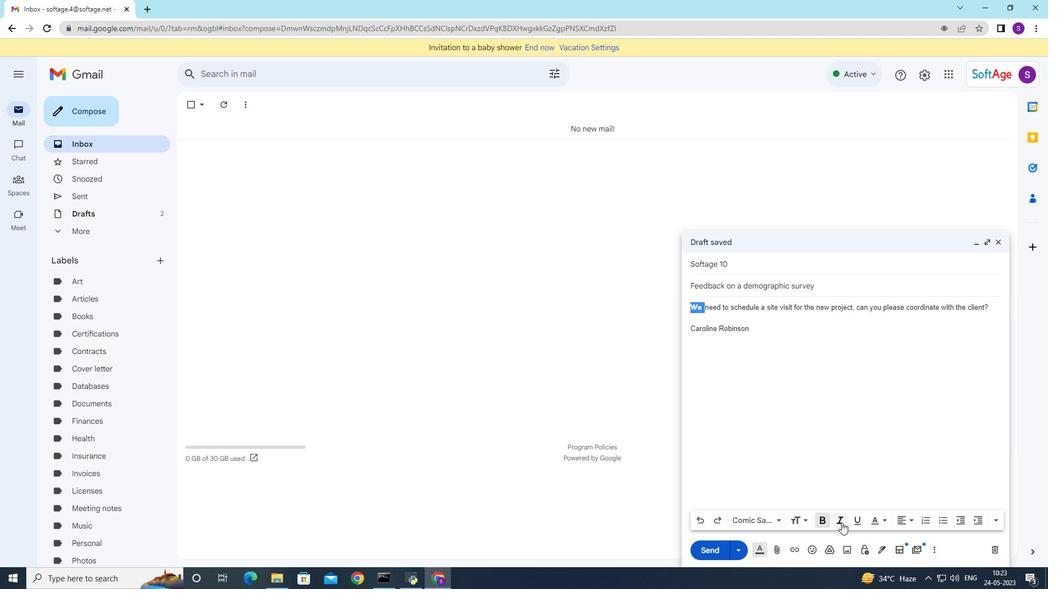 
Action: Mouse moved to (708, 550)
Screenshot: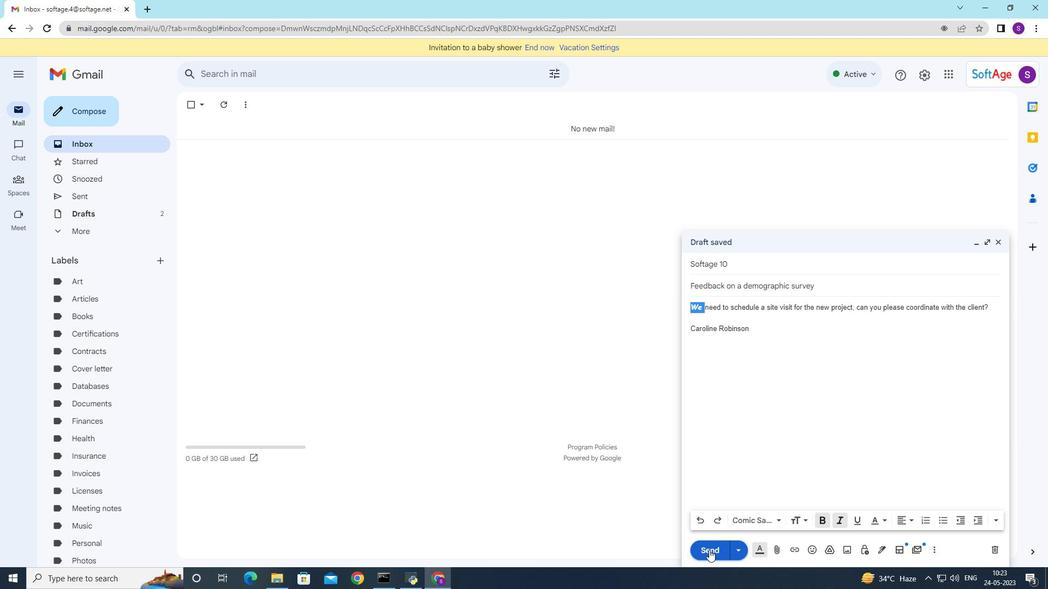 
Action: Mouse pressed left at (708, 550)
Screenshot: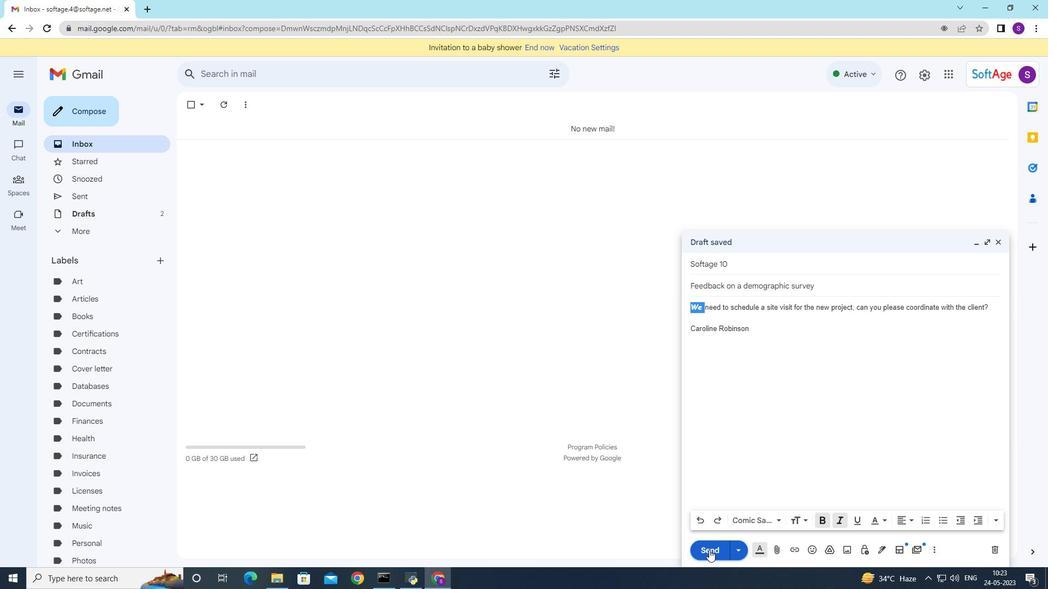 
Action: Mouse moved to (159, 261)
Screenshot: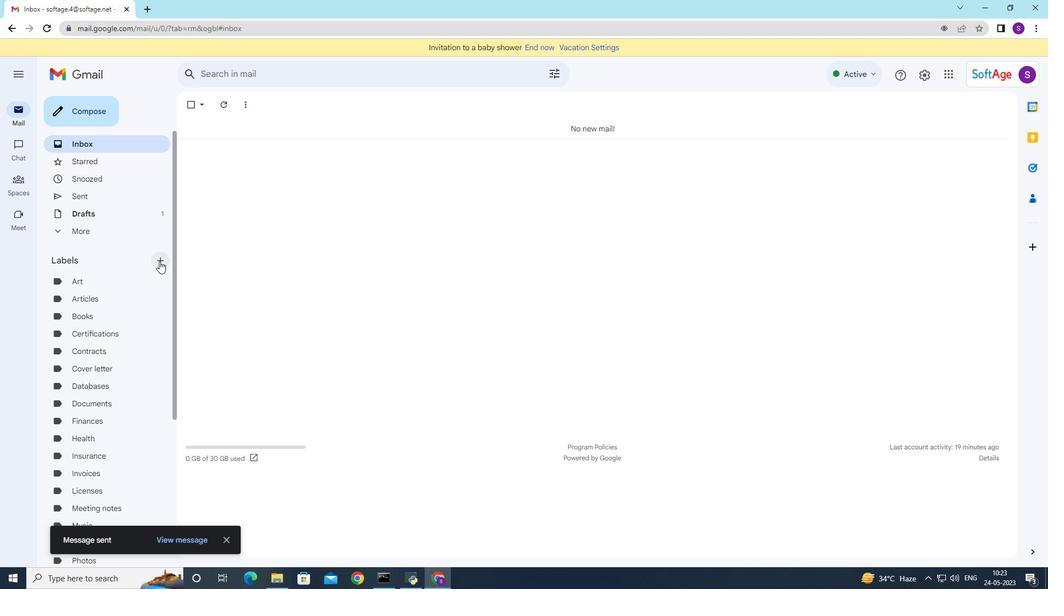 
Action: Mouse pressed left at (159, 261)
Screenshot: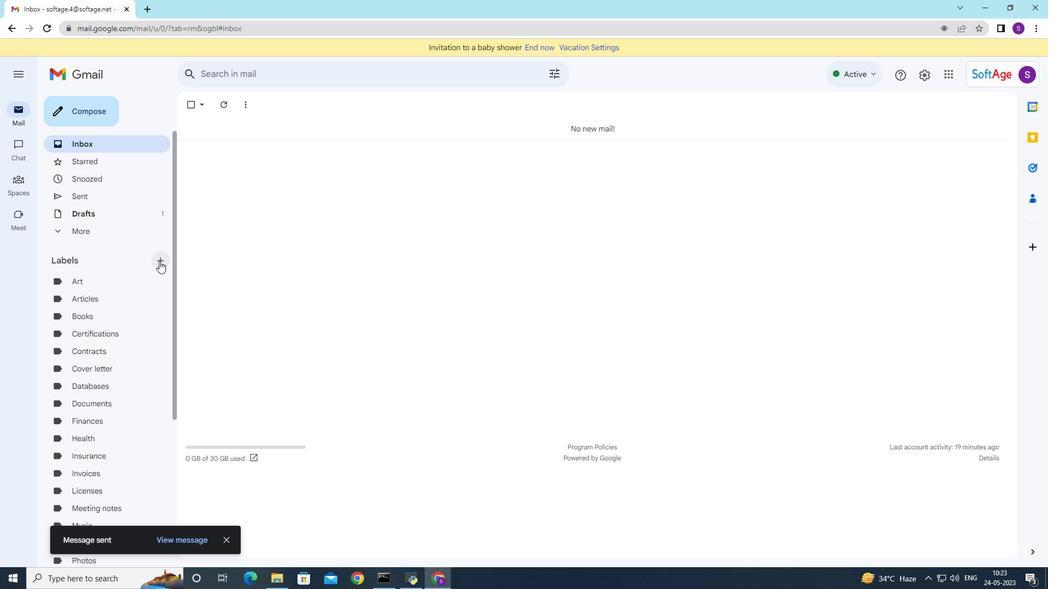 
Action: Mouse moved to (320, 298)
Screenshot: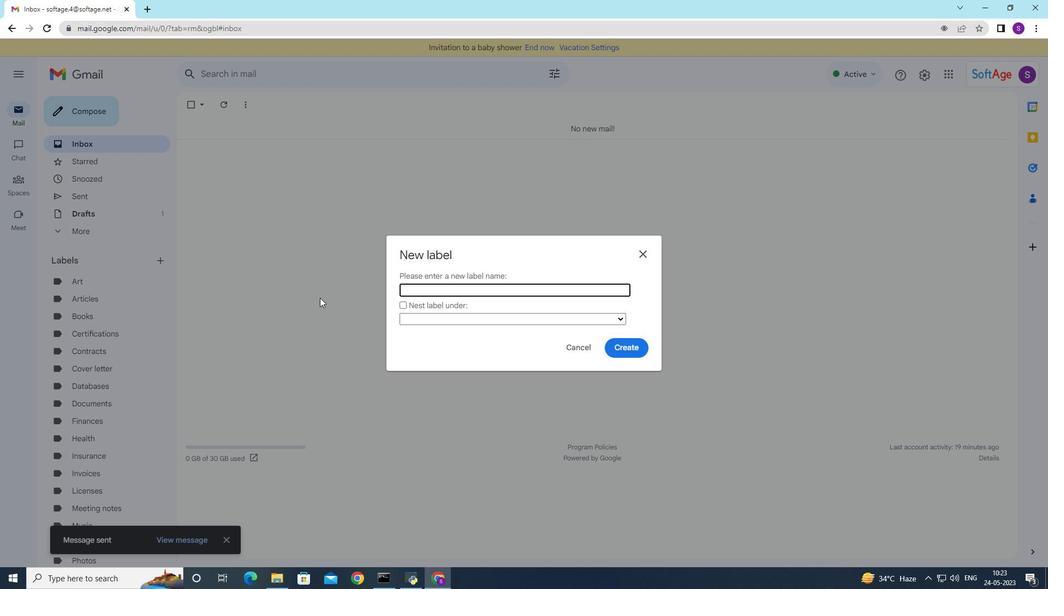 
Action: Key pressed <Key.shift><Key.shift><Key.shift><Key.shift><Key.shift><Key.shift><Key.shift>Agendas
Screenshot: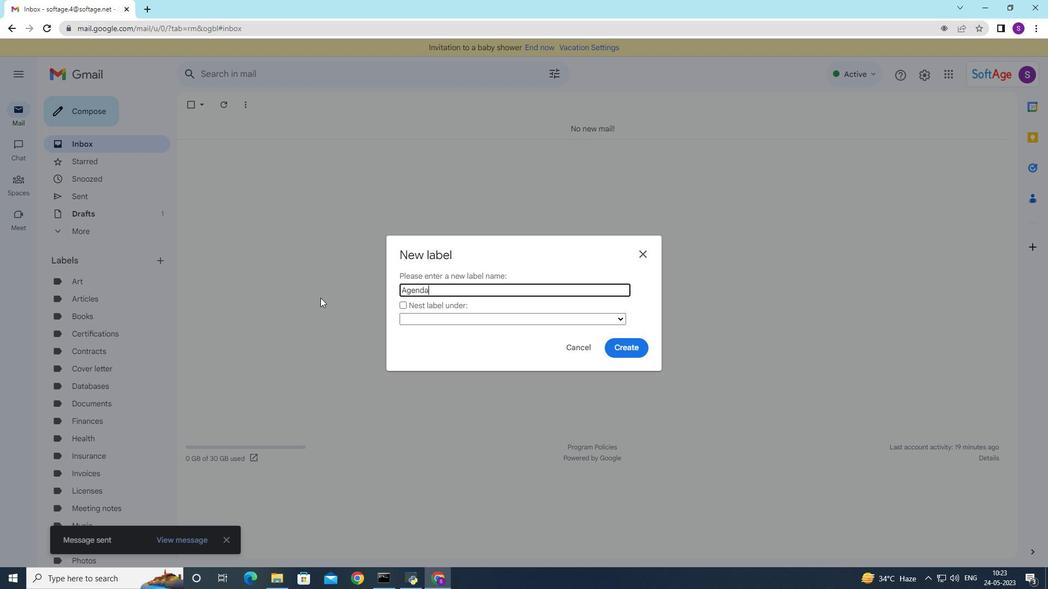 
Action: Mouse moved to (634, 346)
Screenshot: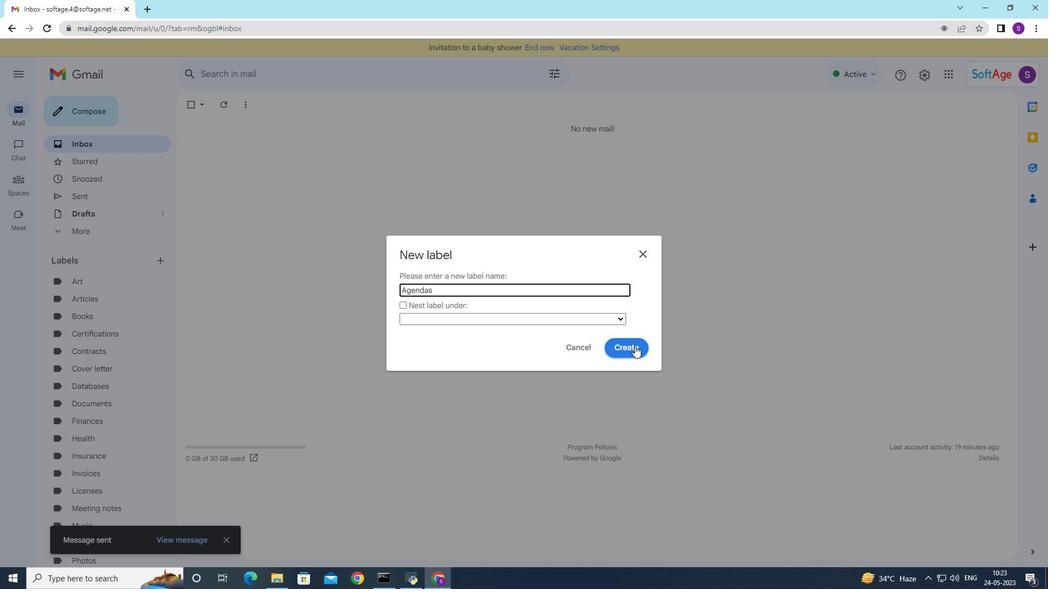 
Action: Mouse pressed left at (634, 346)
Screenshot: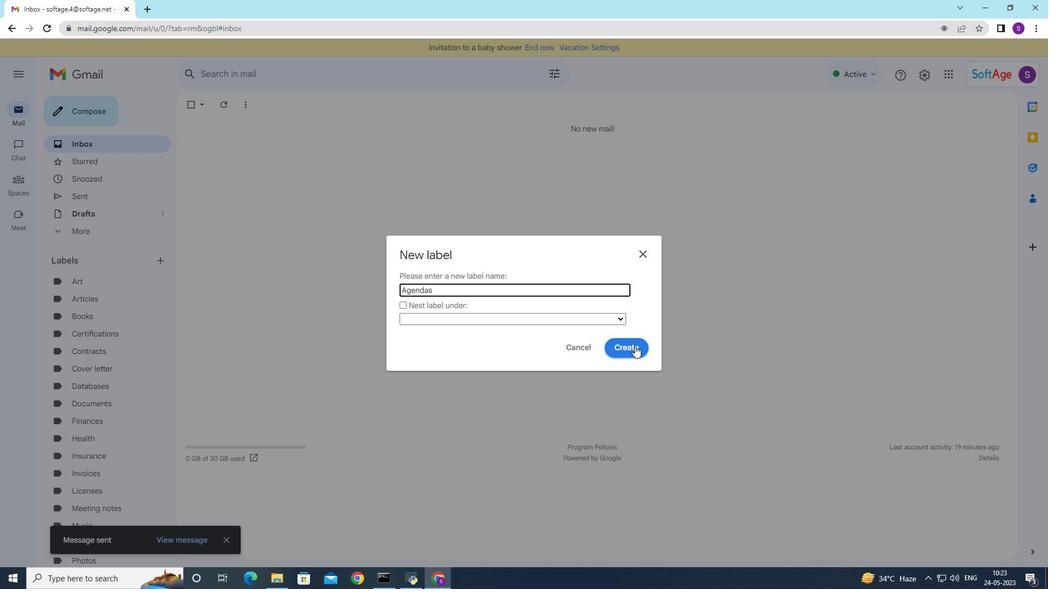 
Action: Mouse moved to (80, 199)
Screenshot: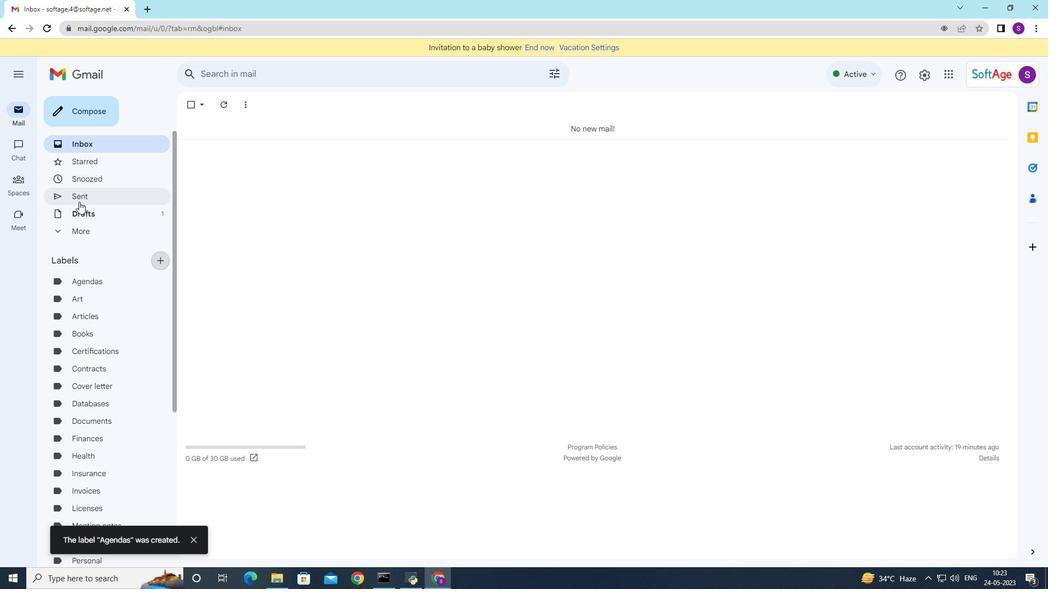 
Action: Mouse pressed left at (80, 199)
Screenshot: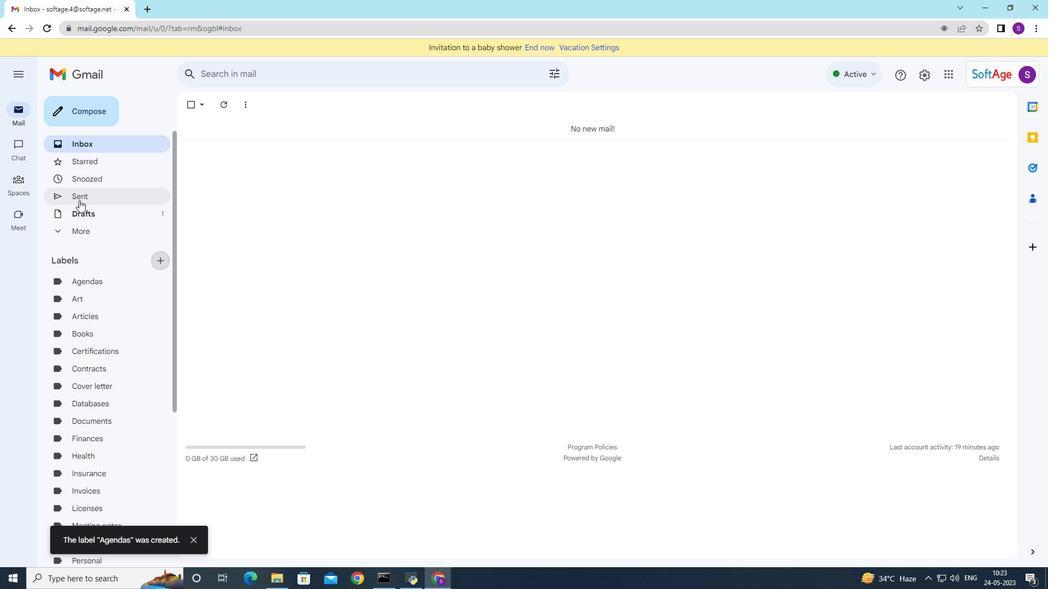 
Action: Mouse moved to (345, 161)
Screenshot: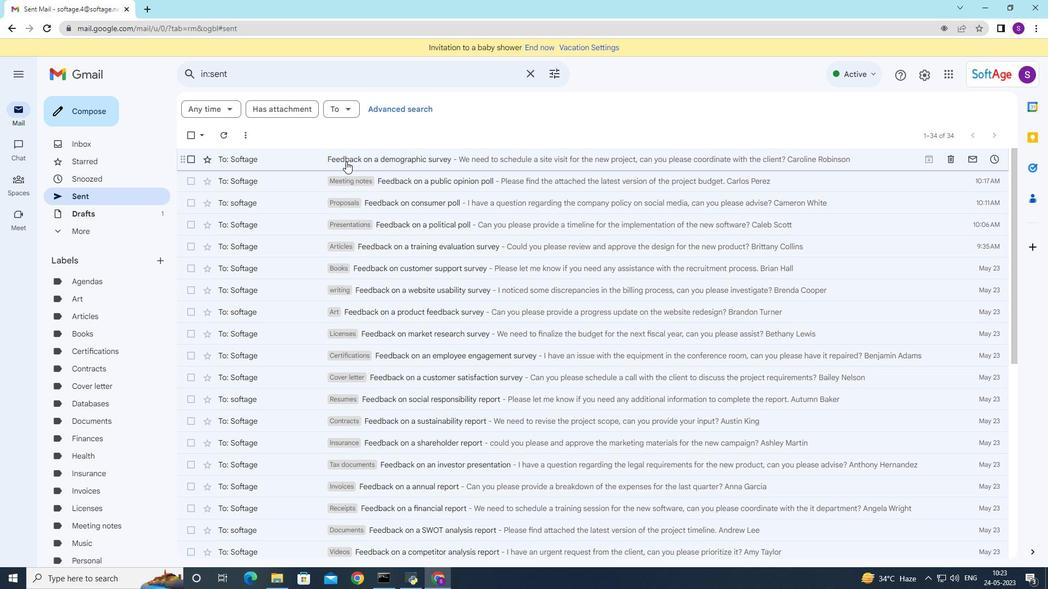 
Action: Mouse pressed right at (345, 161)
Screenshot: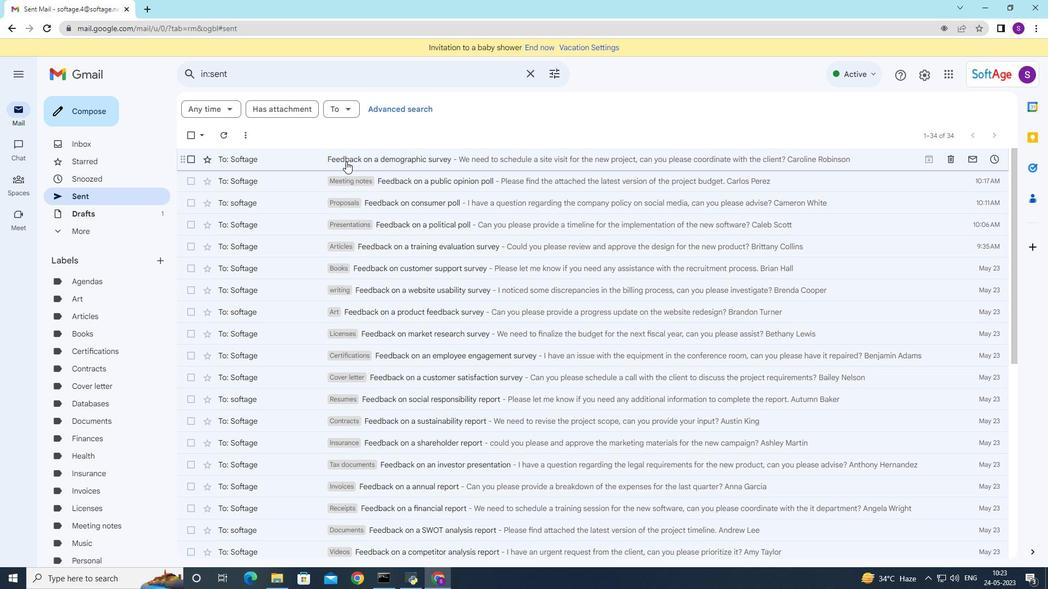 
Action: Mouse moved to (531, 117)
Screenshot: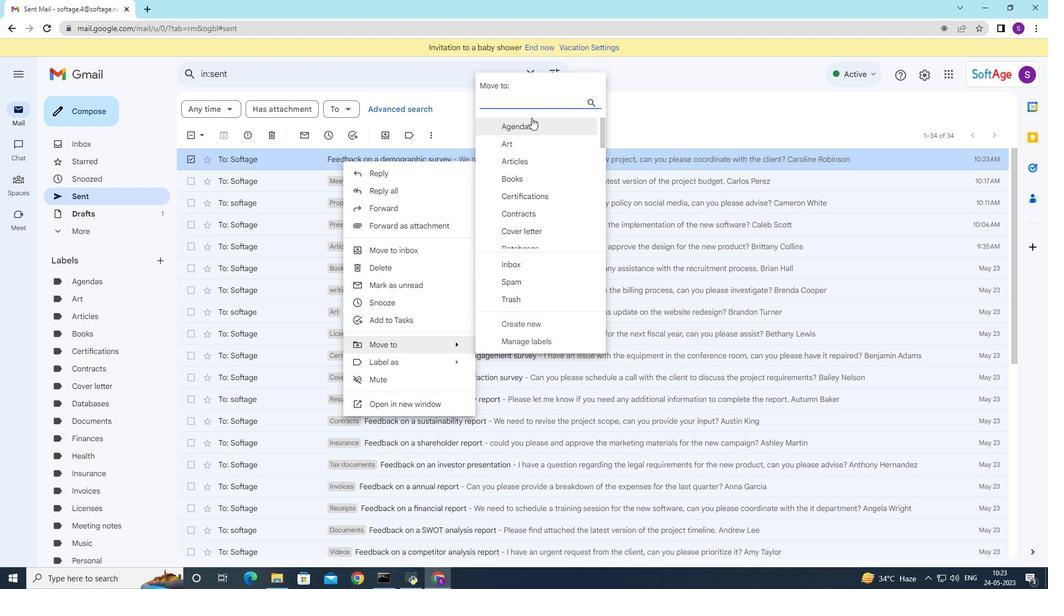
Action: Mouse pressed left at (531, 117)
Screenshot: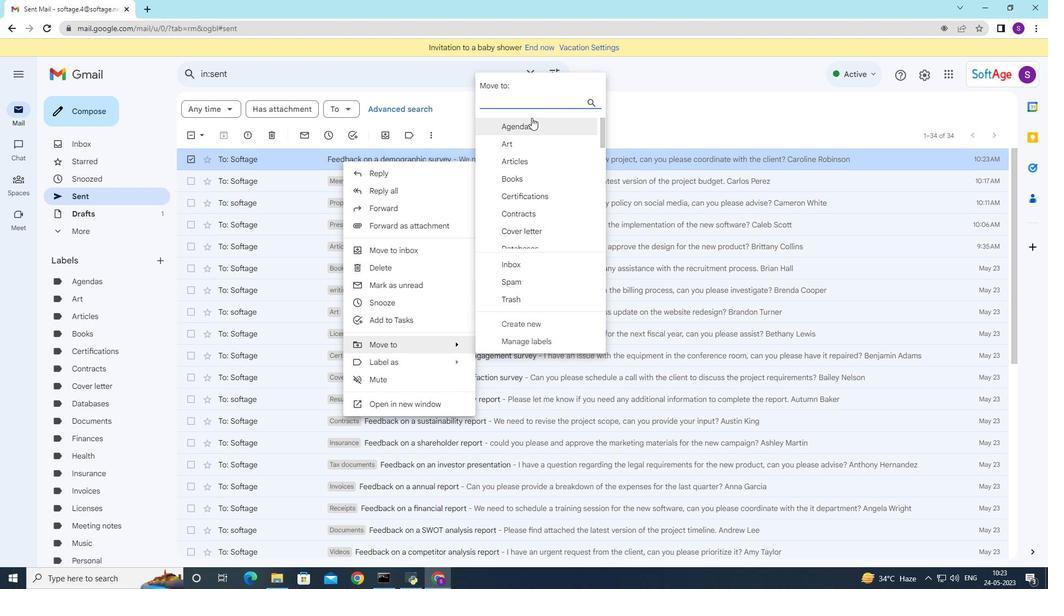 
Action: Mouse moved to (531, 117)
Screenshot: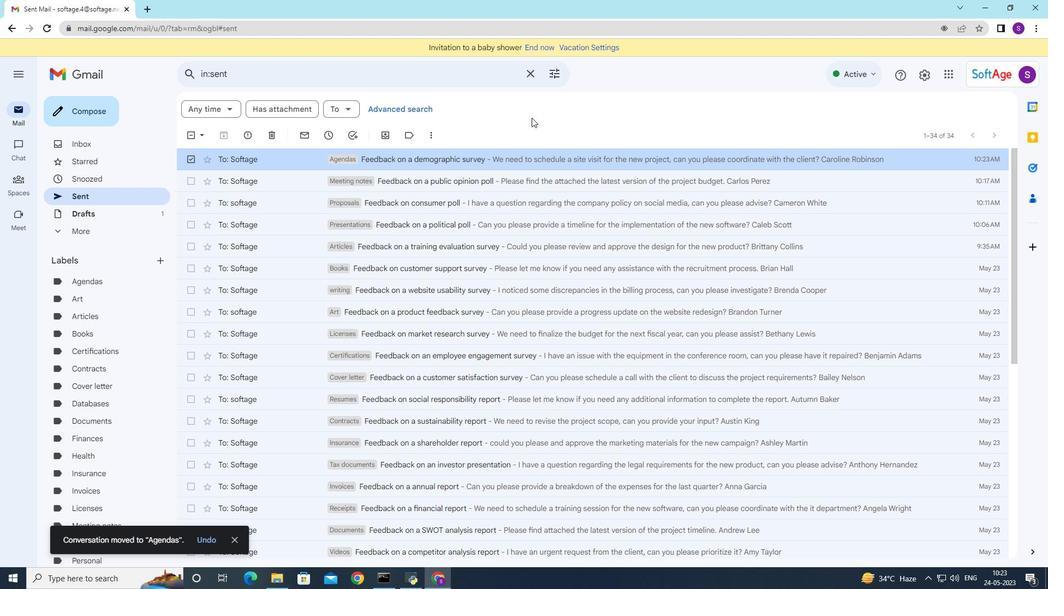 
